 Task: In the  document Christopher.txt Write the word in the shape with center alignment '<3'Change Page orientation to  'Landscape' Insert emoji at the end of quote: Red Heart
Action: Mouse moved to (337, 191)
Screenshot: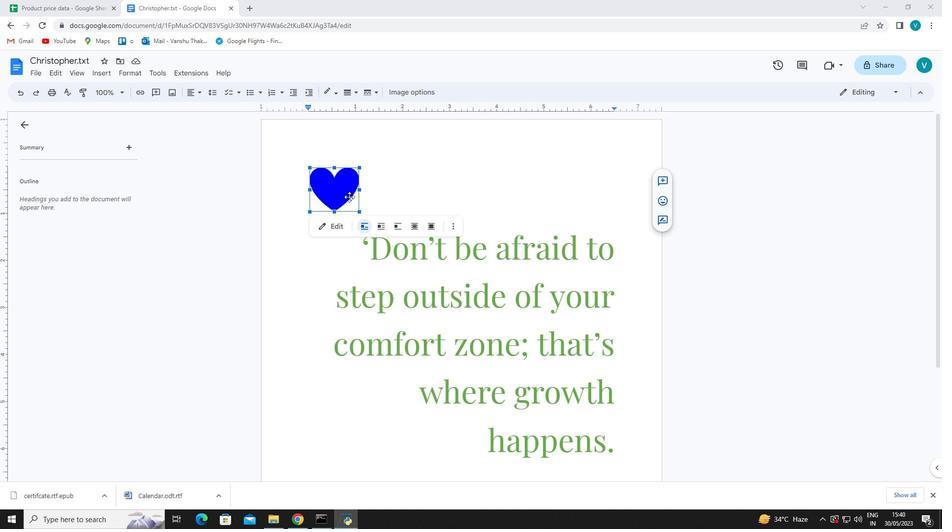
Action: Mouse pressed left at (337, 191)
Screenshot: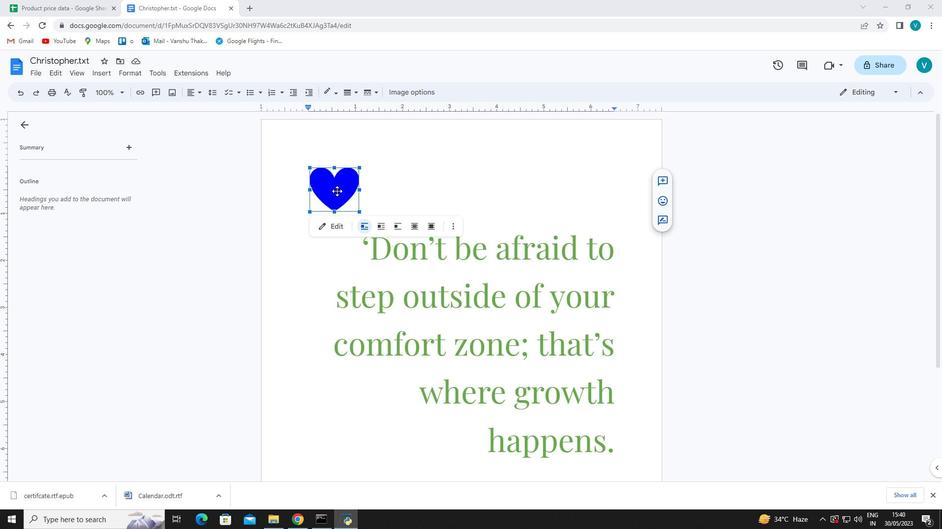 
Action: Mouse moved to (406, 96)
Screenshot: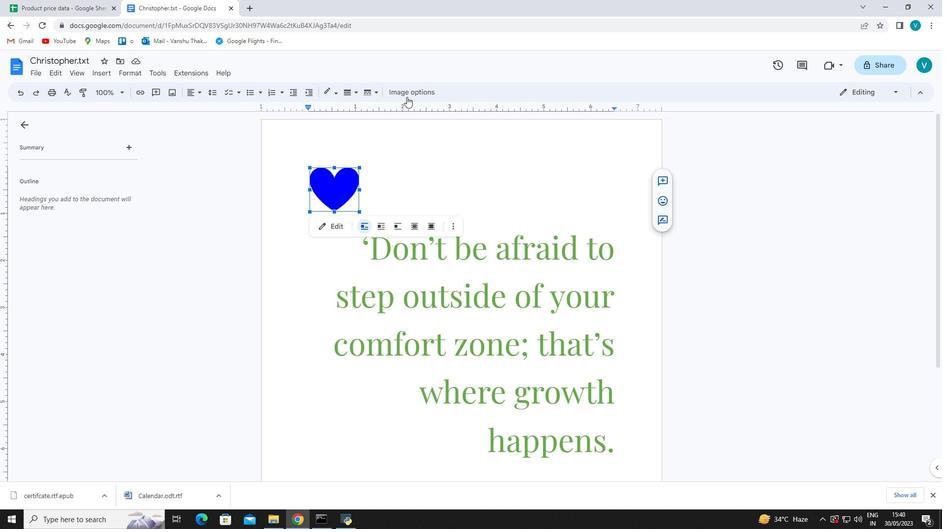 
Action: Mouse pressed left at (406, 96)
Screenshot: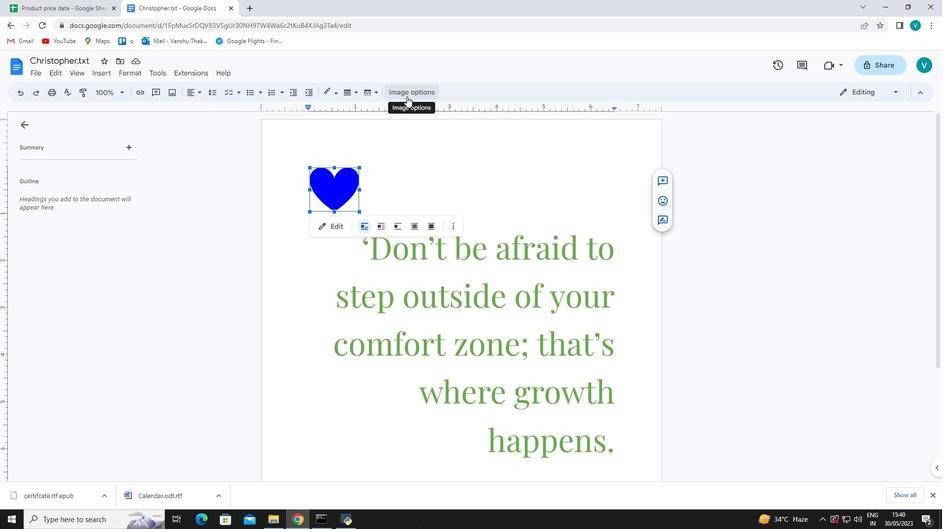 
Action: Mouse moved to (855, 278)
Screenshot: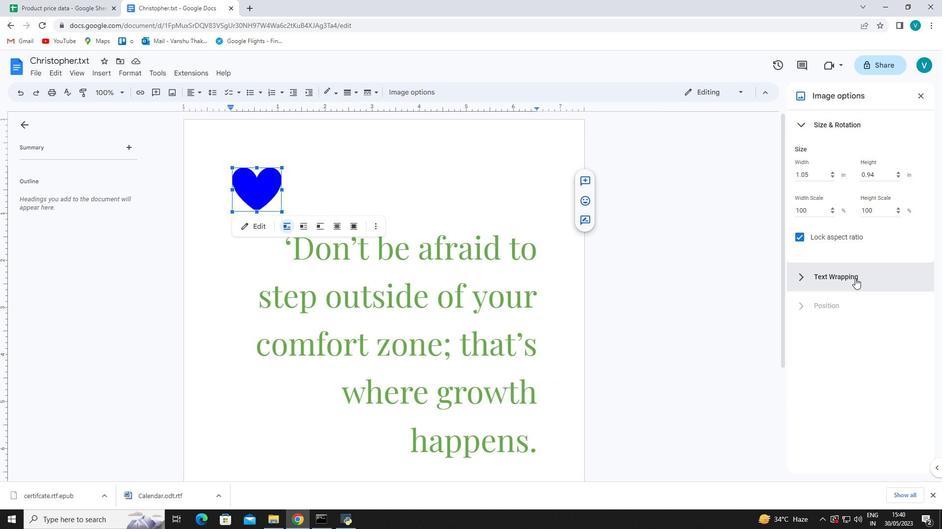 
Action: Mouse pressed left at (855, 278)
Screenshot: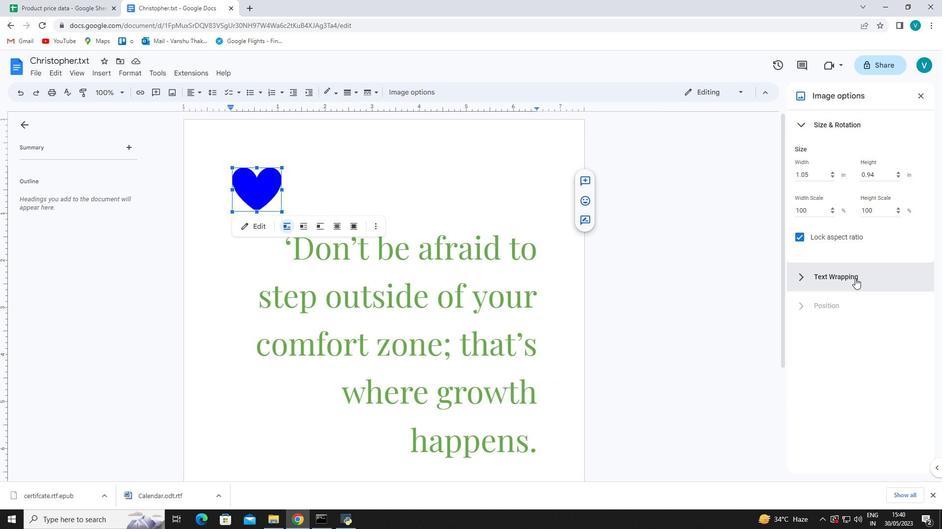 
Action: Mouse moved to (899, 131)
Screenshot: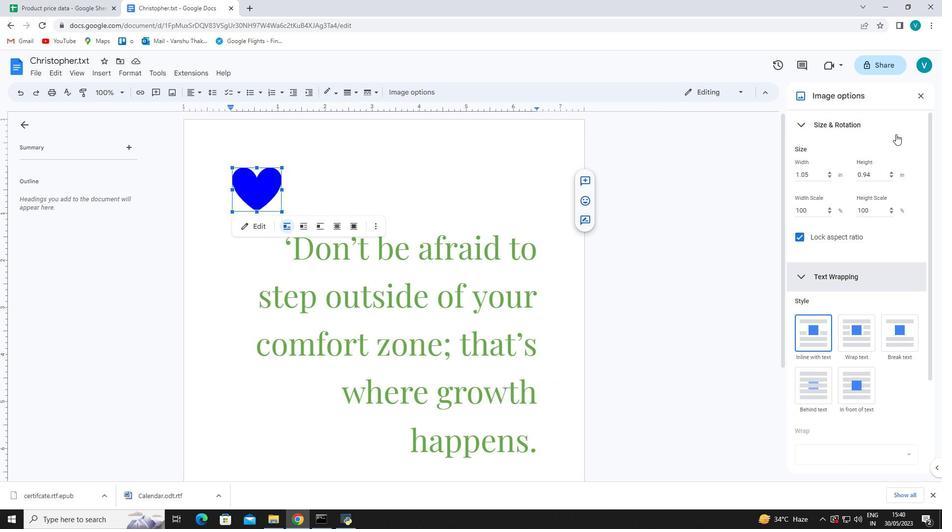 
Action: Mouse pressed left at (898, 131)
Screenshot: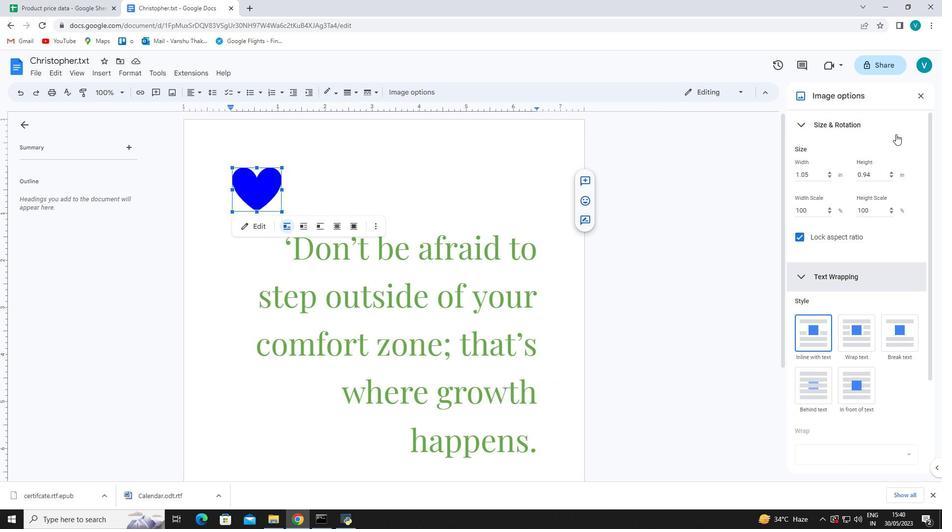 
Action: Mouse moved to (891, 263)
Screenshot: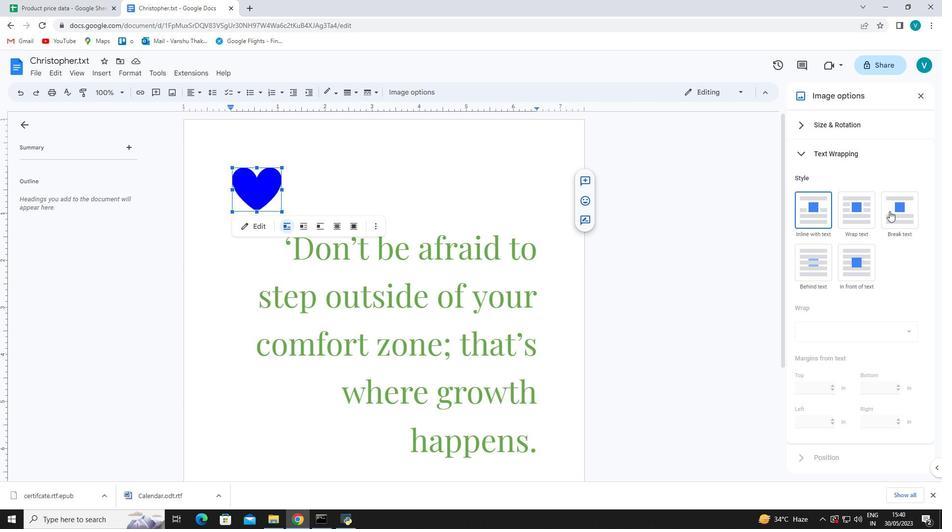 
Action: Mouse scrolled (891, 264) with delta (0, 0)
Screenshot: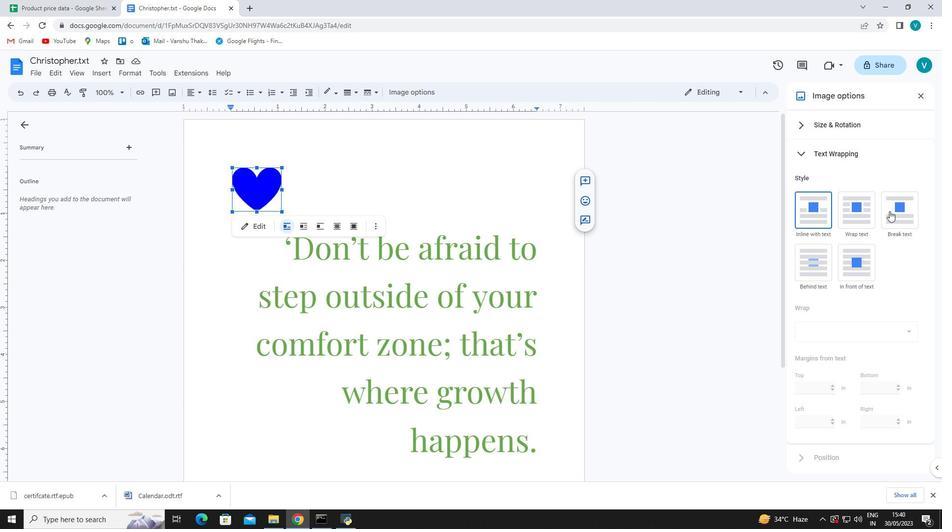 
Action: Mouse scrolled (891, 264) with delta (0, 0)
Screenshot: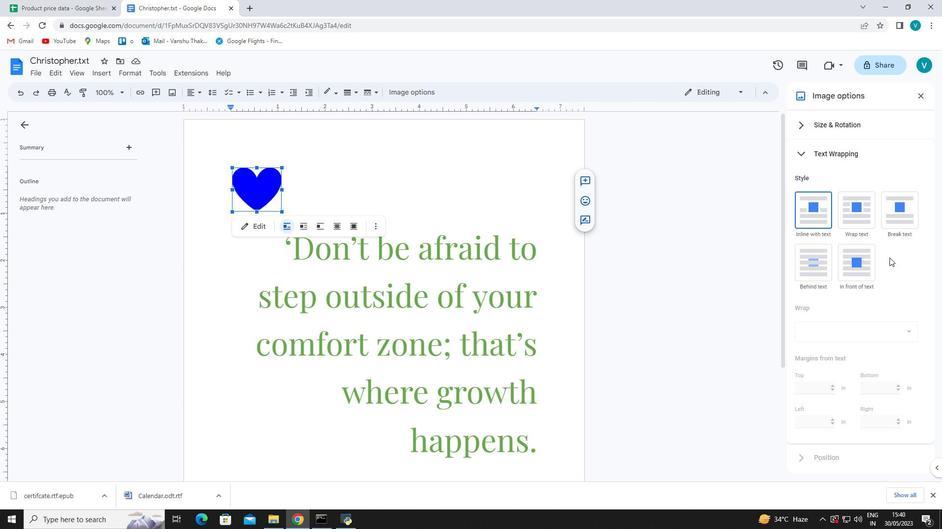 
Action: Mouse scrolled (891, 264) with delta (0, 0)
Screenshot: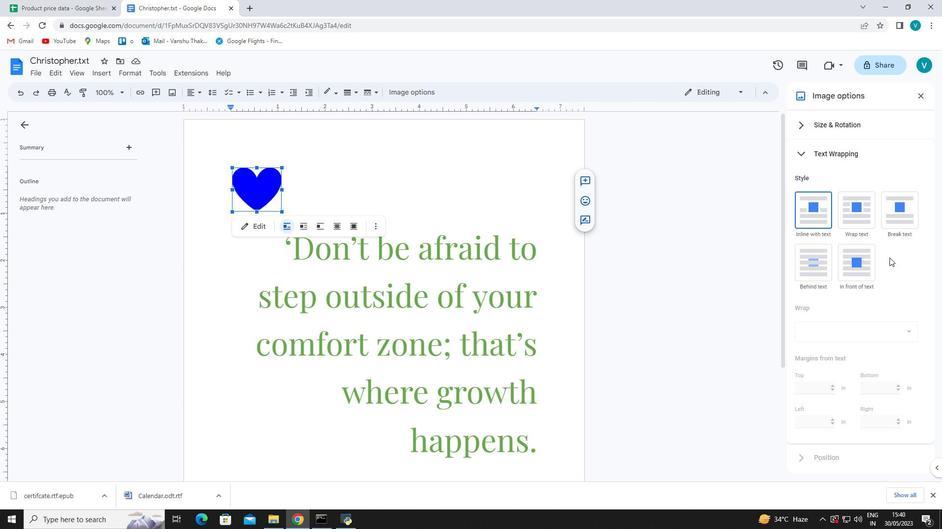
Action: Mouse moved to (917, 94)
Screenshot: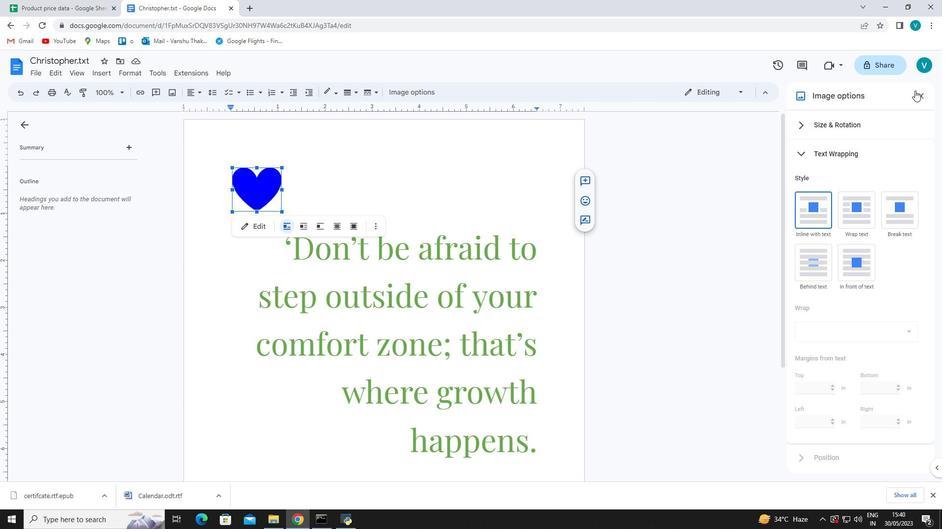 
Action: Mouse pressed left at (917, 94)
Screenshot: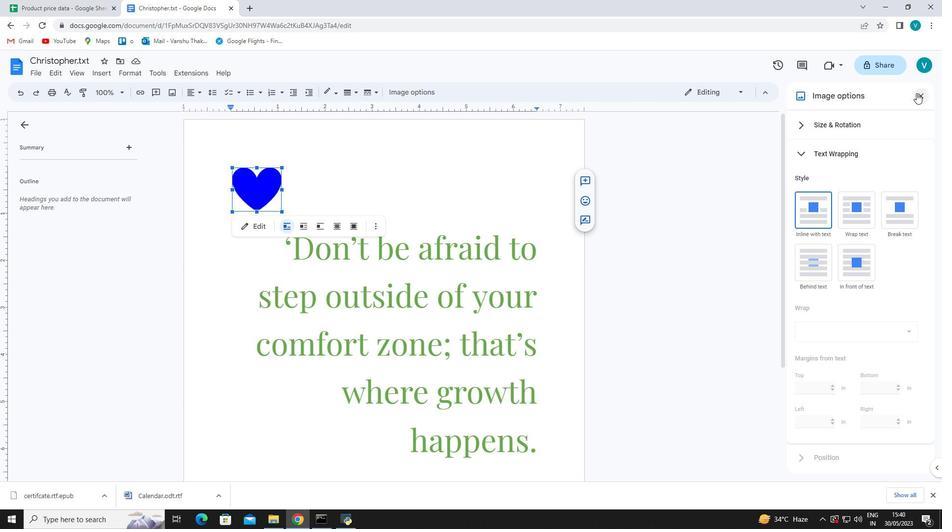 
Action: Mouse moved to (329, 227)
Screenshot: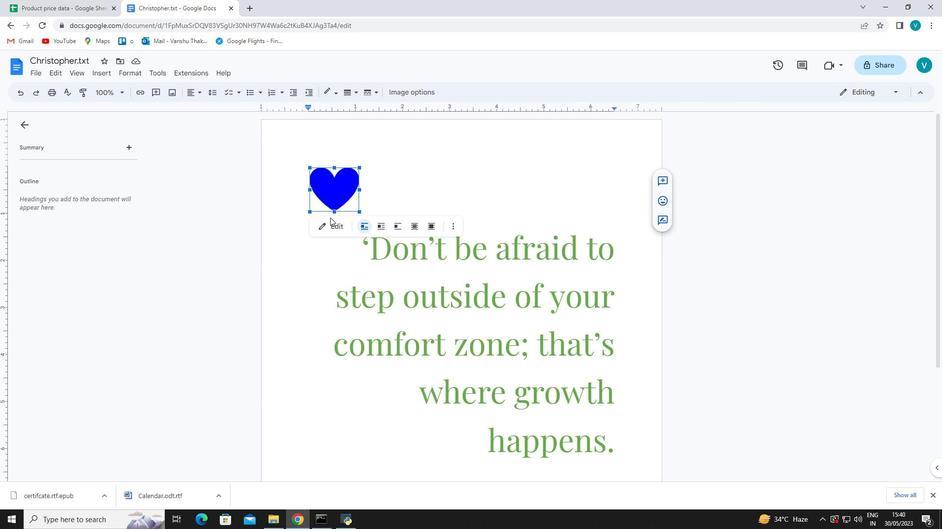 
Action: Mouse pressed left at (329, 227)
Screenshot: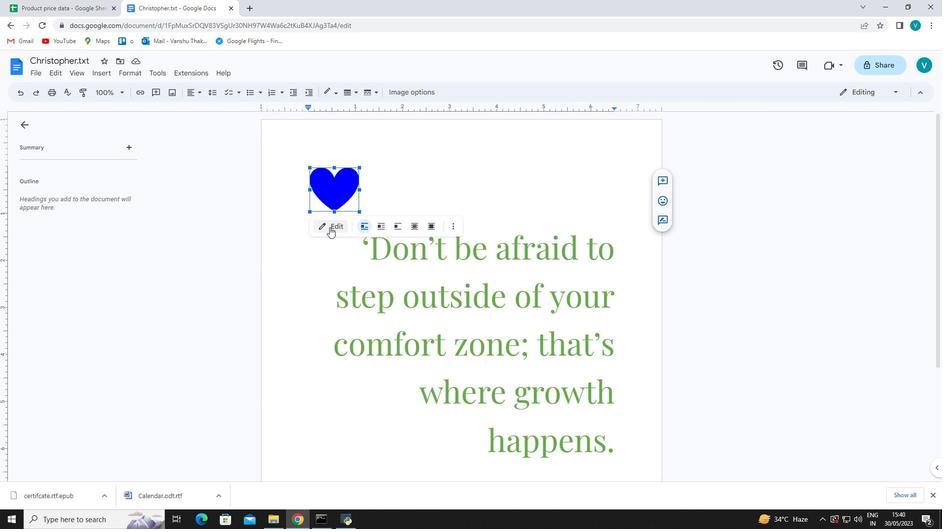 
Action: Mouse moved to (410, 109)
Screenshot: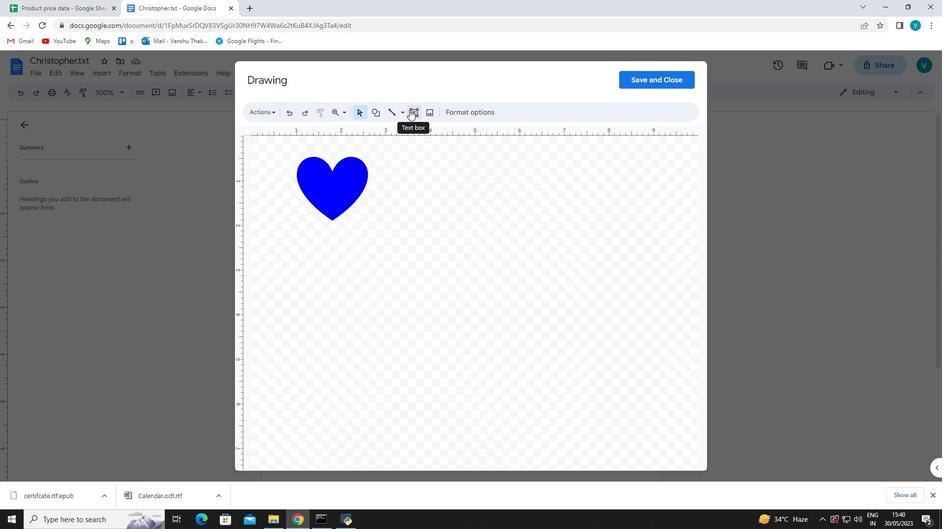 
Action: Mouse pressed left at (410, 109)
Screenshot: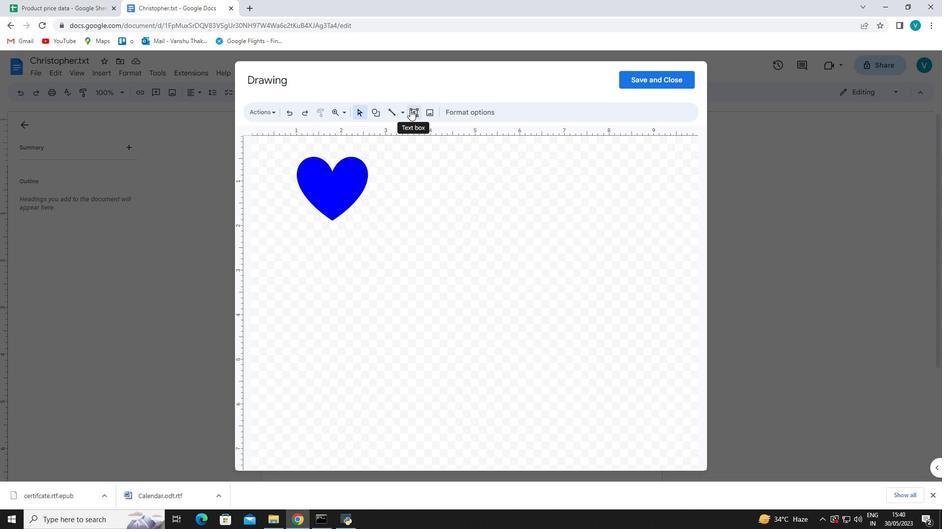 
Action: Mouse moved to (321, 182)
Screenshot: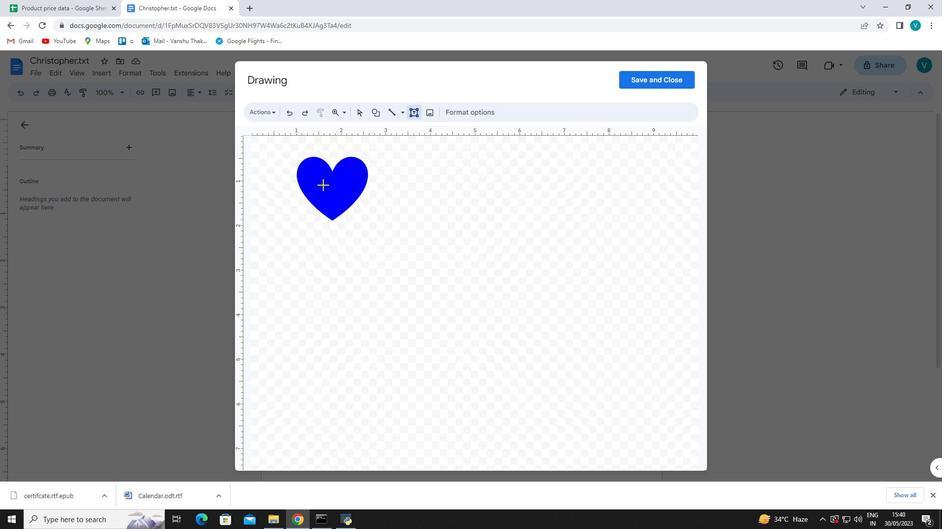 
Action: Mouse pressed left at (321, 182)
Screenshot: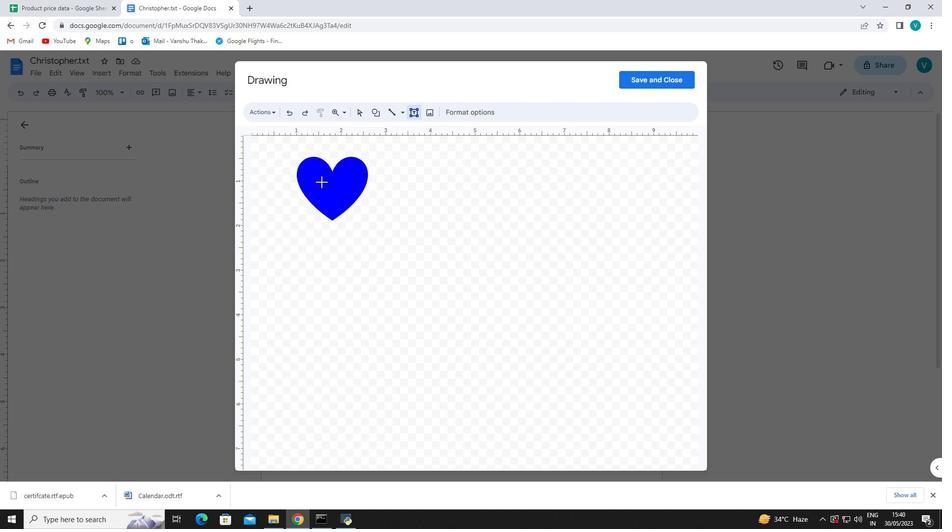 
Action: Mouse moved to (336, 194)
Screenshot: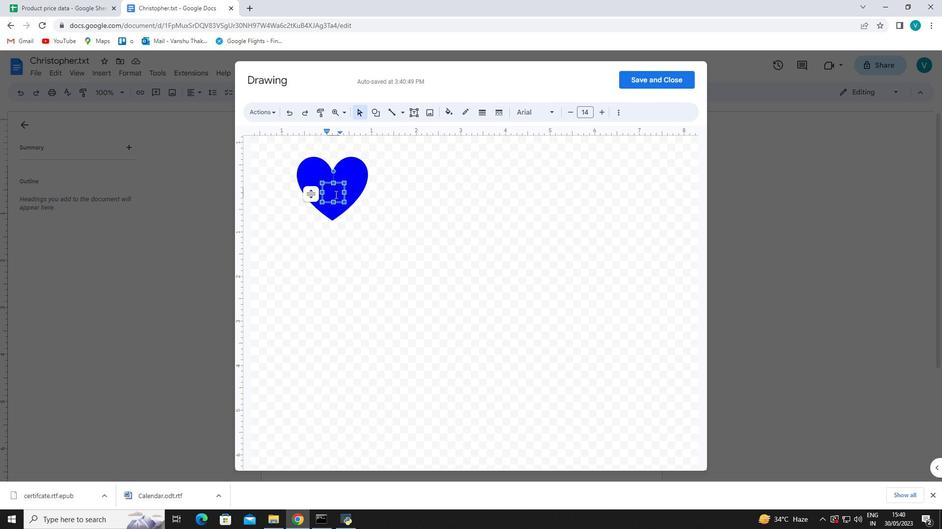 
Action: Key pressed <Key.shift><3
Screenshot: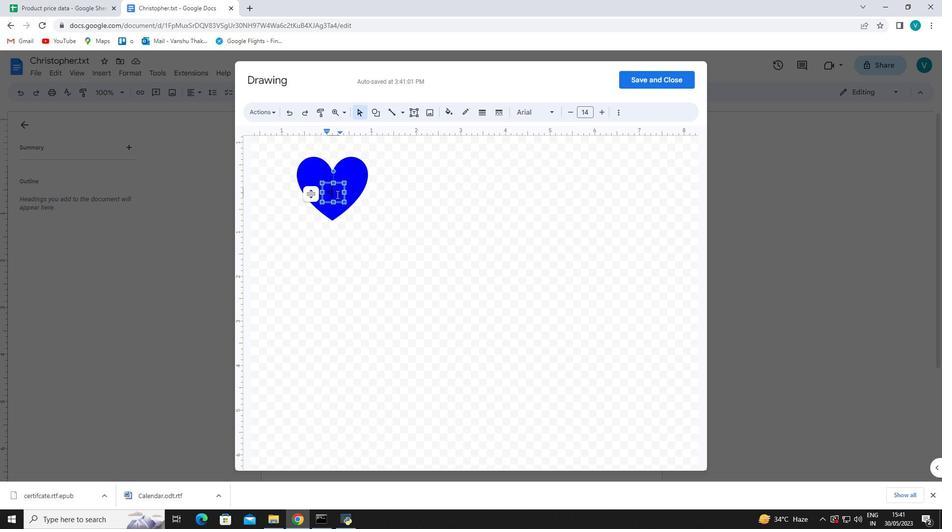 
Action: Mouse moved to (361, 178)
Screenshot: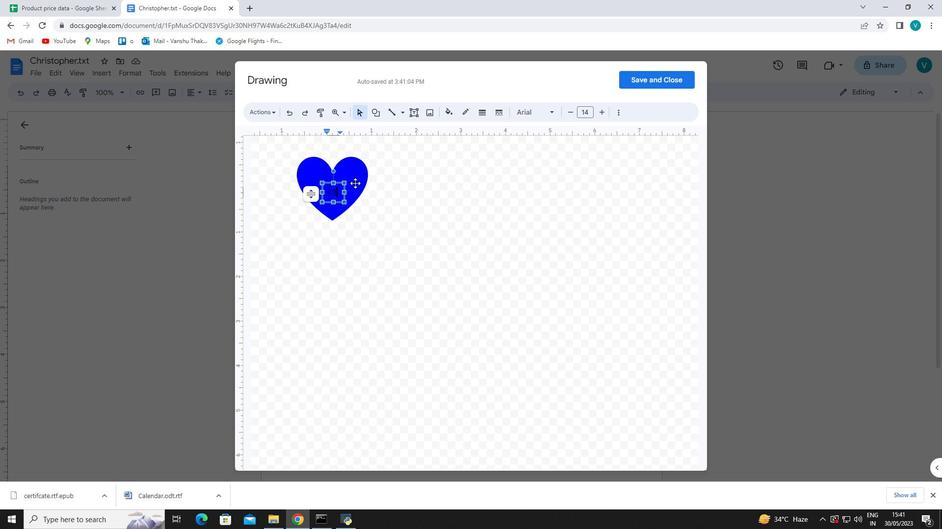 
Action: Mouse pressed left at (361, 178)
Screenshot: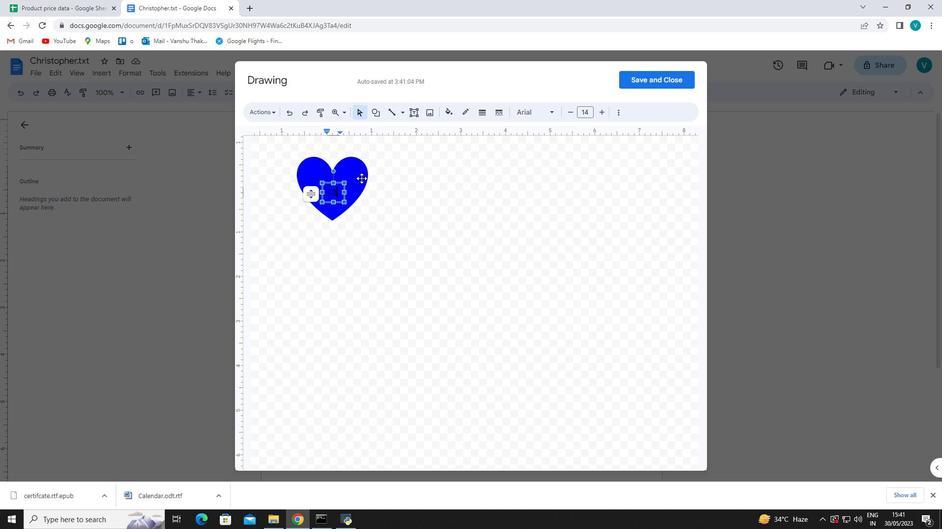 
Action: Mouse moved to (678, 78)
Screenshot: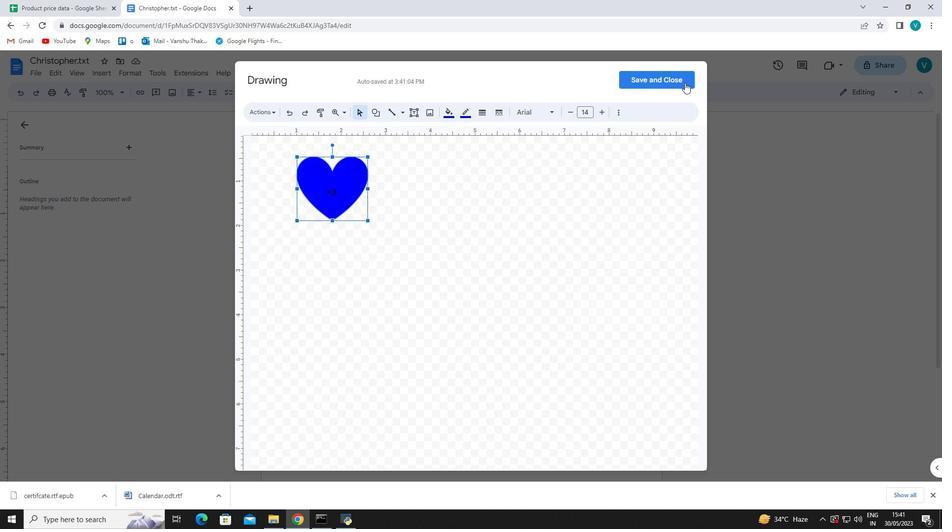 
Action: Mouse pressed left at (678, 78)
Screenshot: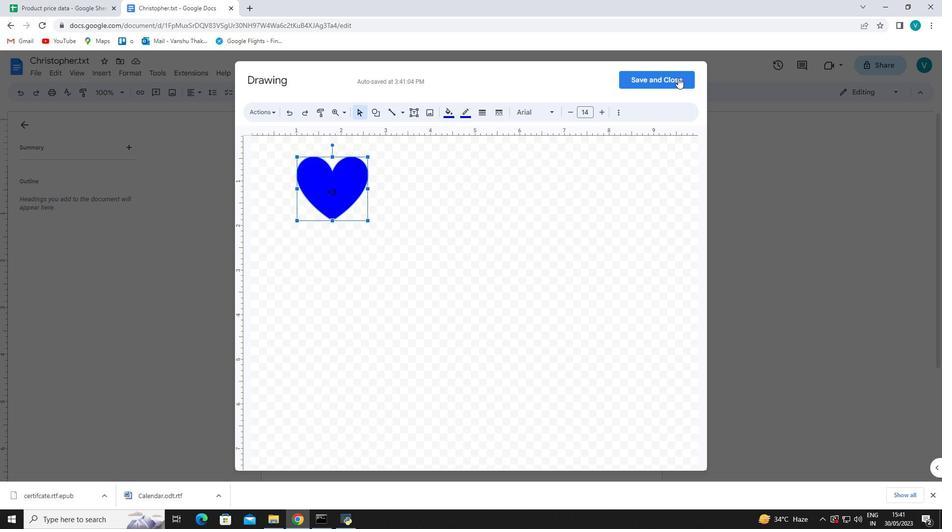 
Action: Mouse moved to (40, 70)
Screenshot: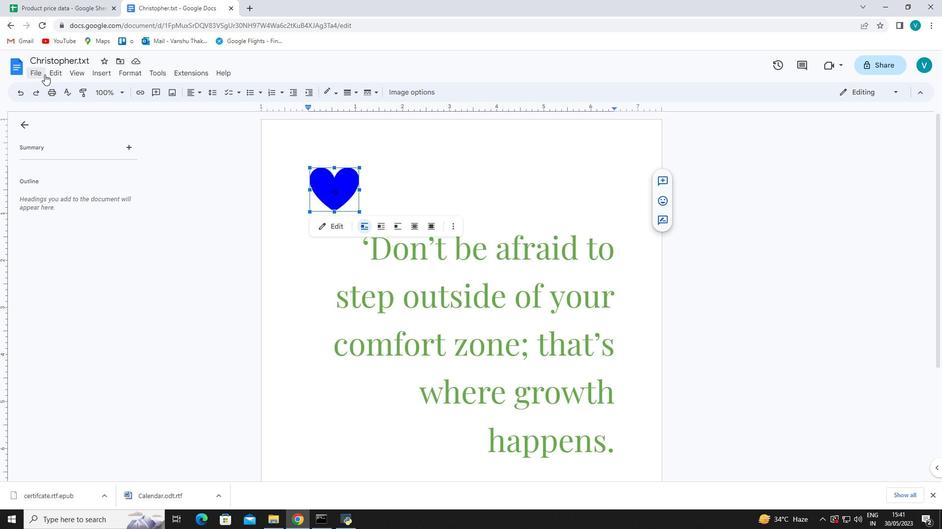 
Action: Mouse pressed left at (40, 70)
Screenshot: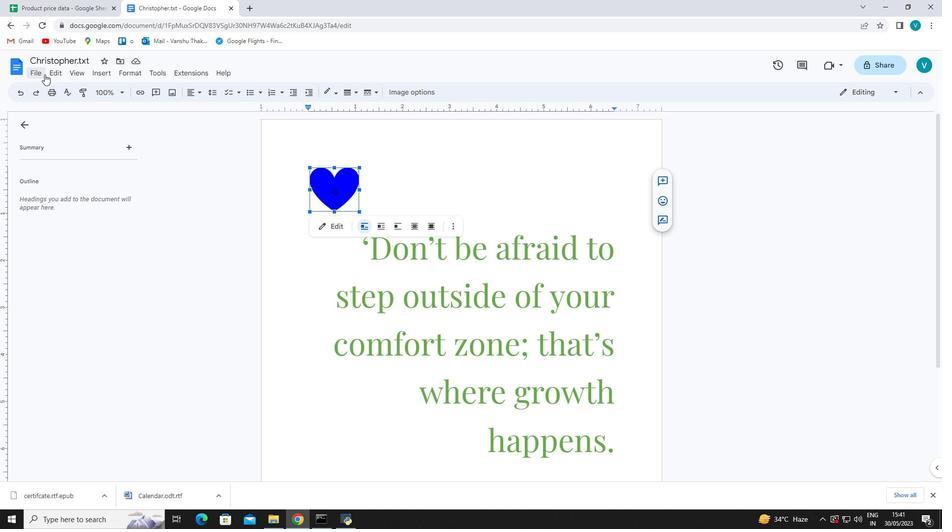 
Action: Mouse moved to (91, 337)
Screenshot: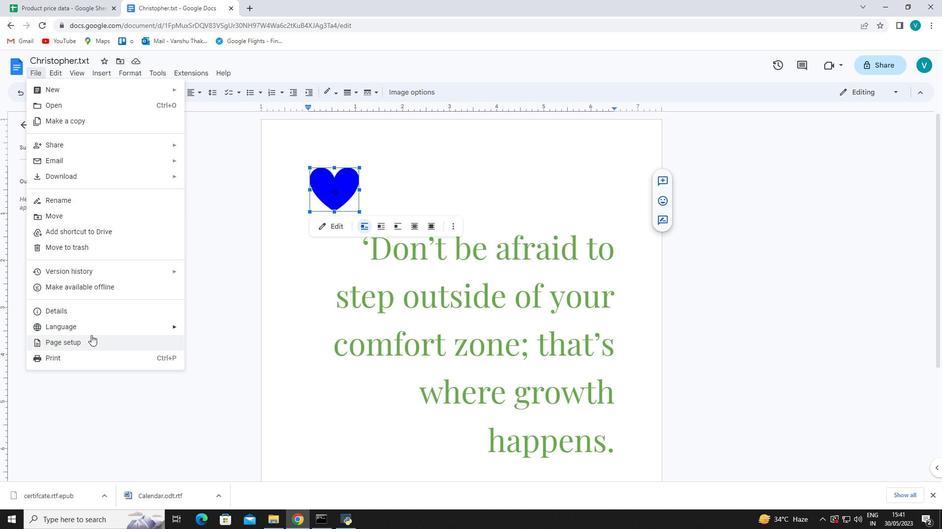 
Action: Mouse pressed left at (91, 337)
Screenshot: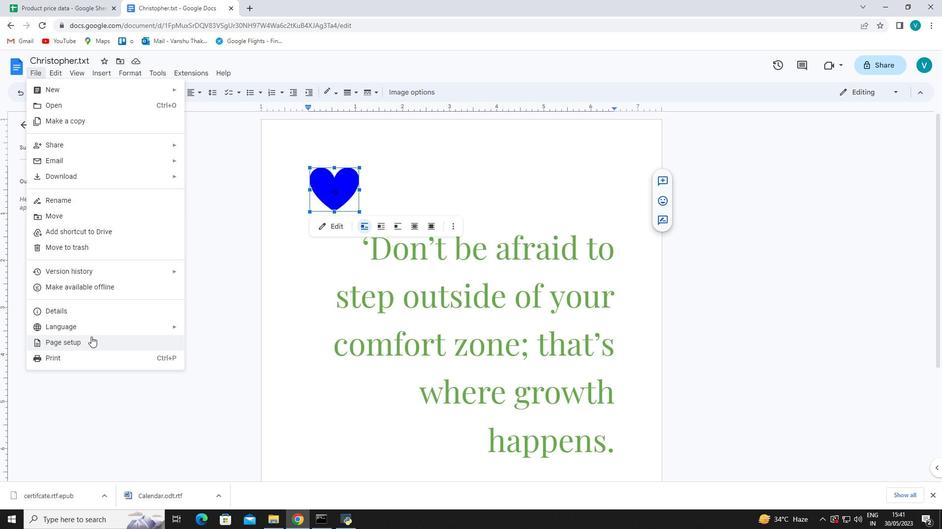 
Action: Mouse moved to (432, 251)
Screenshot: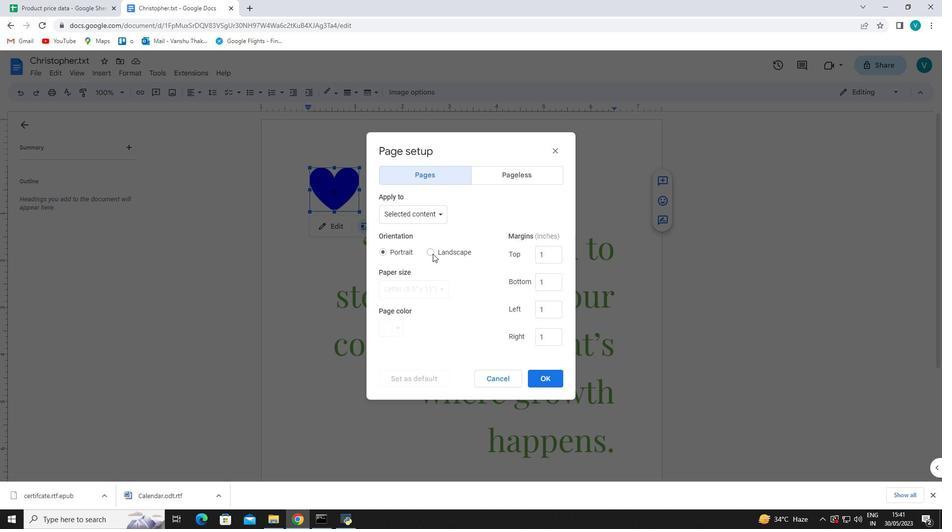 
Action: Mouse pressed left at (432, 251)
Screenshot: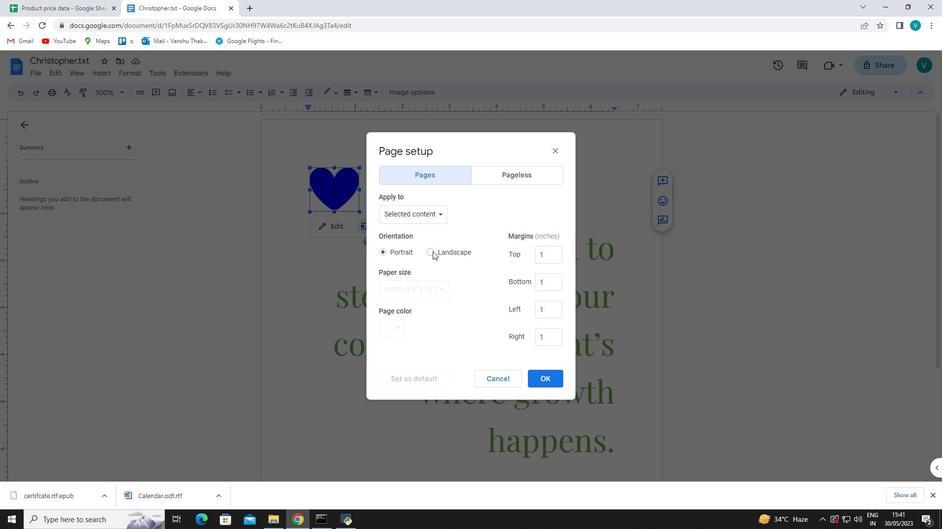 
Action: Mouse moved to (546, 381)
Screenshot: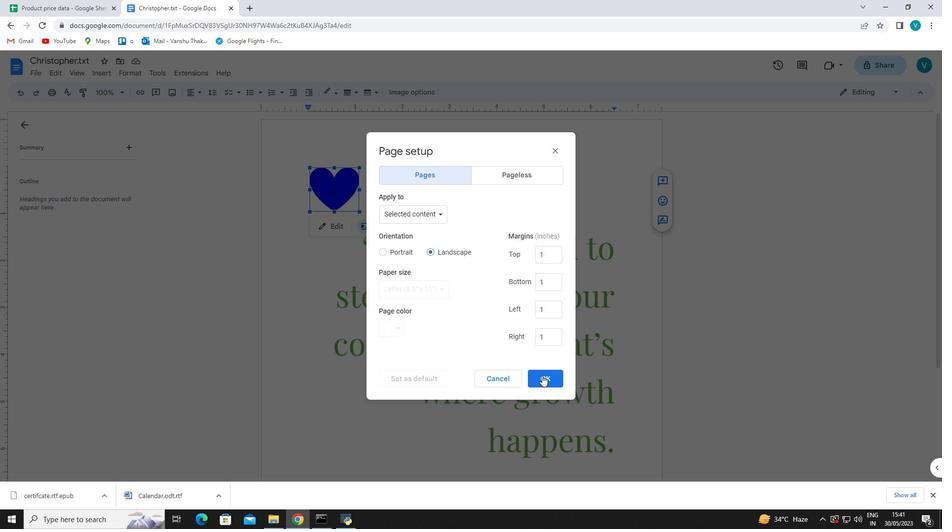 
Action: Mouse pressed left at (546, 381)
Screenshot: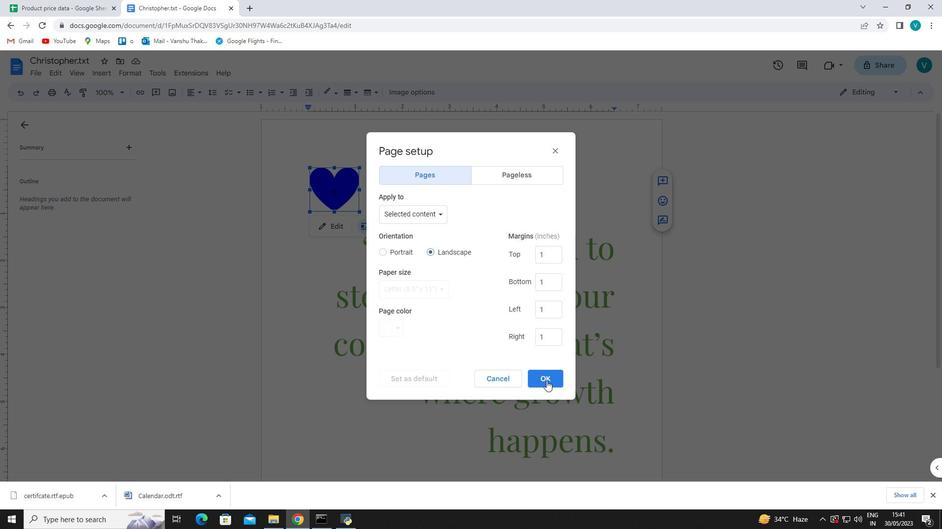 
Action: Mouse moved to (677, 331)
Screenshot: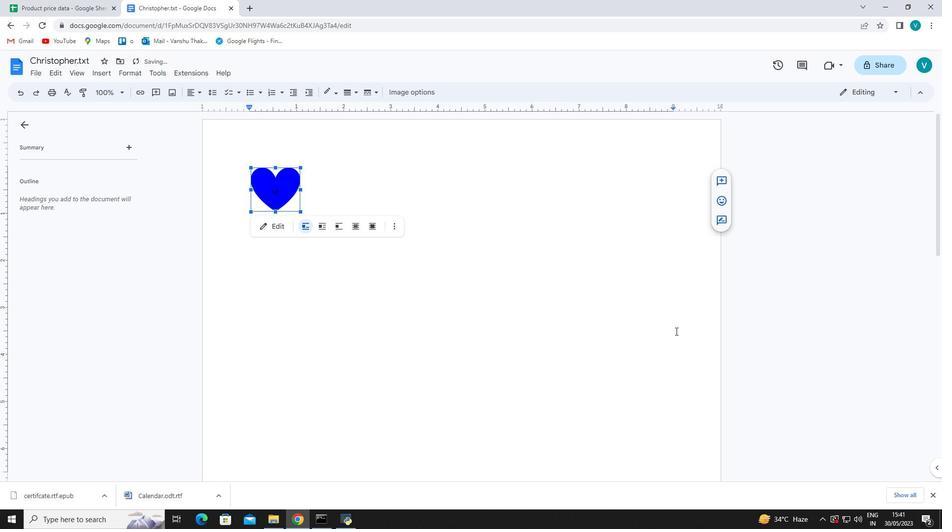 
Action: Mouse scrolled (677, 331) with delta (0, 0)
Screenshot: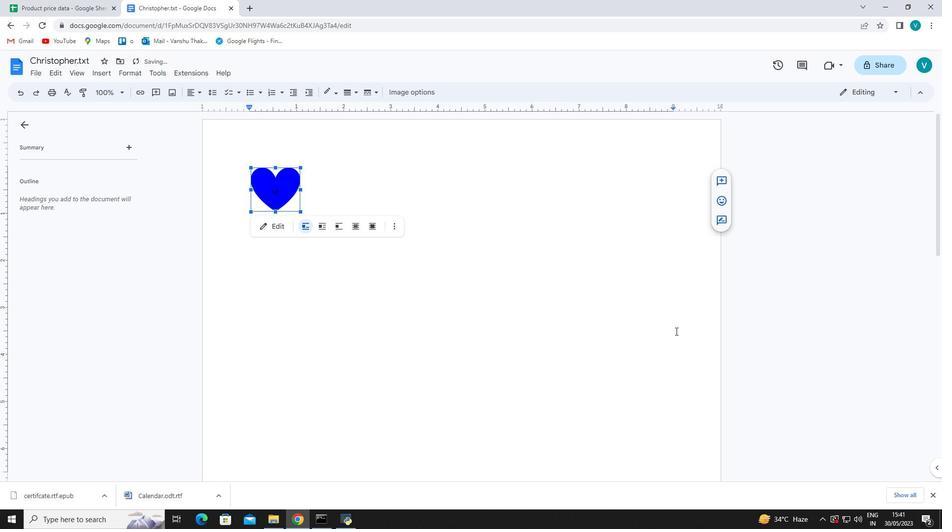 
Action: Mouse moved to (678, 331)
Screenshot: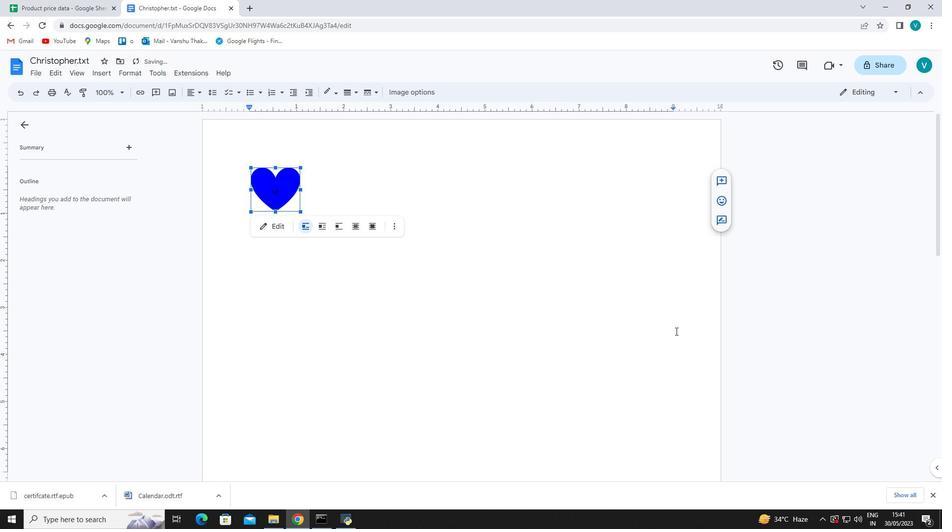 
Action: Mouse scrolled (678, 330) with delta (0, 0)
Screenshot: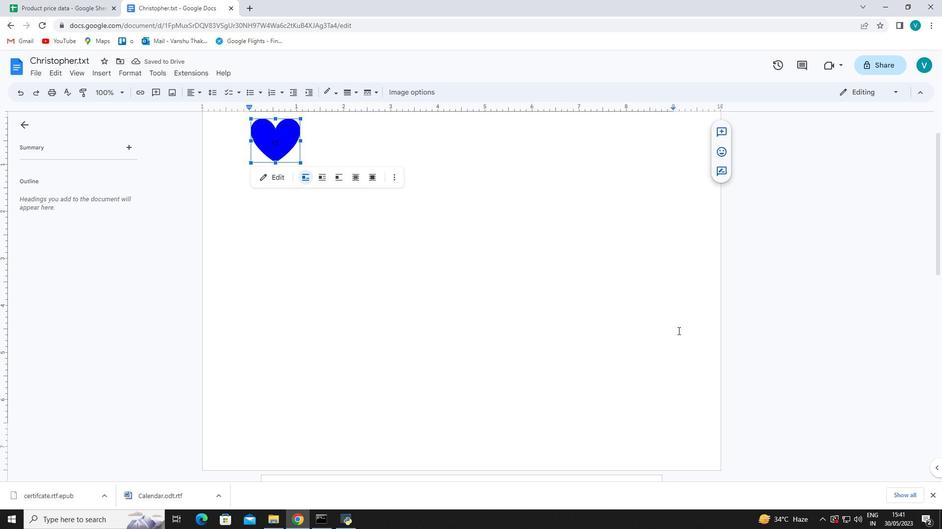 
Action: Mouse scrolled (678, 330) with delta (0, 0)
Screenshot: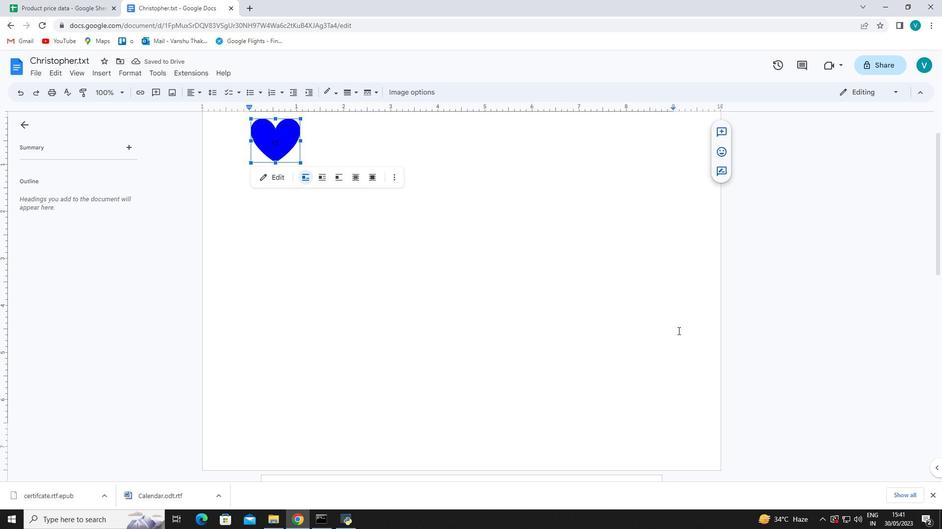 
Action: Mouse scrolled (678, 330) with delta (0, 0)
Screenshot: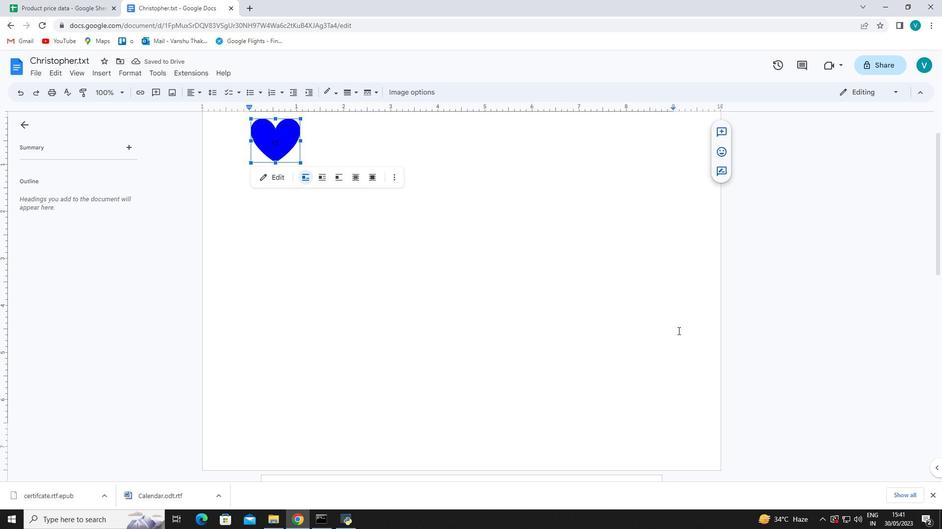 
Action: Mouse scrolled (678, 331) with delta (0, 0)
Screenshot: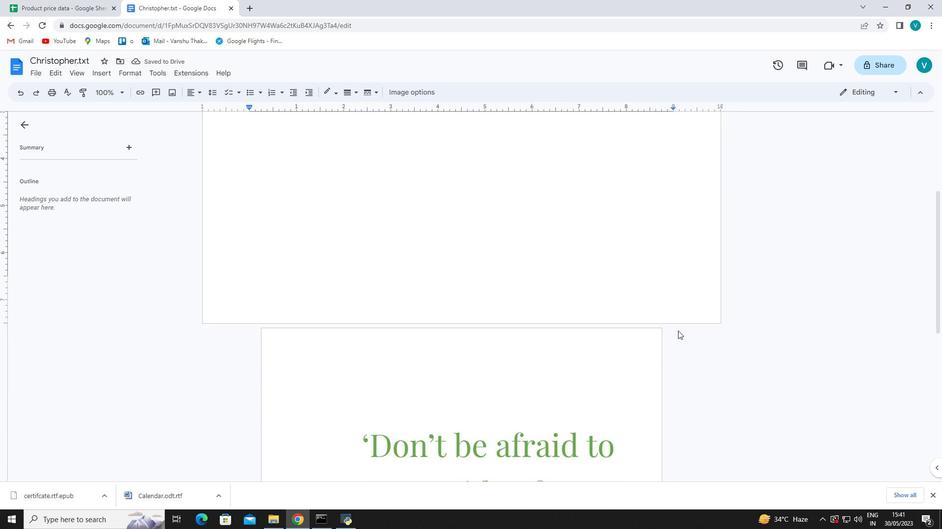 
Action: Mouse scrolled (678, 331) with delta (0, 0)
Screenshot: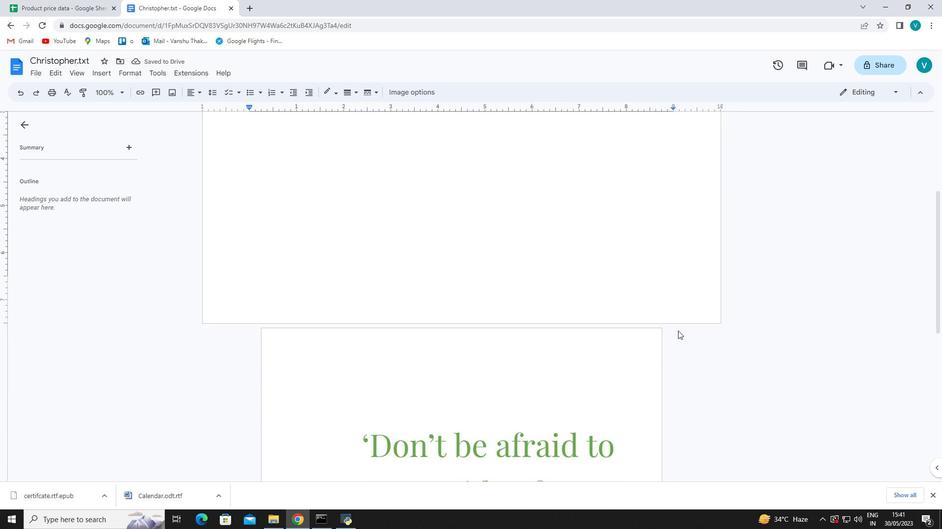 
Action: Mouse scrolled (678, 331) with delta (0, 0)
Screenshot: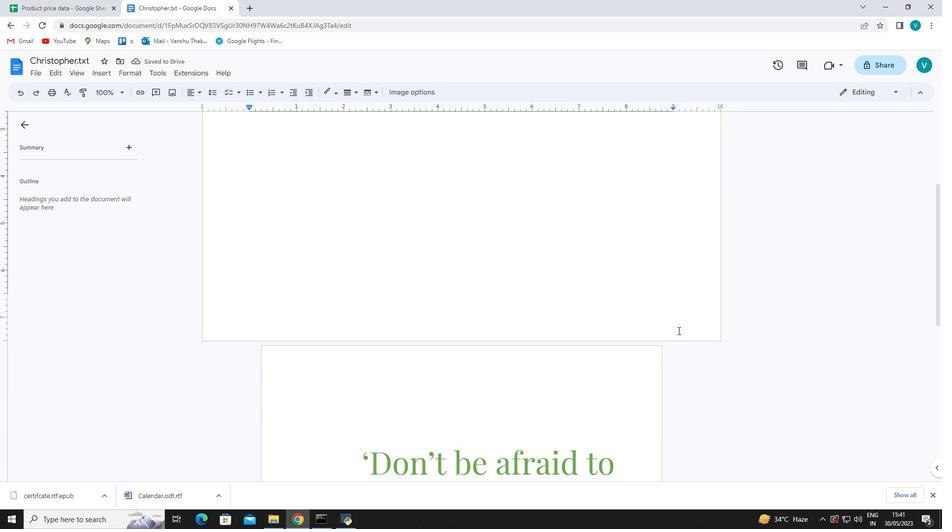 
Action: Mouse scrolled (678, 331) with delta (0, 0)
Screenshot: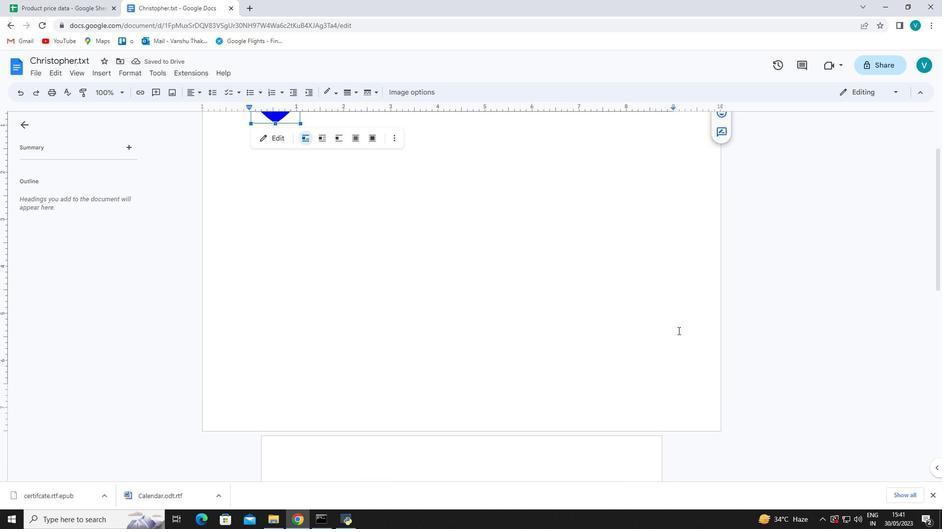 
Action: Mouse scrolled (678, 330) with delta (0, 0)
Screenshot: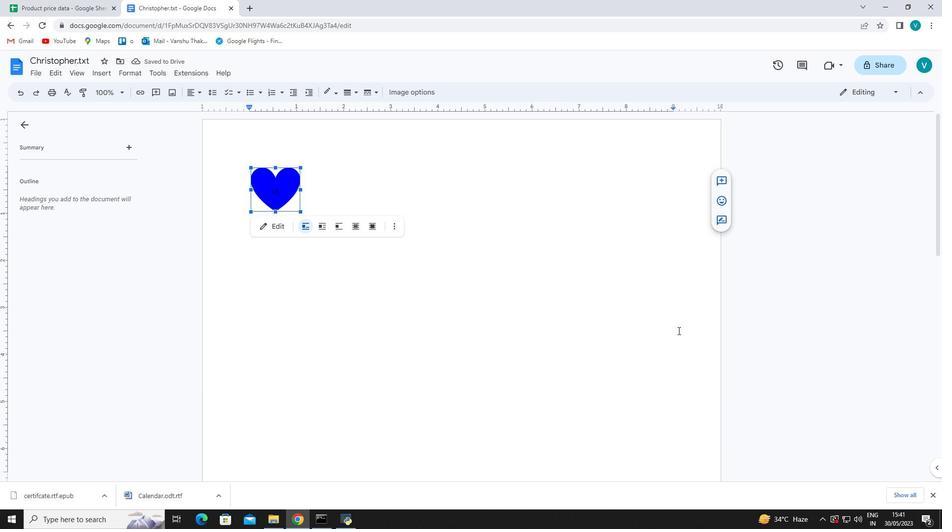 
Action: Mouse scrolled (678, 330) with delta (0, 0)
Screenshot: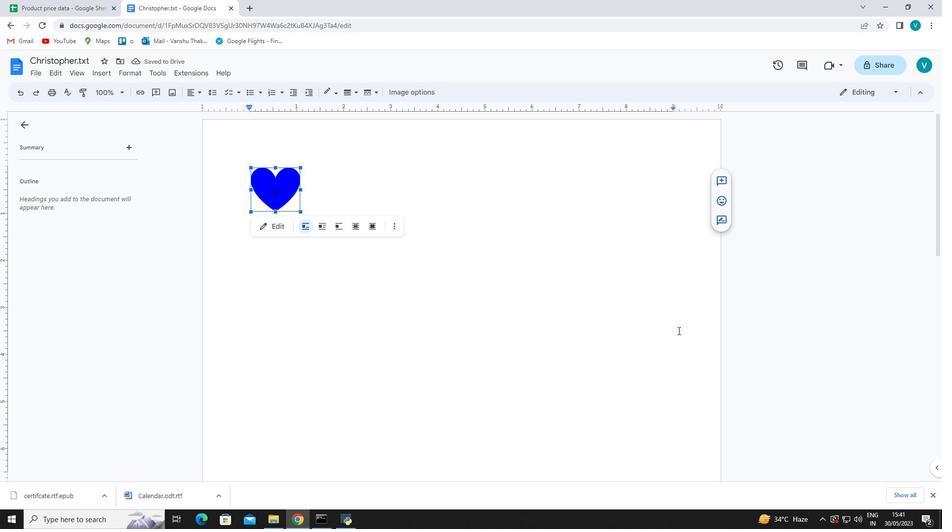 
Action: Mouse scrolled (678, 330) with delta (0, 0)
Screenshot: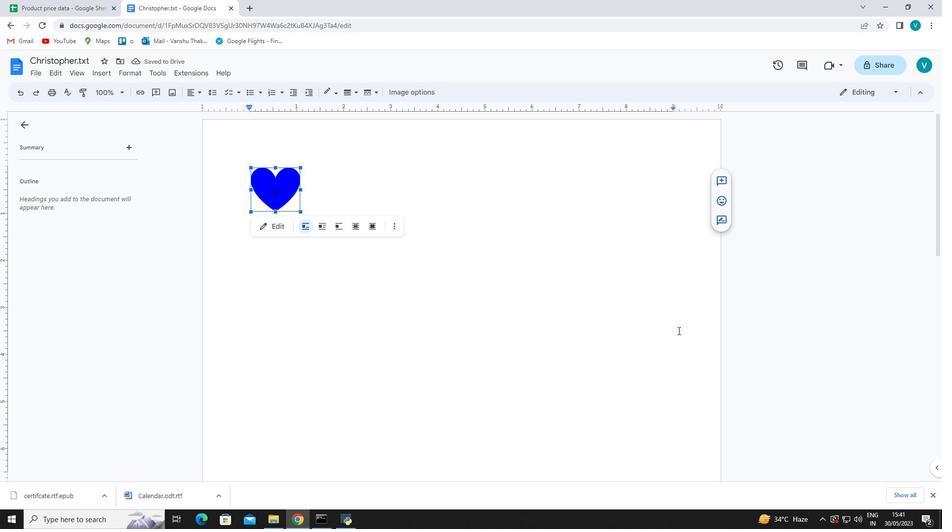 
Action: Mouse moved to (467, 418)
Screenshot: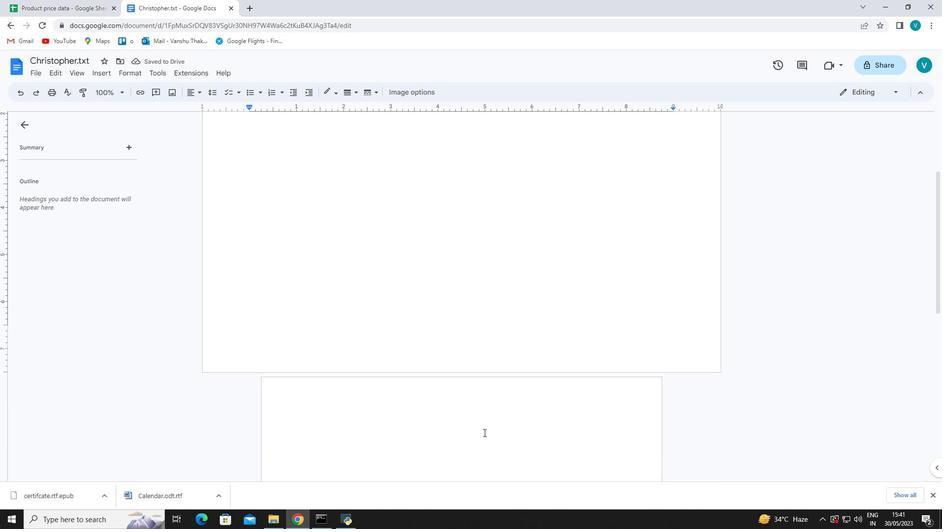 
Action: Mouse scrolled (467, 417) with delta (0, 0)
Screenshot: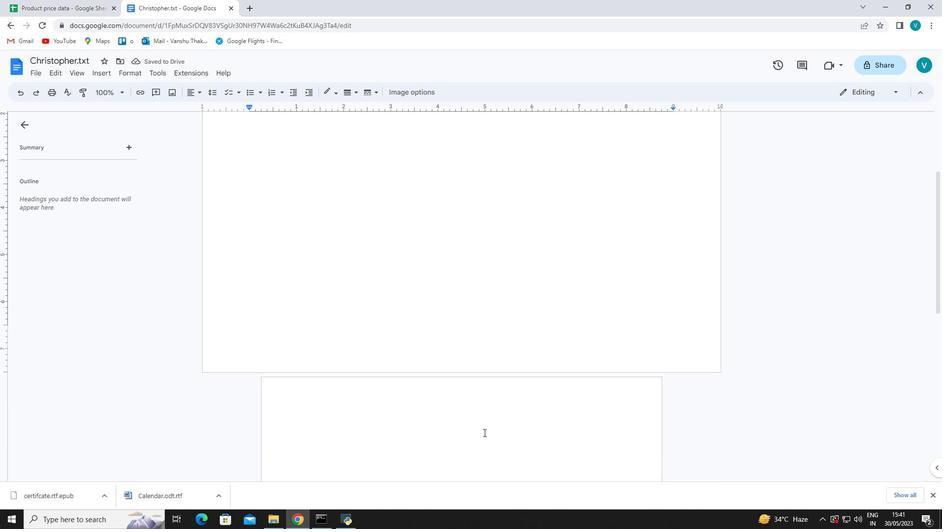
Action: Mouse moved to (461, 406)
Screenshot: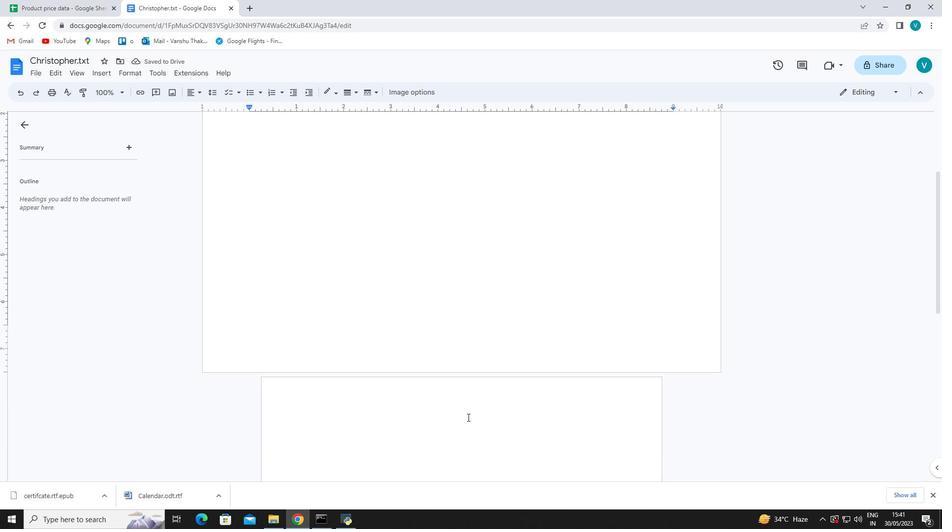 
Action: Mouse scrolled (461, 405) with delta (0, 0)
Screenshot: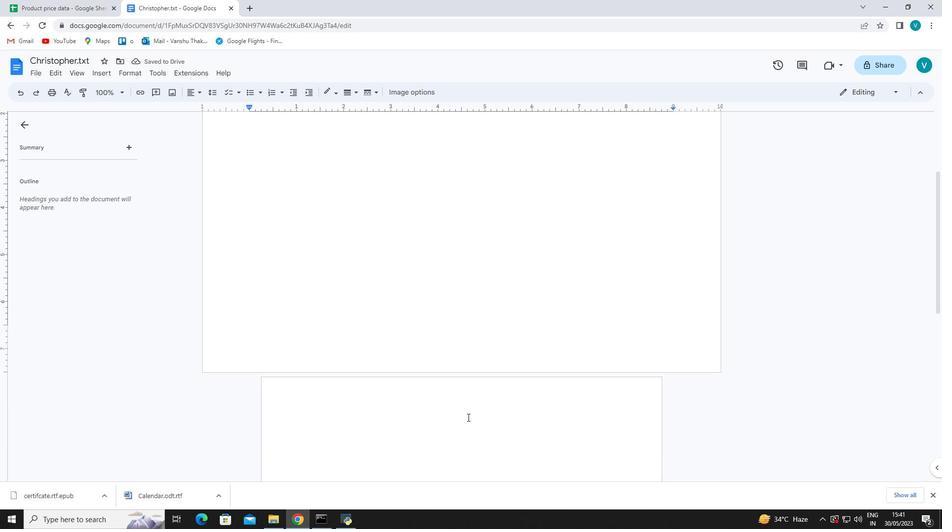 
Action: Mouse moved to (358, 400)
Screenshot: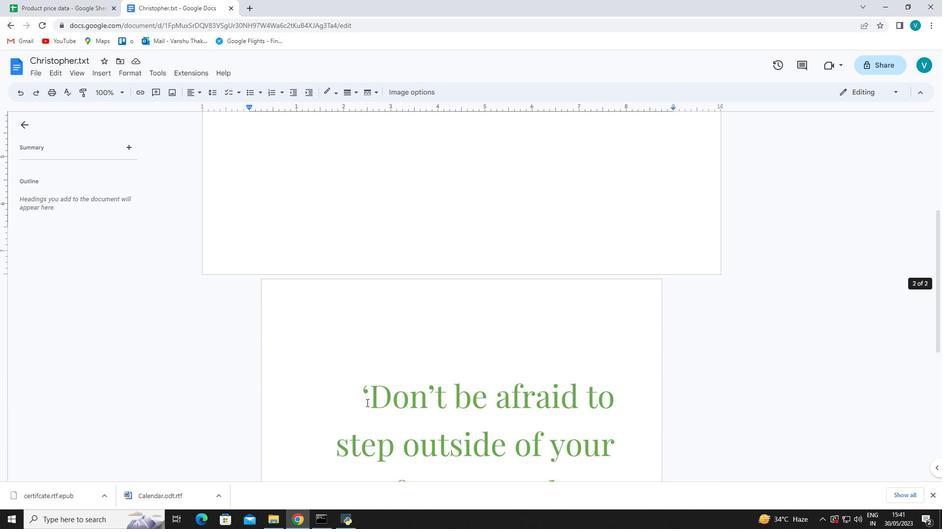 
Action: Mouse pressed left at (358, 400)
Screenshot: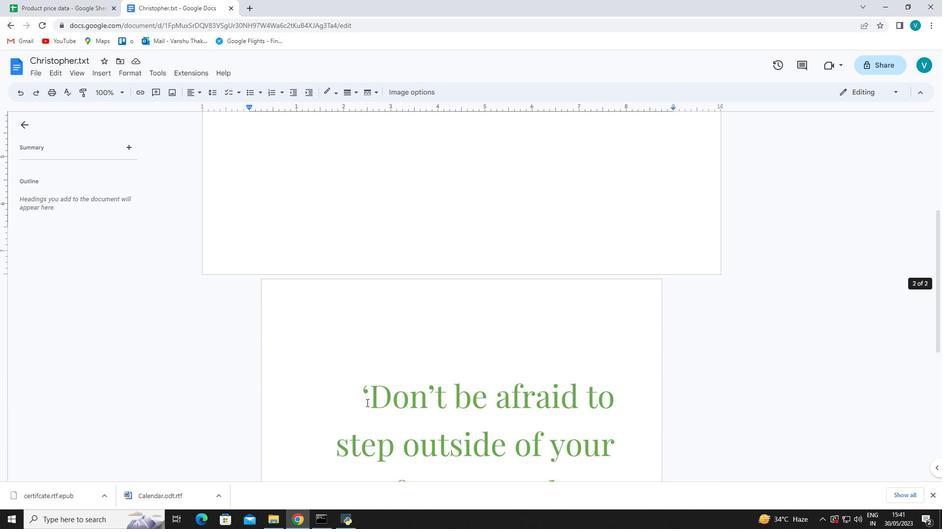 
Action: Key pressed <Key.backspace><Key.backspace><Key.backspace><Key.backspace>
Screenshot: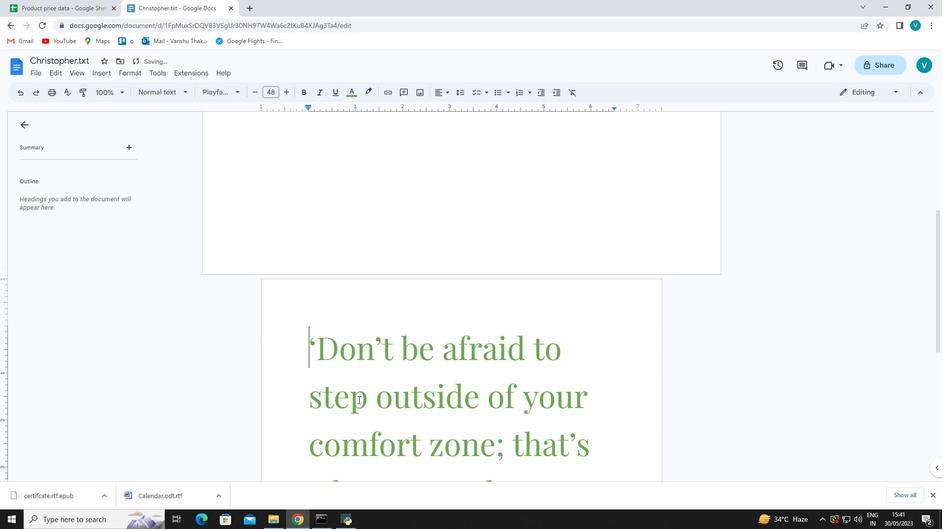 
Action: Mouse moved to (372, 372)
Screenshot: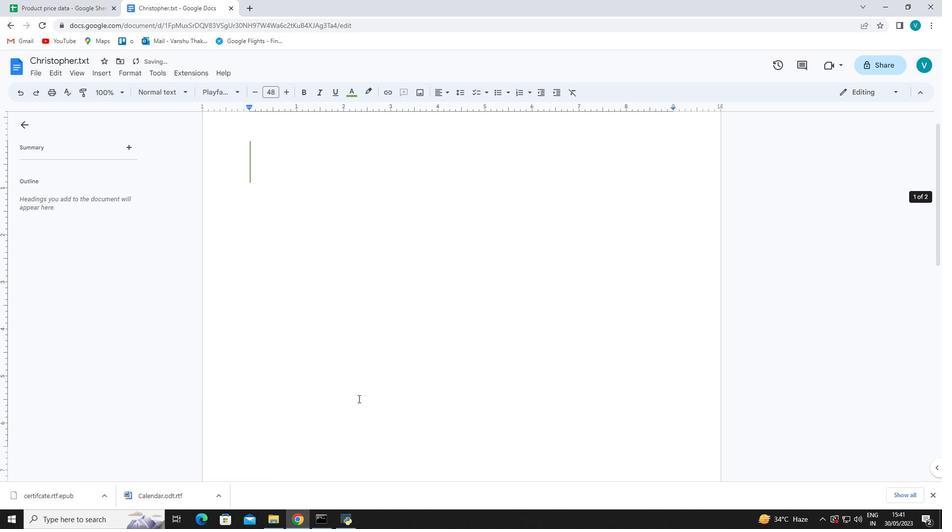 
Action: Key pressed <Key.backspace>
Screenshot: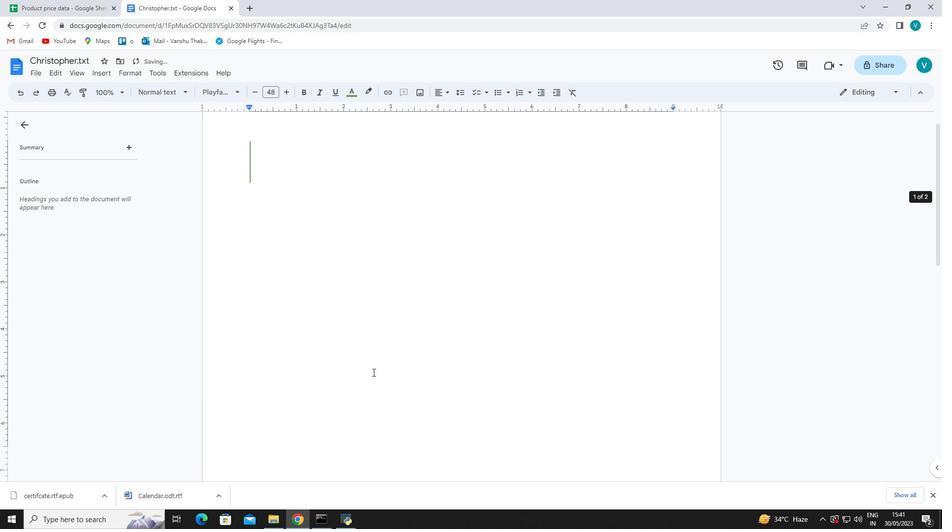 
Action: Mouse moved to (400, 339)
Screenshot: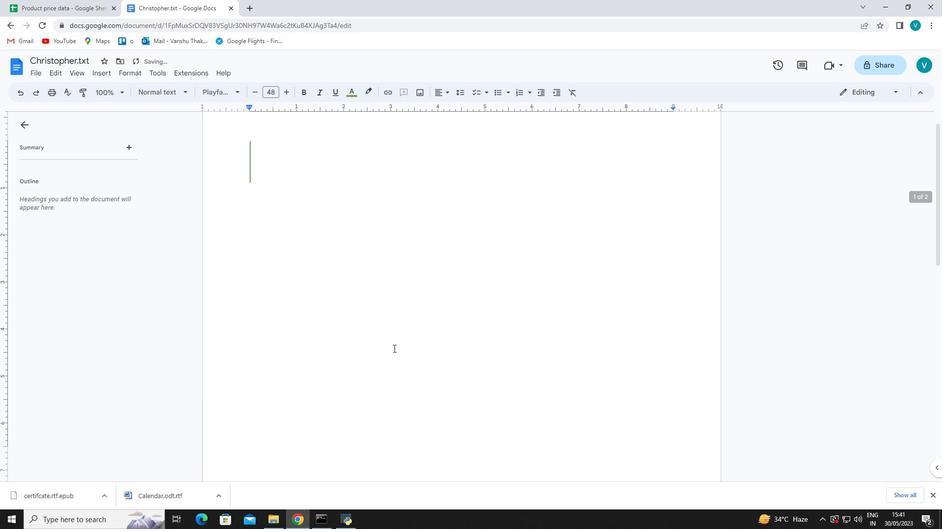 
Action: Mouse scrolled (400, 340) with delta (0, 0)
Screenshot: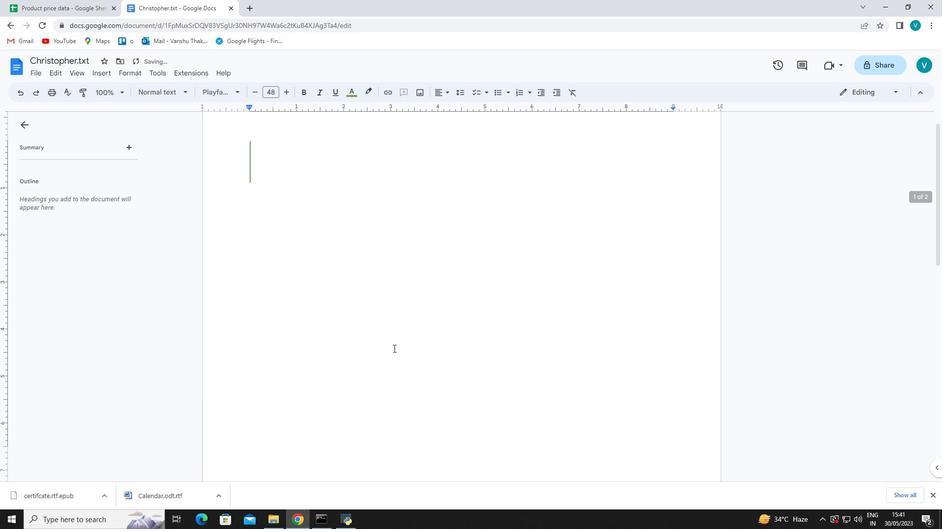 
Action: Mouse scrolled (400, 340) with delta (0, 0)
Screenshot: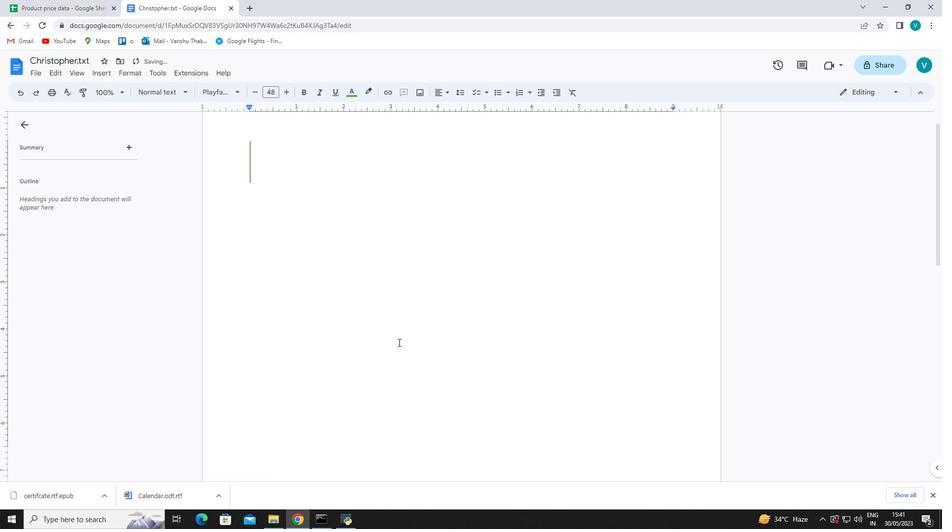 
Action: Mouse moved to (400, 339)
Screenshot: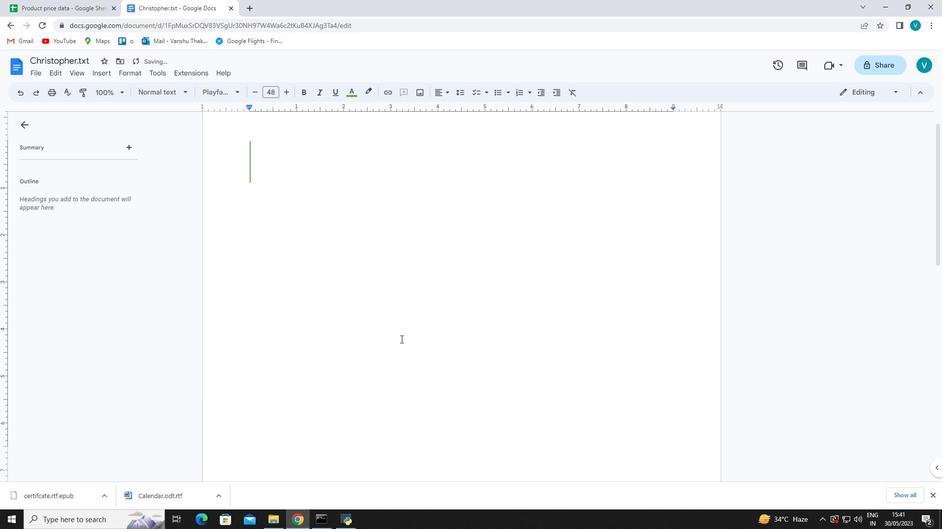 
Action: Mouse scrolled (400, 339) with delta (0, 0)
Screenshot: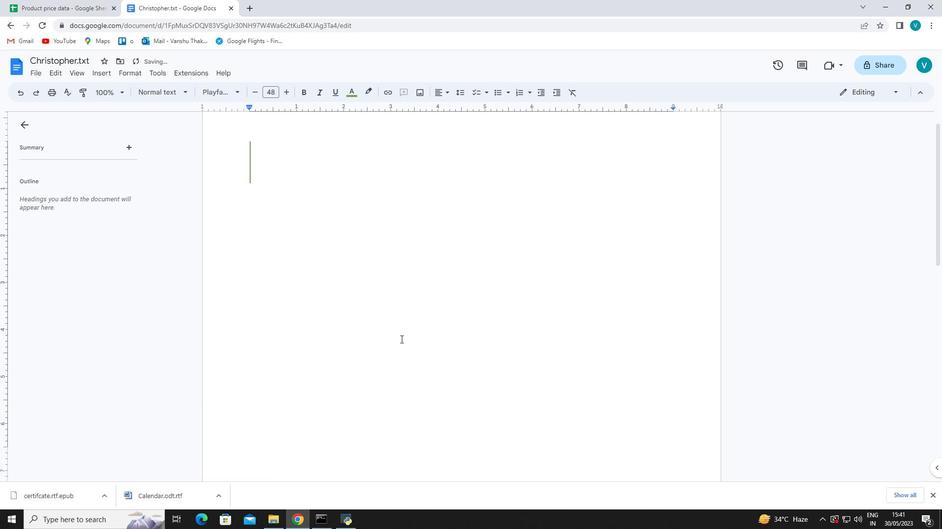 
Action: Mouse scrolled (400, 339) with delta (0, 0)
Screenshot: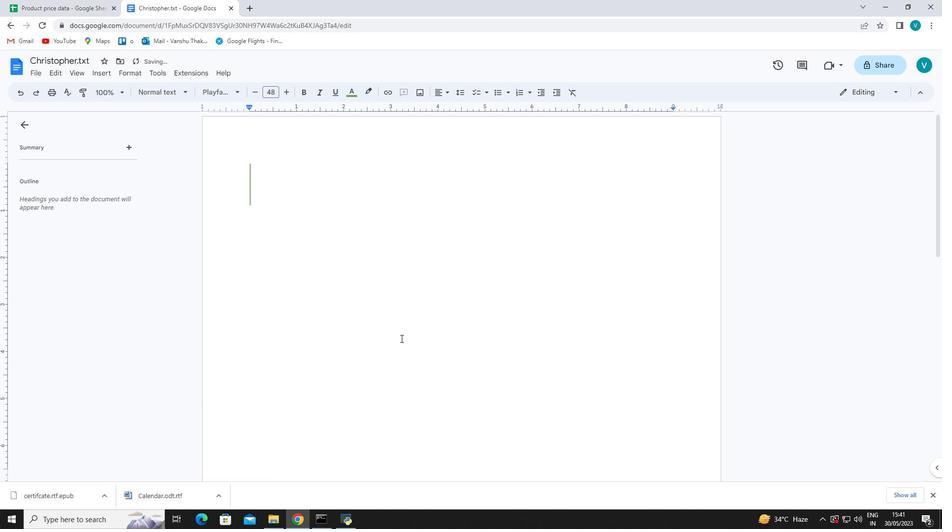 
Action: Mouse scrolled (400, 339) with delta (0, 0)
Screenshot: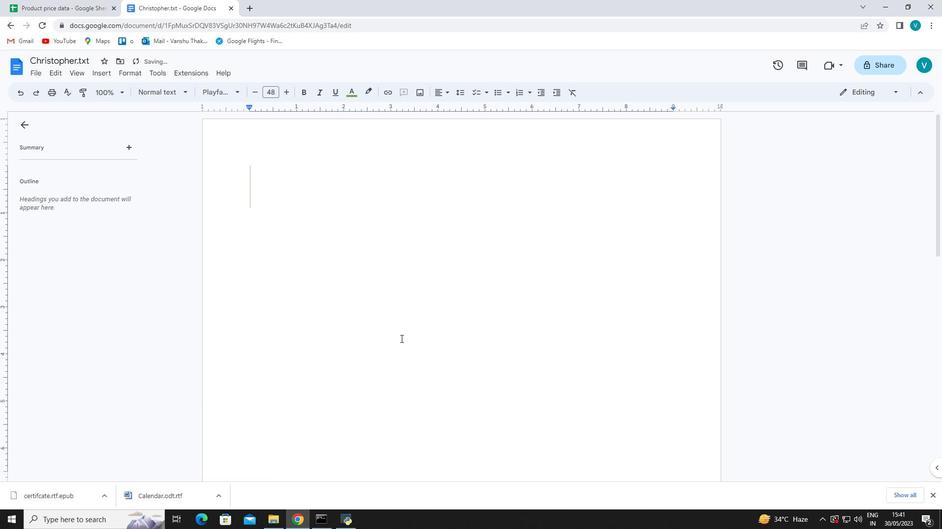 
Action: Mouse scrolled (400, 339) with delta (0, 0)
Screenshot: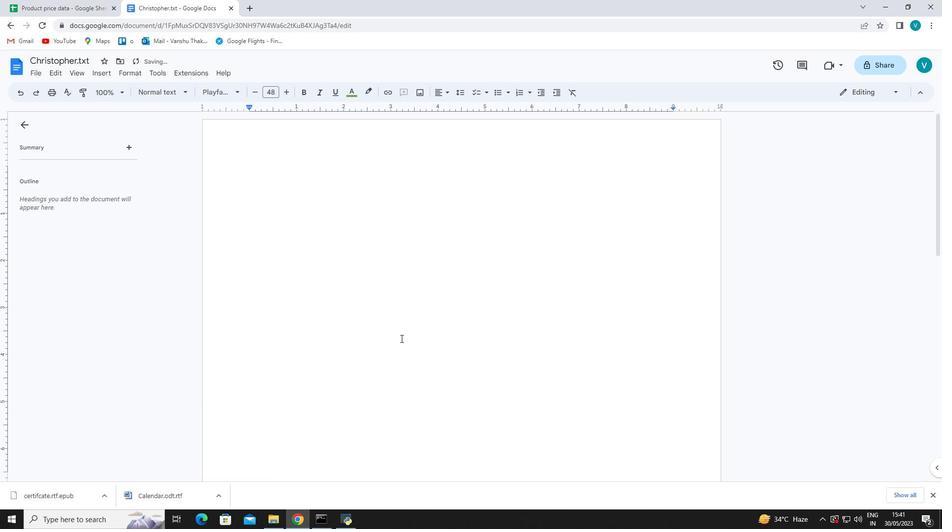 
Action: Mouse scrolled (400, 338) with delta (0, 0)
Screenshot: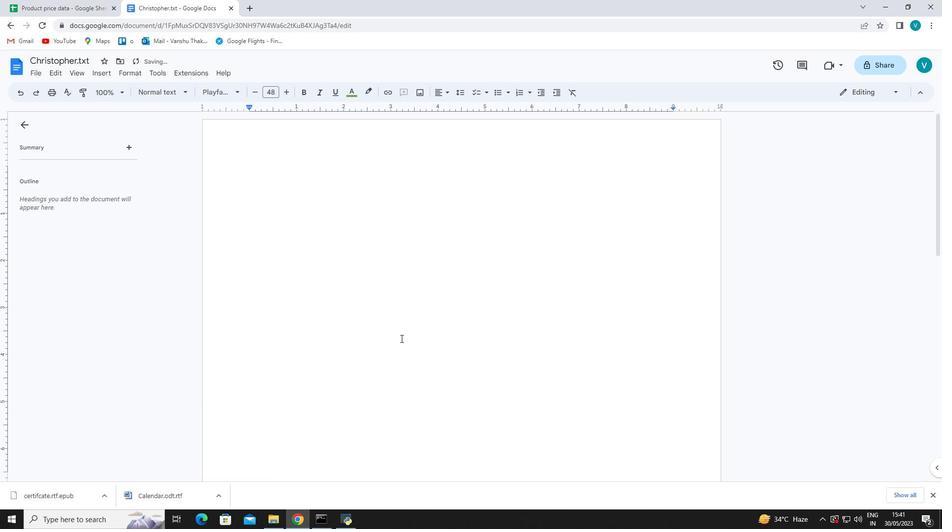 
Action: Mouse scrolled (400, 338) with delta (0, 0)
Screenshot: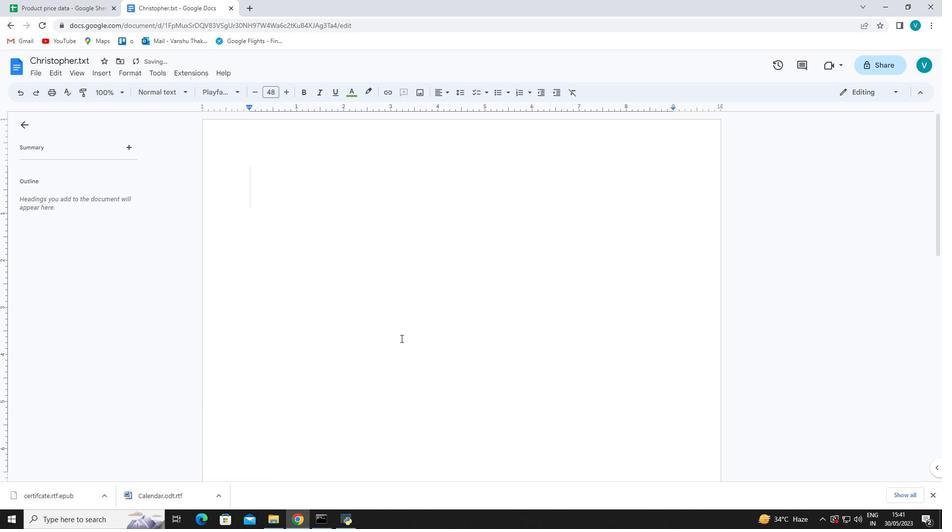 
Action: Mouse scrolled (400, 338) with delta (0, 0)
Screenshot: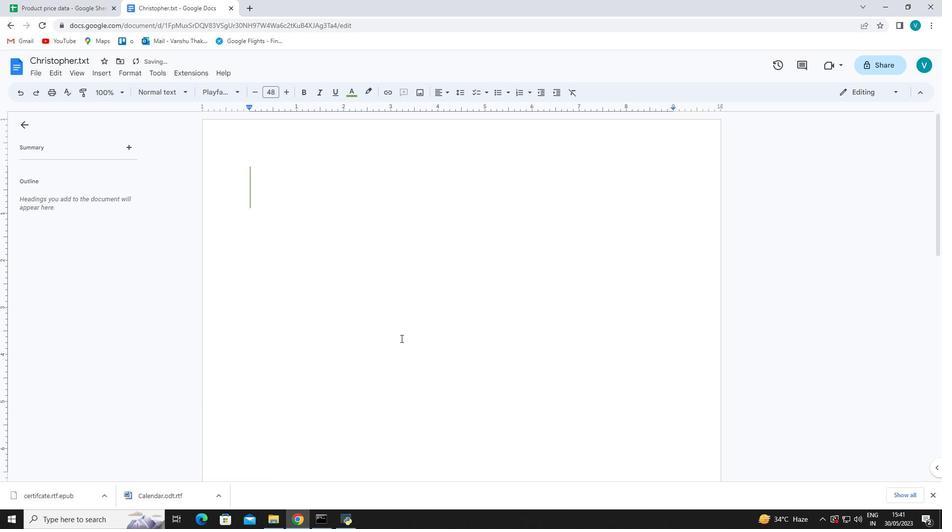 
Action: Mouse scrolled (400, 338) with delta (0, 0)
Screenshot: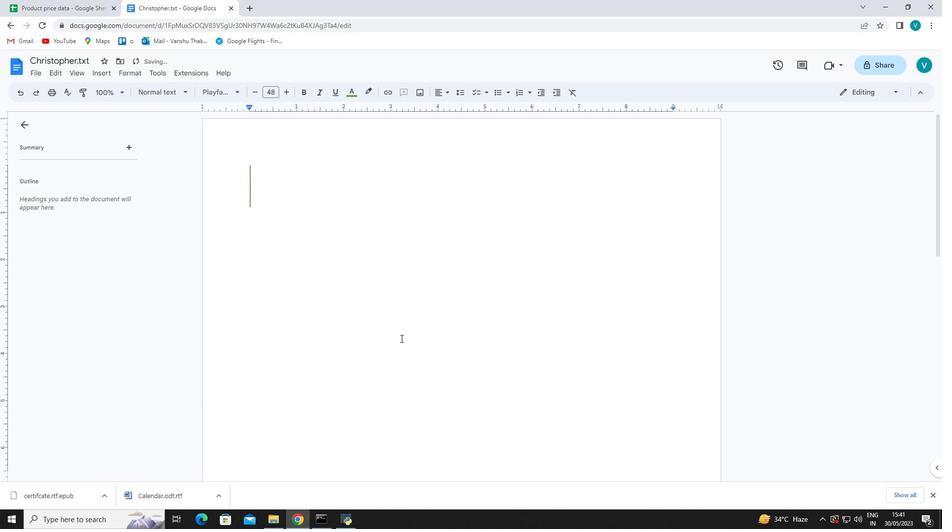 
Action: Mouse scrolled (400, 338) with delta (0, 0)
Screenshot: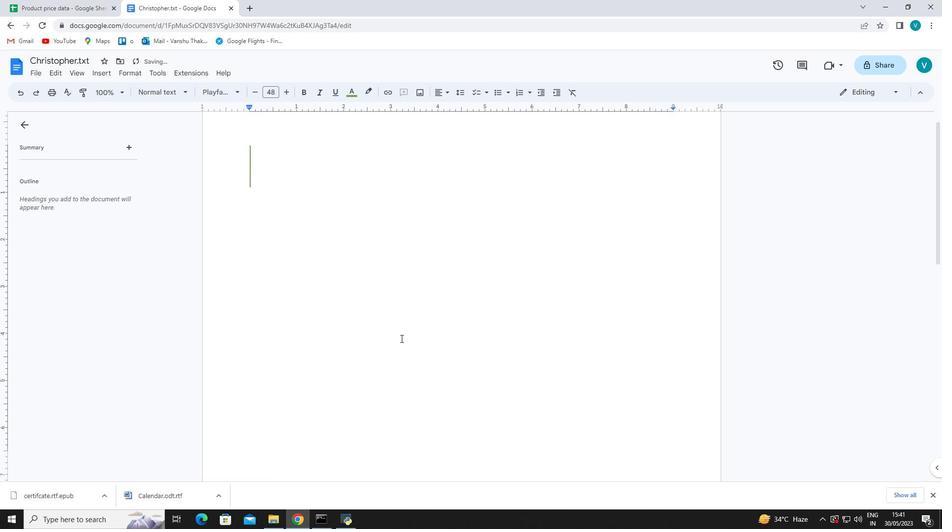 
Action: Mouse scrolled (400, 338) with delta (0, 0)
Screenshot: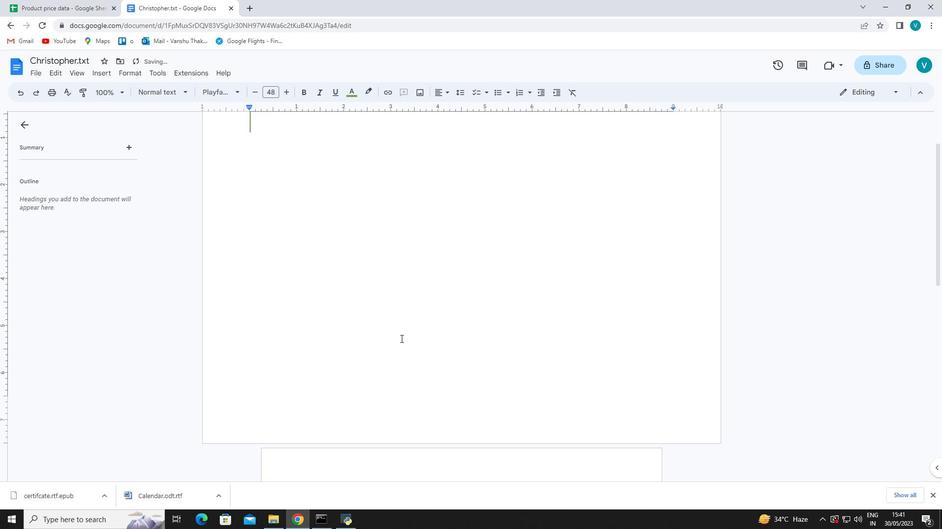 
Action: Mouse moved to (401, 338)
Screenshot: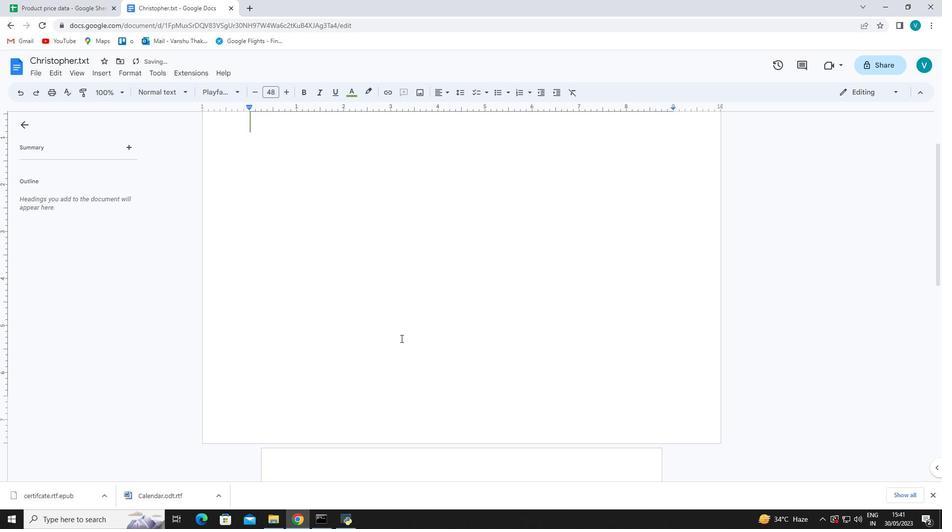 
Action: Mouse scrolled (401, 337) with delta (0, 0)
Screenshot: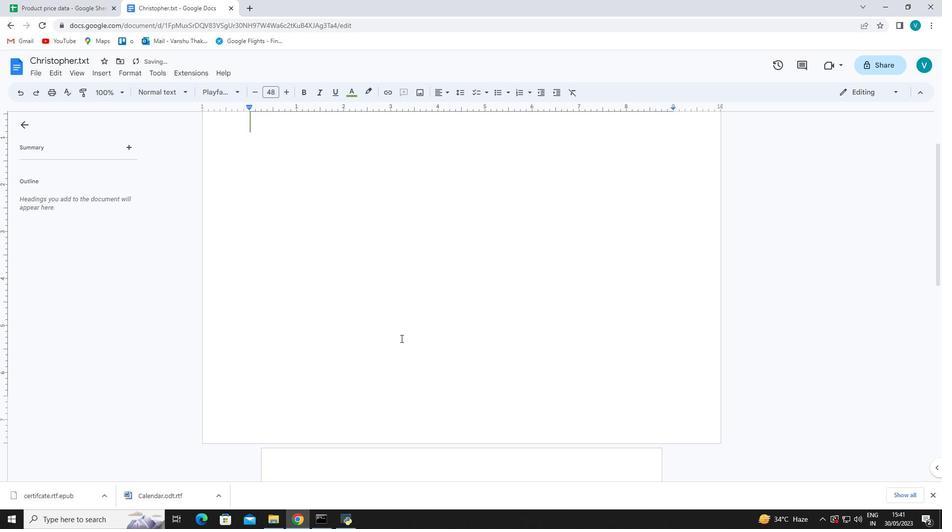 
Action: Mouse moved to (402, 336)
Screenshot: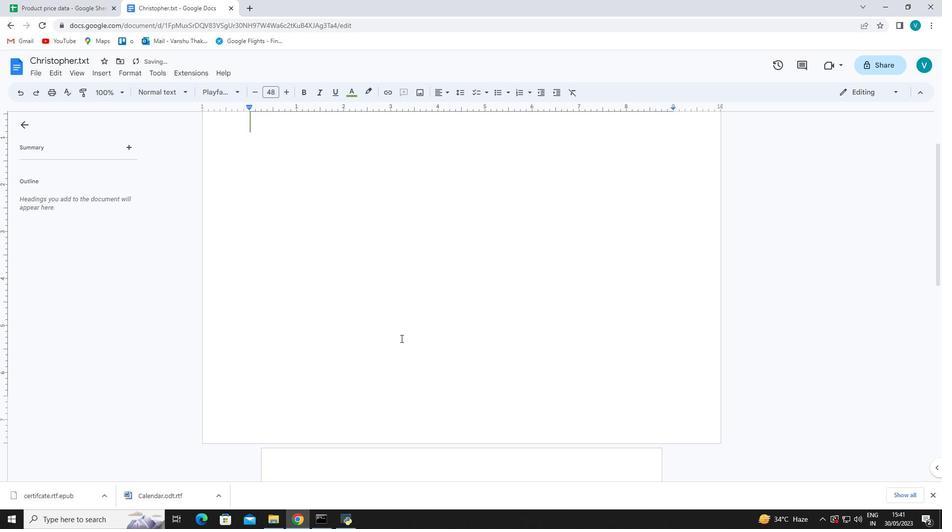 
Action: Mouse scrolled (402, 335) with delta (0, 0)
Screenshot: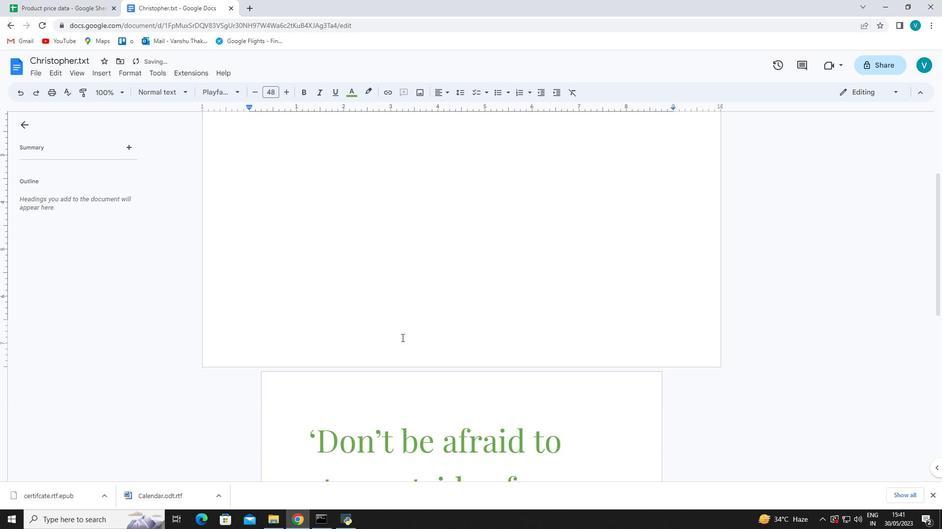 
Action: Mouse moved to (402, 335)
Screenshot: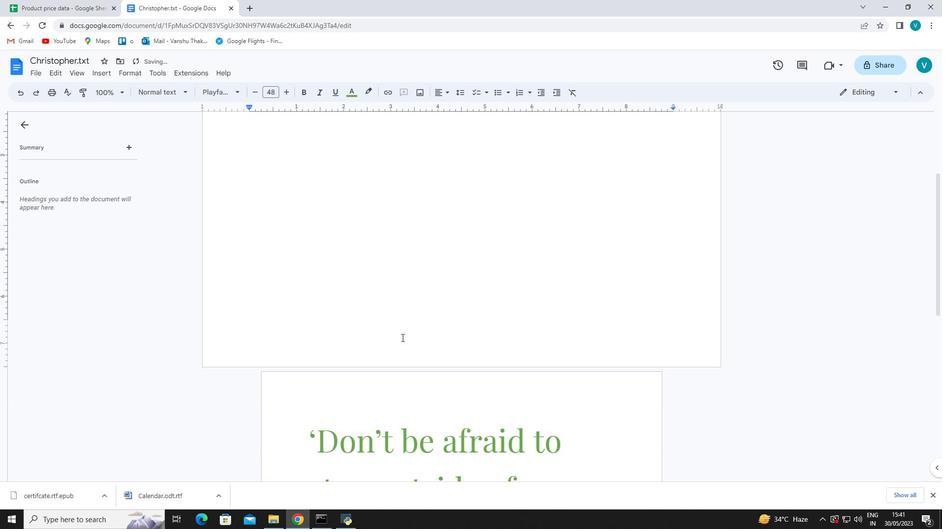
Action: Mouse scrolled (402, 334) with delta (0, 0)
Screenshot: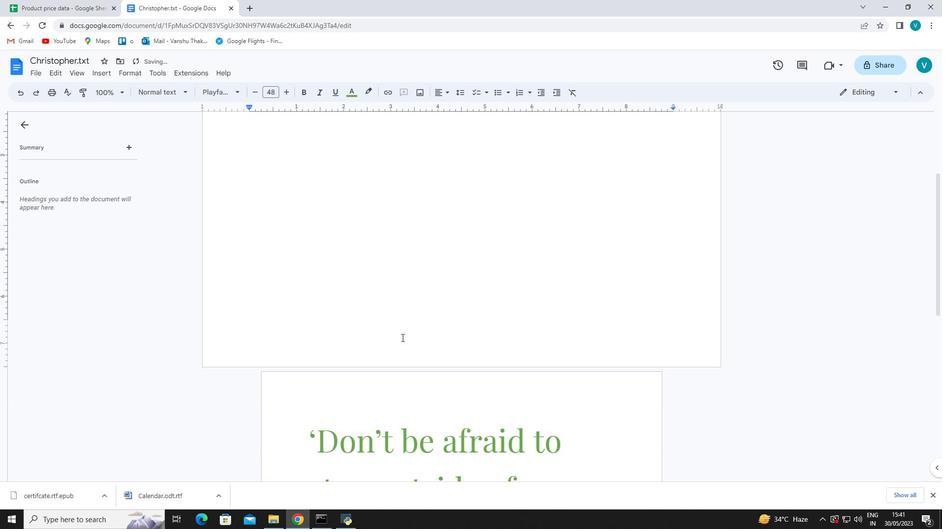 
Action: Mouse moved to (402, 332)
Screenshot: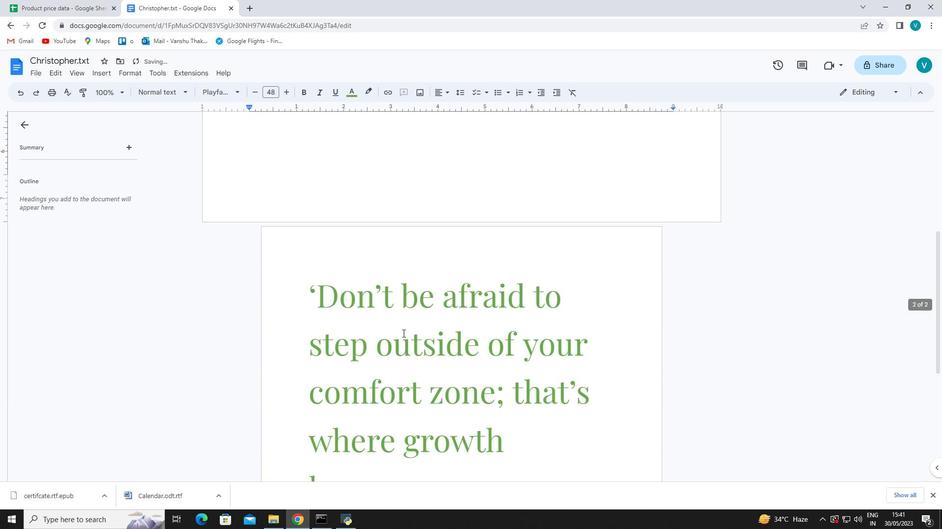 
Action: Mouse scrolled (402, 333) with delta (0, 0)
Screenshot: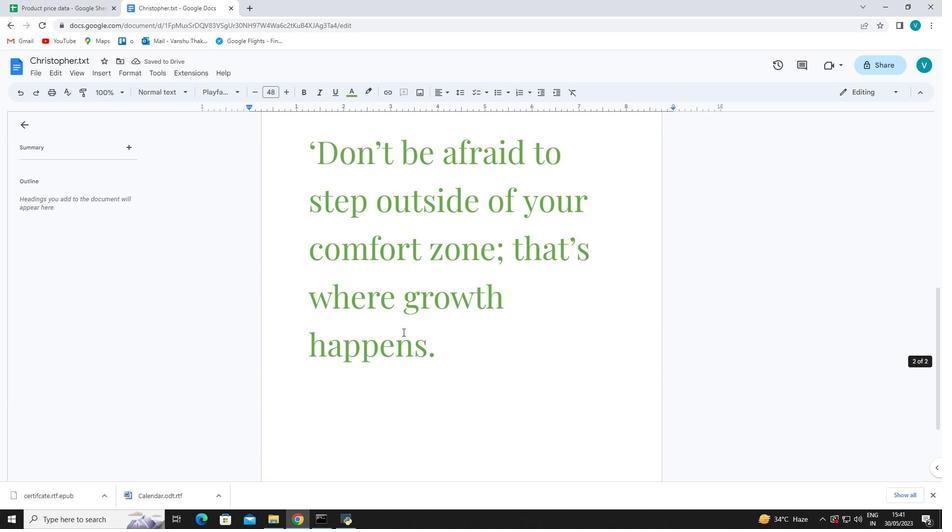 
Action: Mouse scrolled (402, 333) with delta (0, 0)
Screenshot: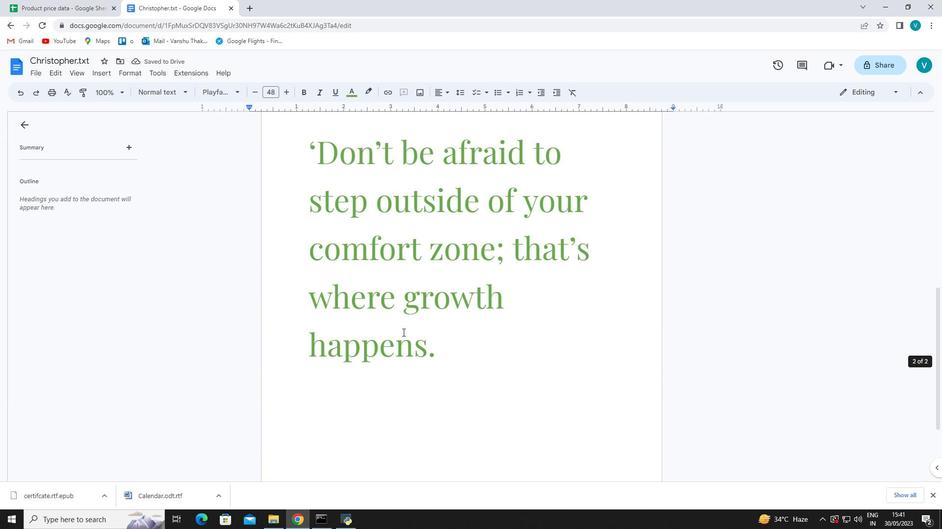 
Action: Mouse moved to (402, 332)
Screenshot: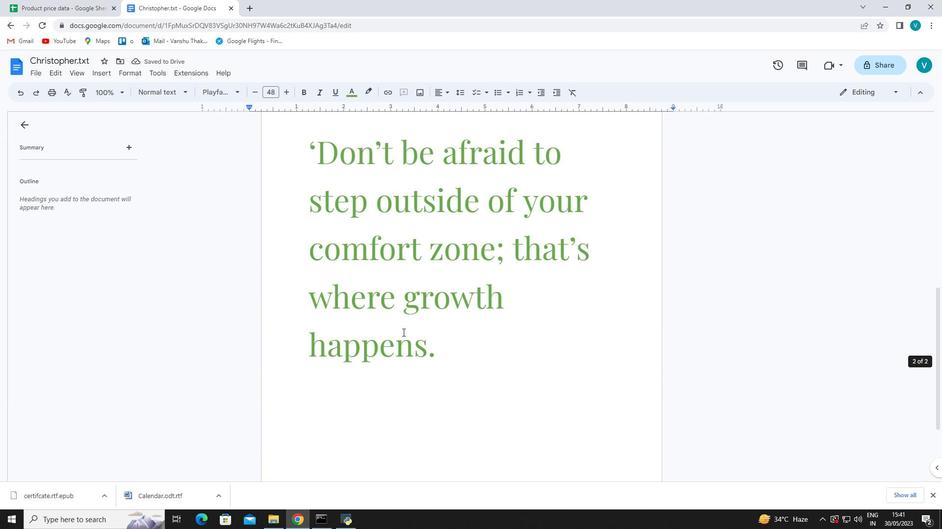 
Action: Mouse scrolled (402, 333) with delta (0, 0)
Screenshot: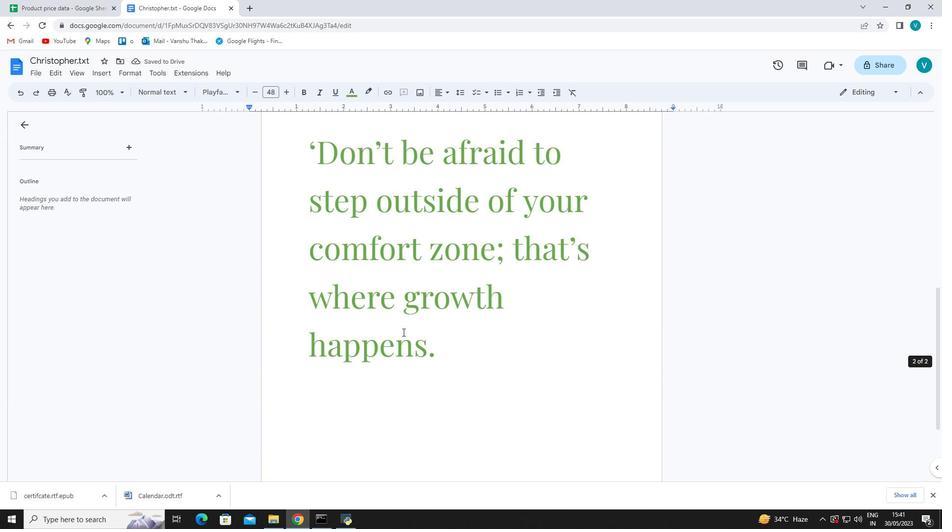 
Action: Mouse scrolled (402, 333) with delta (0, 0)
Screenshot: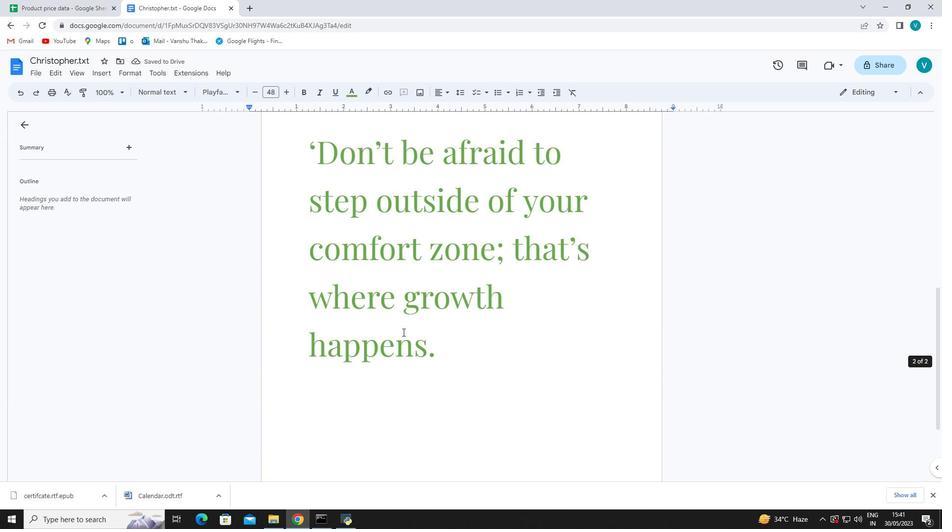 
Action: Mouse moved to (402, 332)
Screenshot: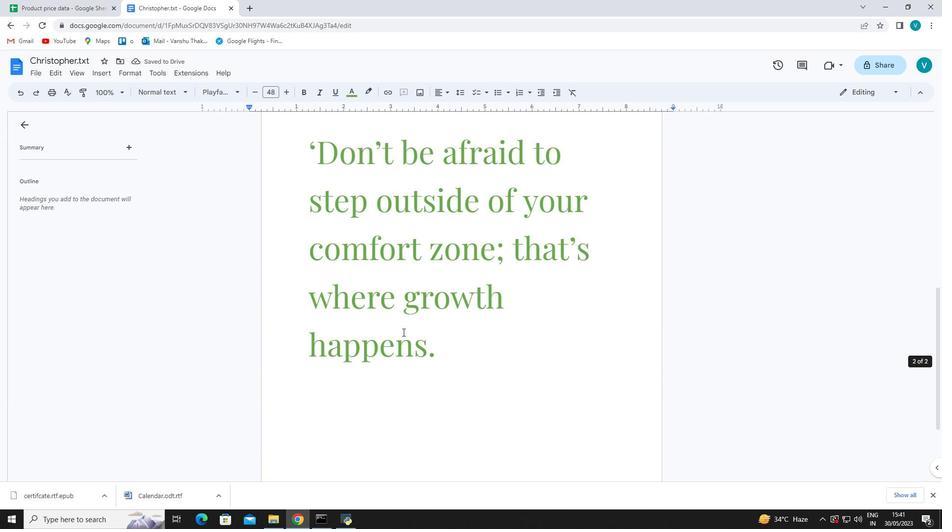 
Action: Mouse scrolled (402, 333) with delta (0, 0)
Screenshot: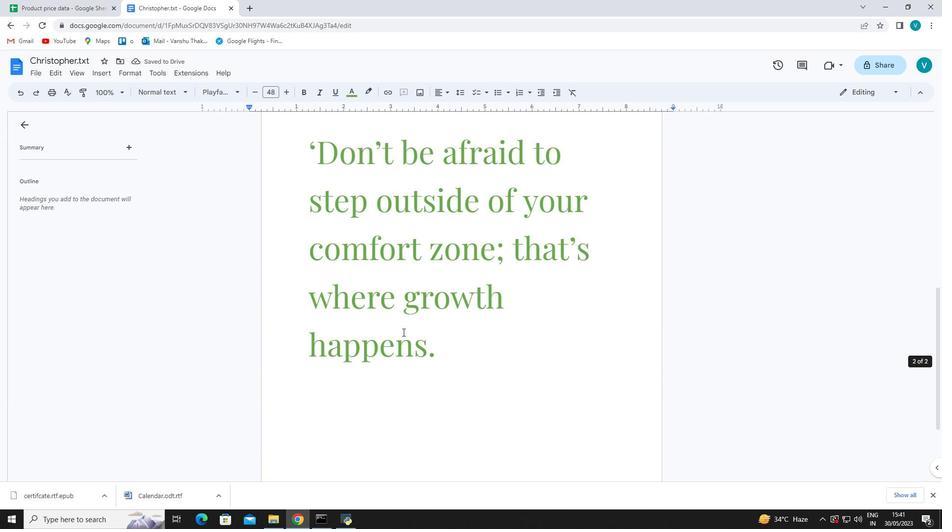 
Action: Mouse scrolled (402, 333) with delta (0, 0)
Screenshot: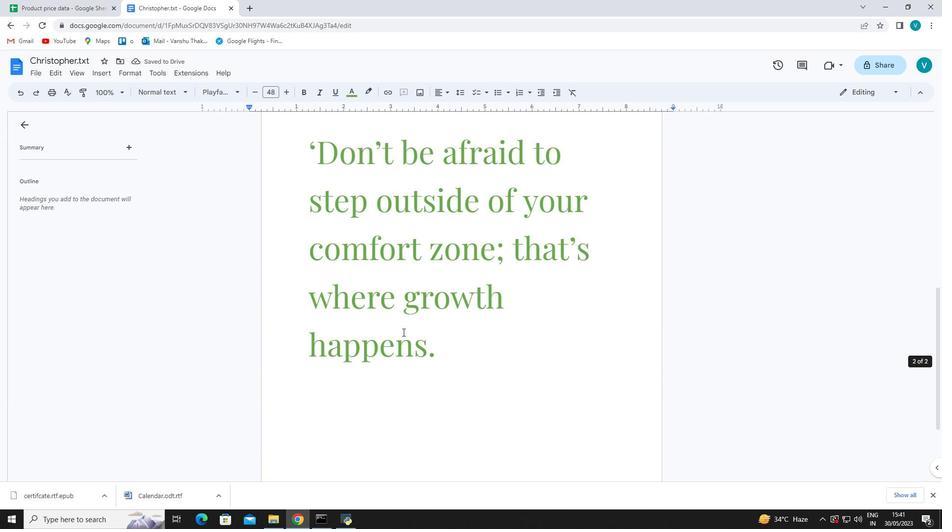 
Action: Mouse scrolled (402, 333) with delta (0, 0)
Screenshot: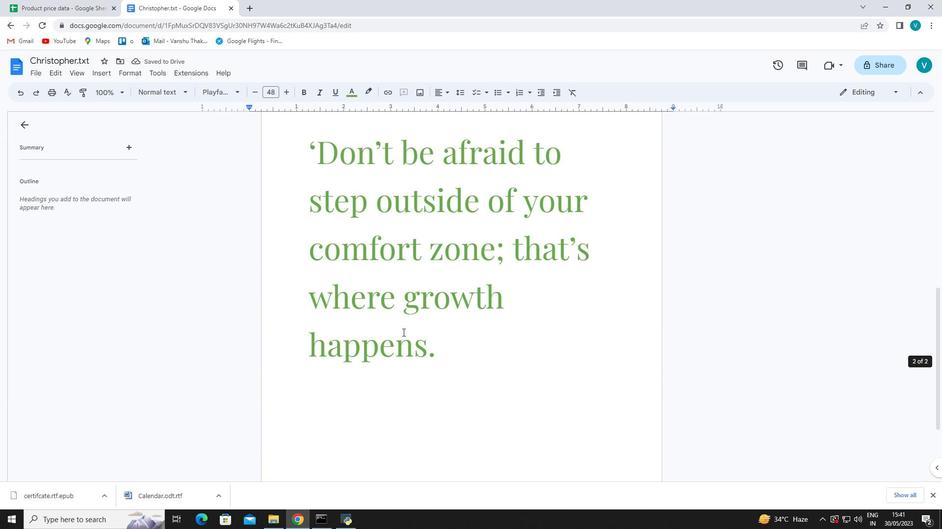 
Action: Mouse scrolled (402, 333) with delta (0, 0)
Screenshot: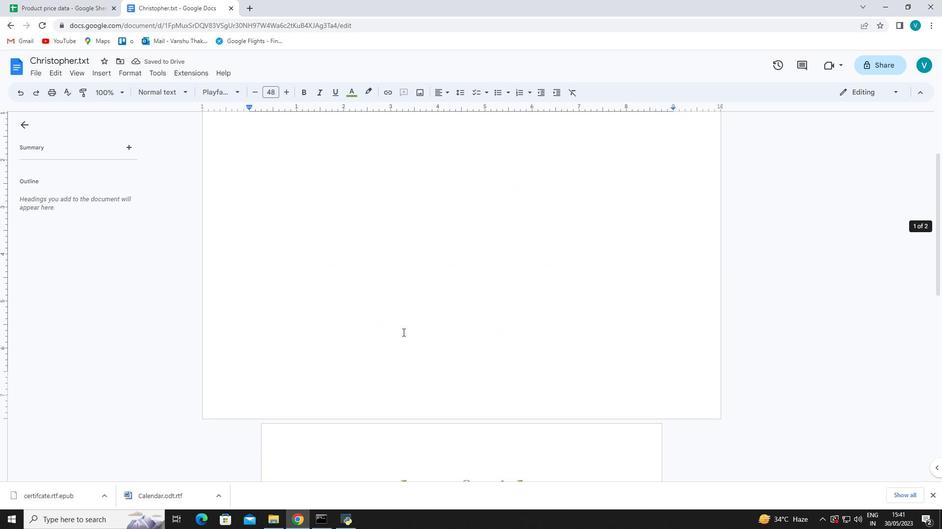
Action: Mouse scrolled (402, 333) with delta (0, 0)
Screenshot: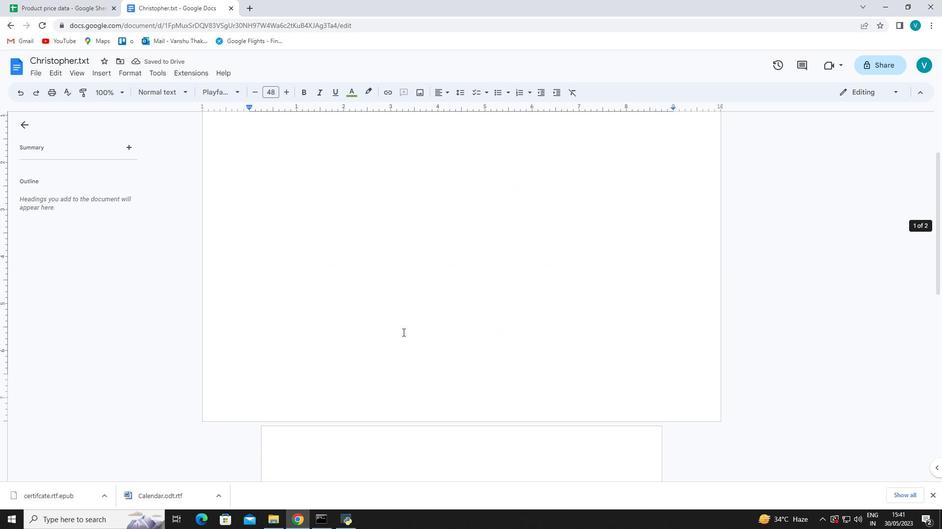 
Action: Mouse scrolled (402, 333) with delta (0, 0)
Screenshot: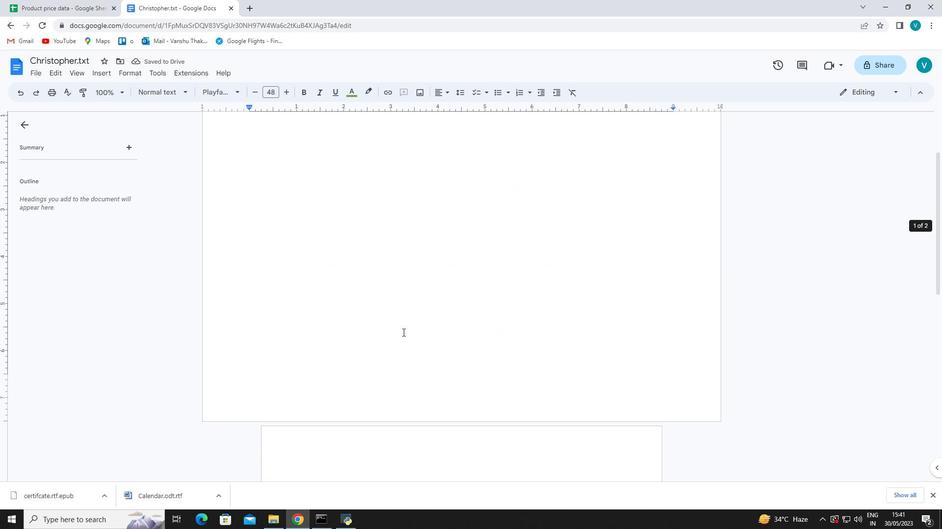
Action: Mouse scrolled (402, 333) with delta (0, 0)
Screenshot: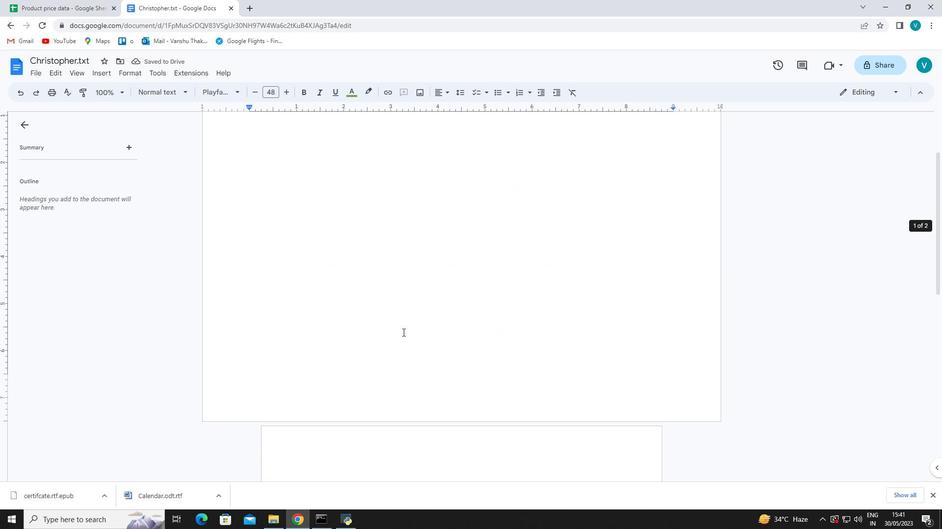 
Action: Mouse scrolled (402, 333) with delta (0, 0)
Screenshot: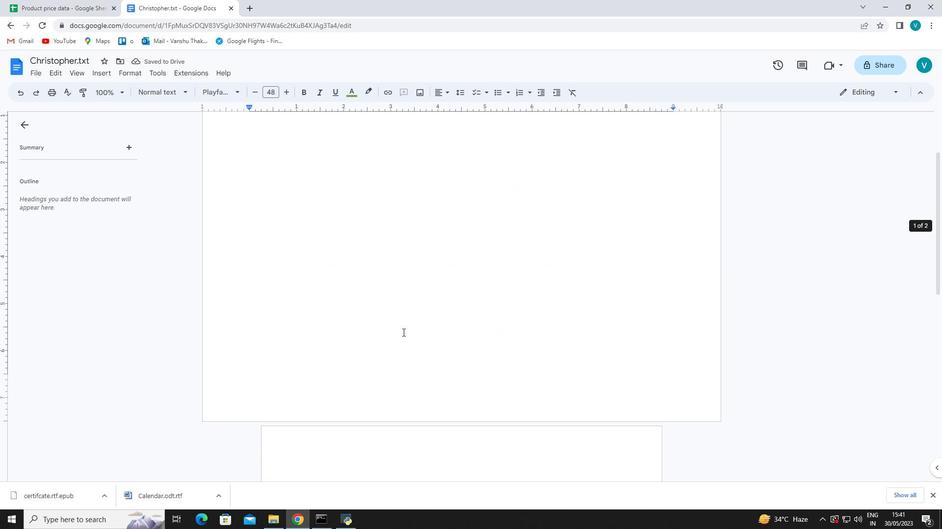 
Action: Mouse moved to (21, 94)
Screenshot: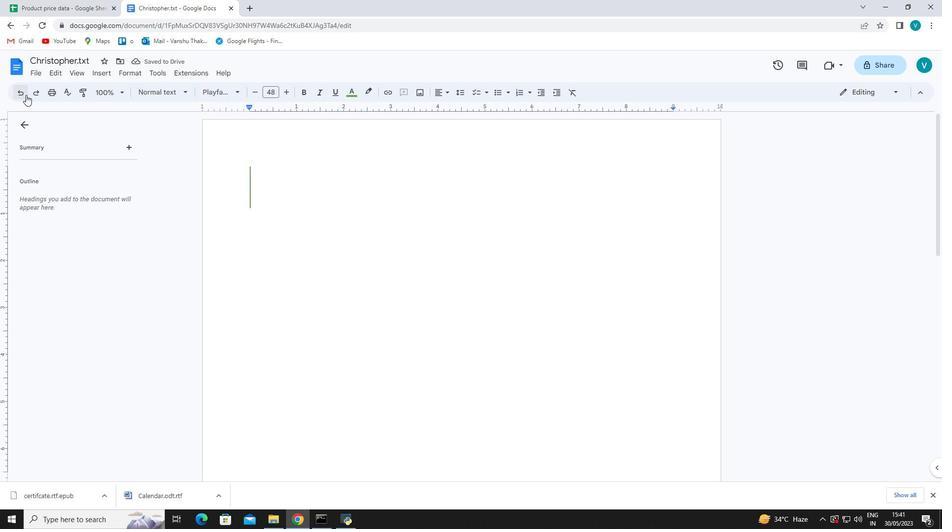 
Action: Mouse pressed left at (21, 94)
Screenshot: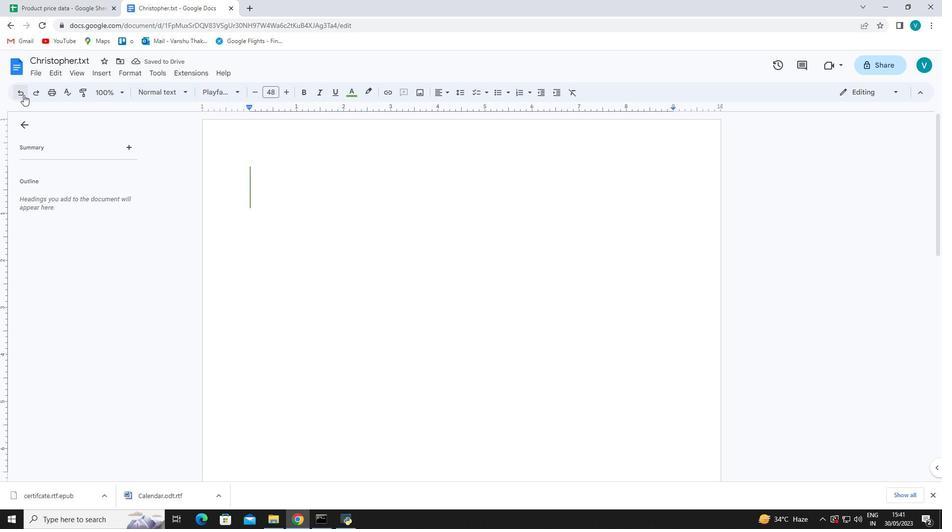 
Action: Mouse moved to (268, 240)
Screenshot: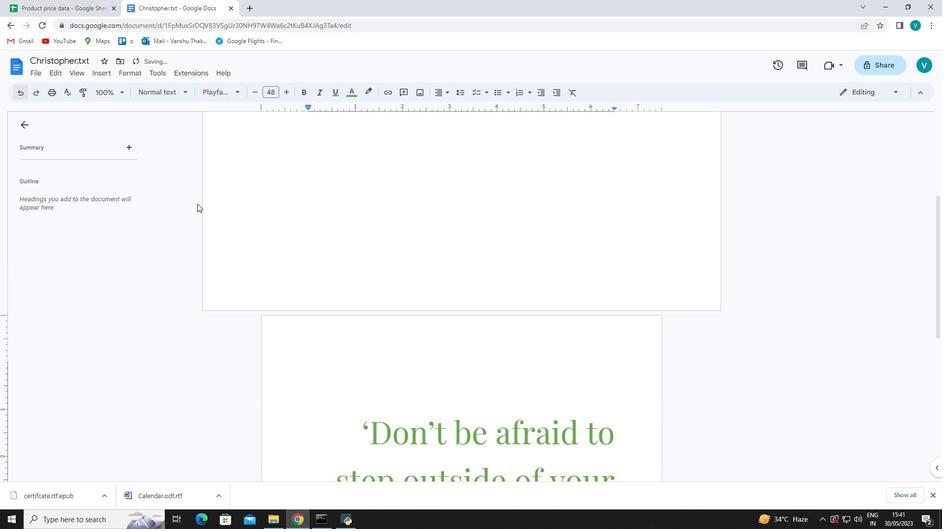 
Action: Mouse scrolled (268, 241) with delta (0, 0)
Screenshot: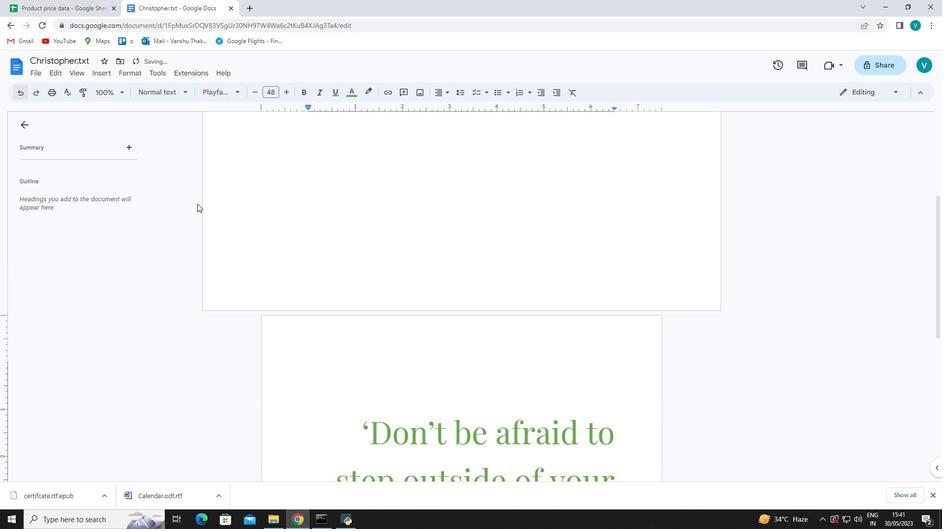 
Action: Mouse moved to (271, 241)
Screenshot: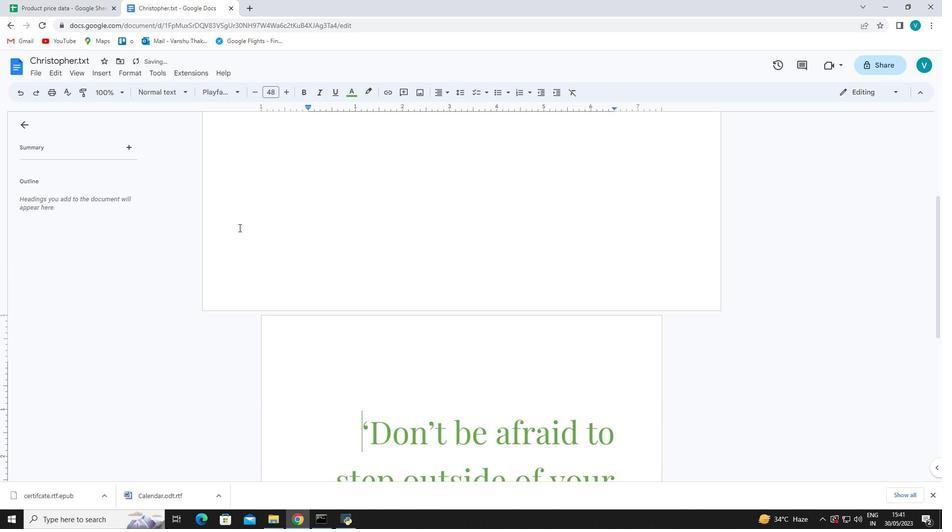 
Action: Mouse scrolled (271, 242) with delta (0, 0)
Screenshot: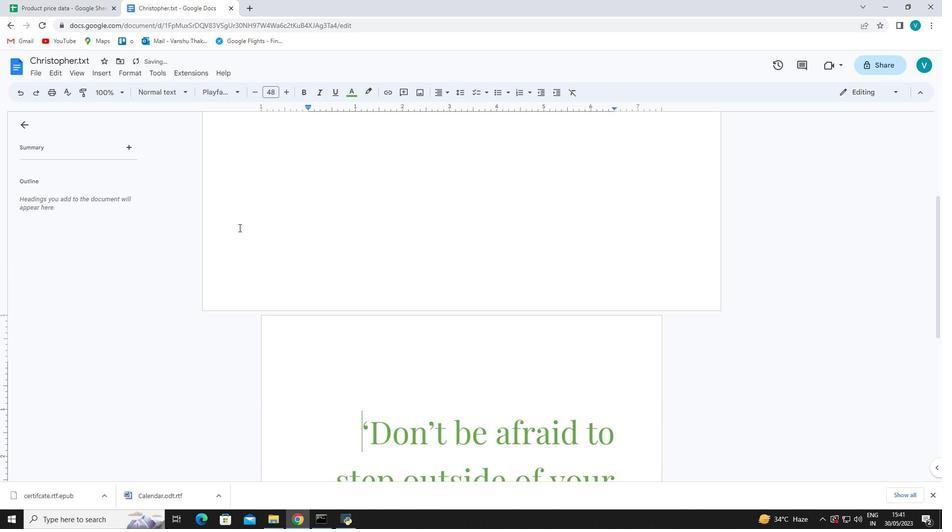 
Action: Mouse moved to (274, 241)
Screenshot: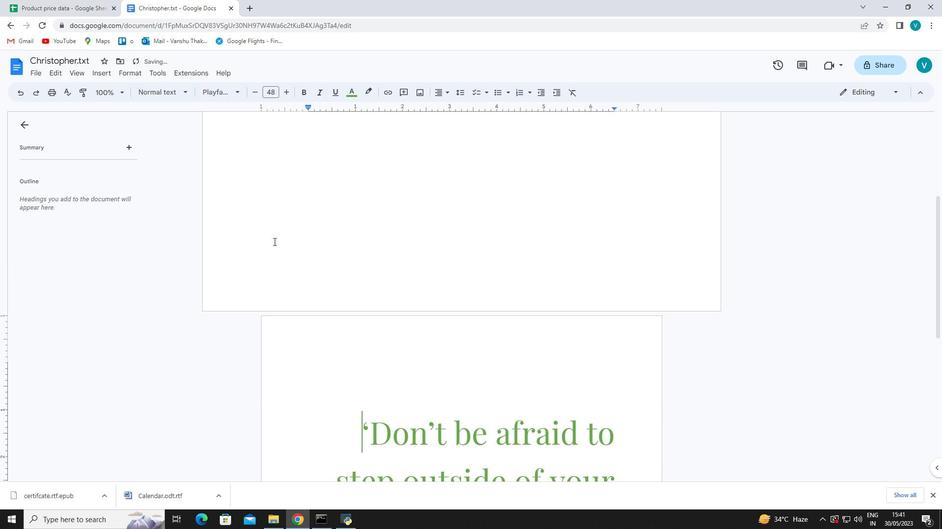 
Action: Mouse scrolled (274, 242) with delta (0, 0)
Screenshot: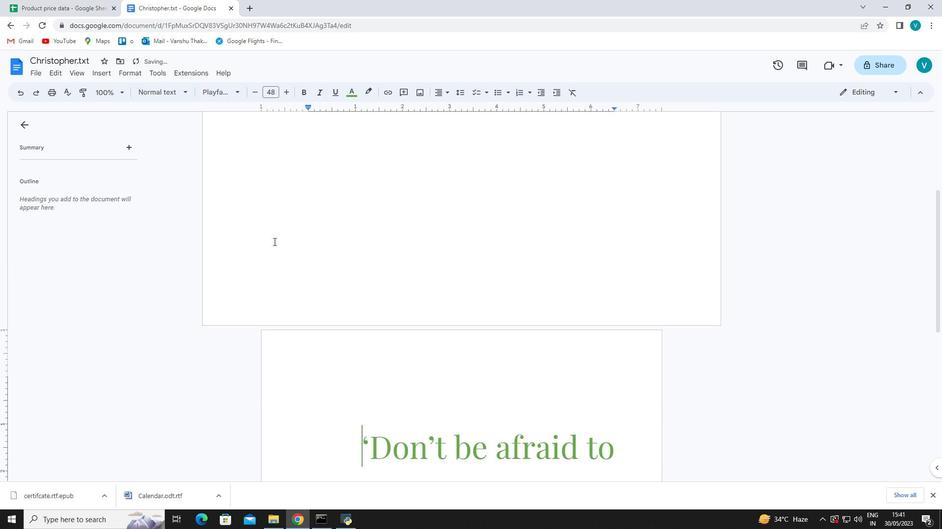 
Action: Mouse moved to (275, 241)
Screenshot: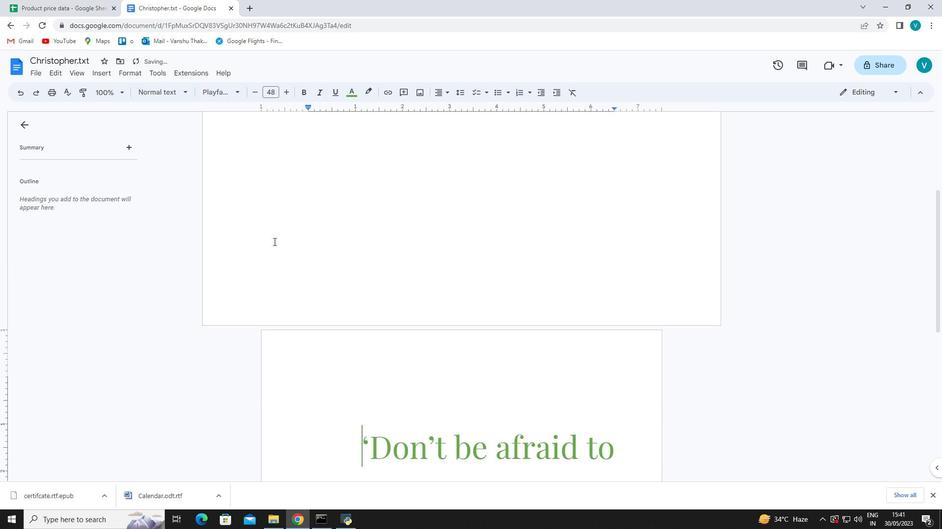 
Action: Mouse scrolled (274, 242) with delta (0, 0)
Screenshot: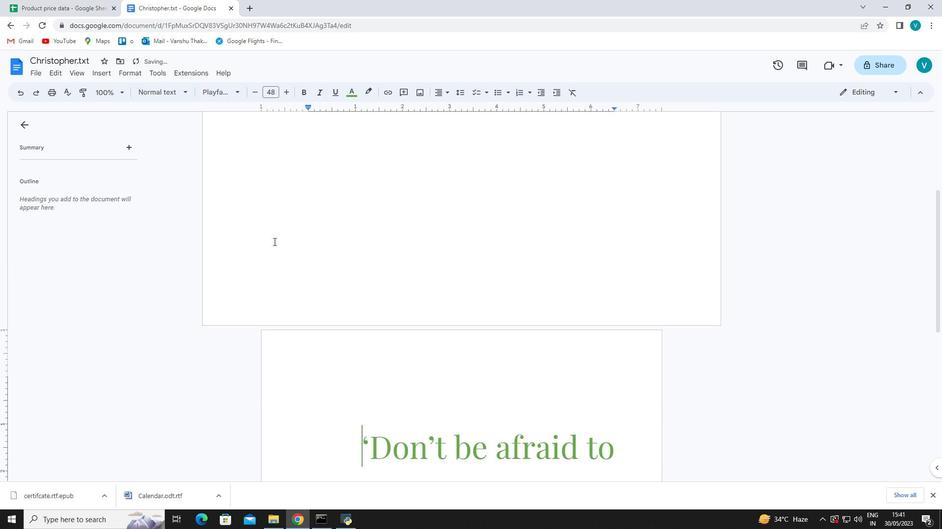 
Action: Mouse scrolled (275, 242) with delta (0, 0)
Screenshot: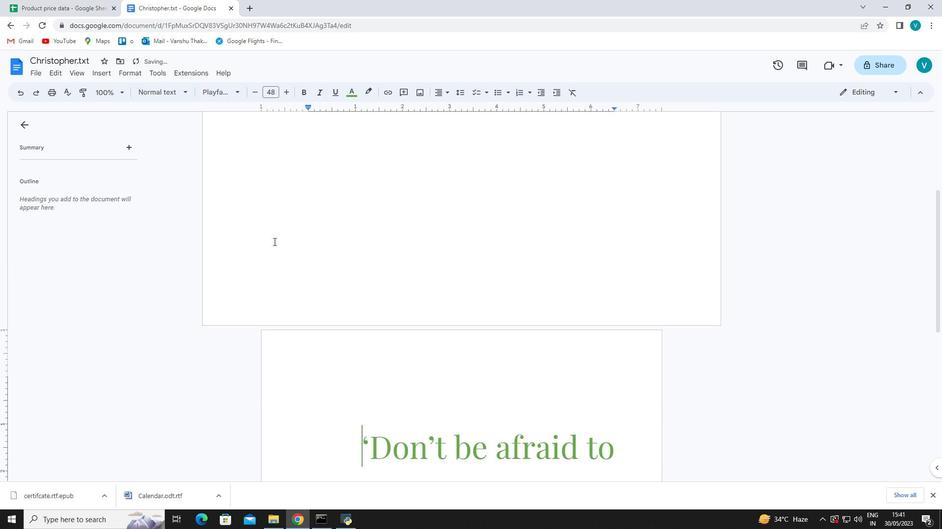 
Action: Mouse scrolled (275, 242) with delta (0, 0)
Screenshot: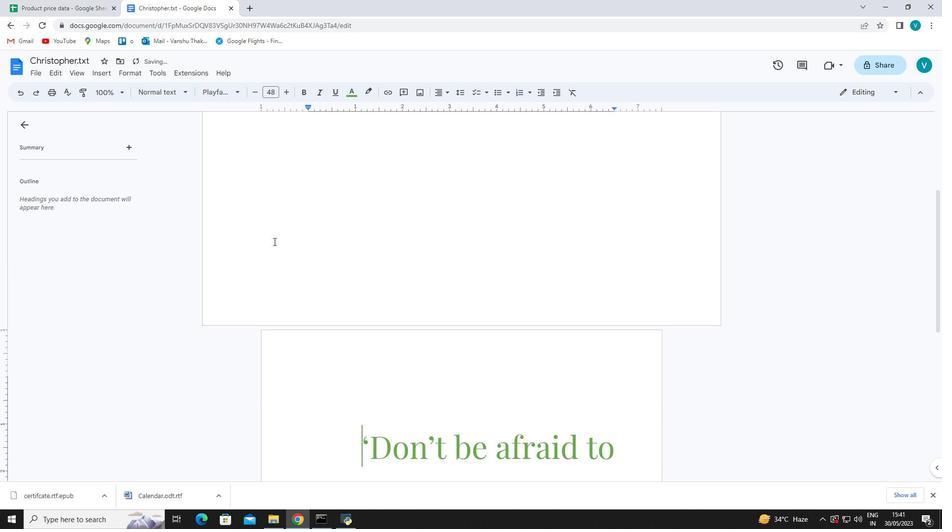 
Action: Mouse scrolled (275, 242) with delta (0, 0)
Screenshot: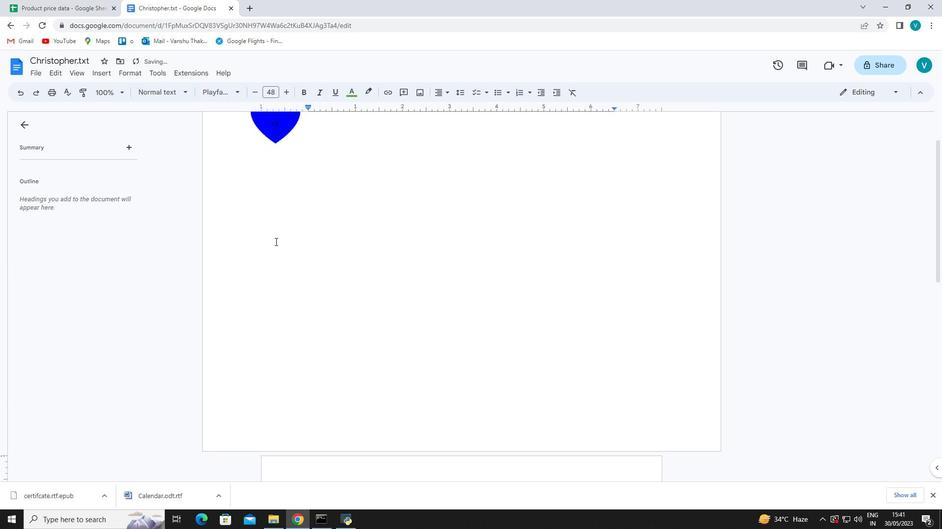 
Action: Mouse moved to (308, 213)
Screenshot: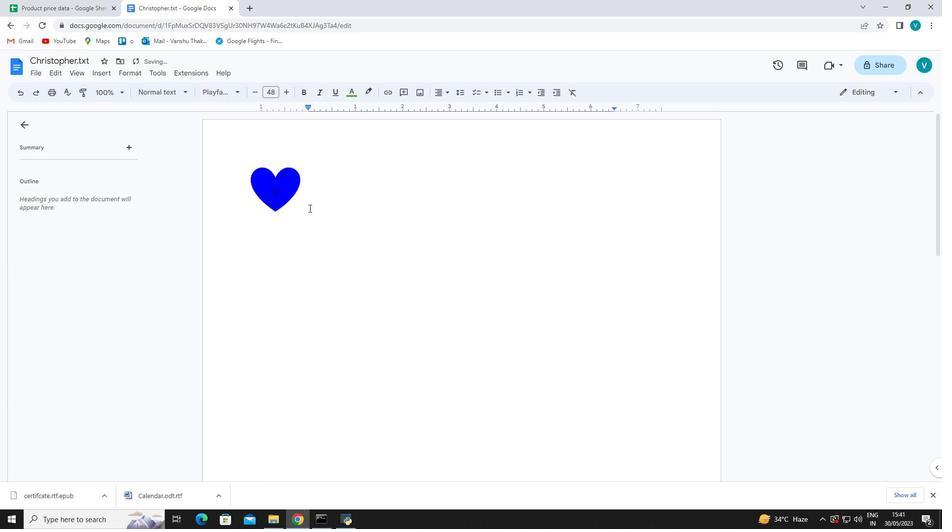 
Action: Mouse scrolled (308, 213) with delta (0, 0)
Screenshot: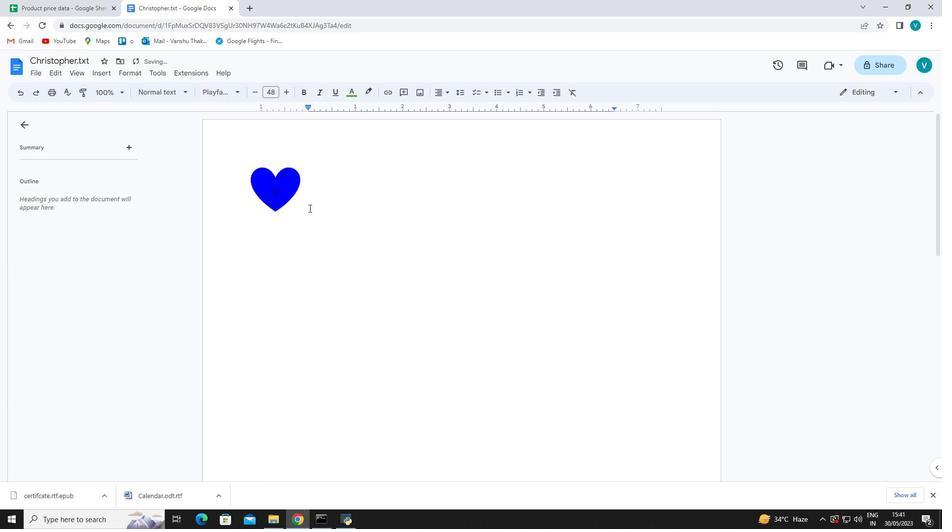 
Action: Mouse scrolled (308, 213) with delta (0, 0)
Screenshot: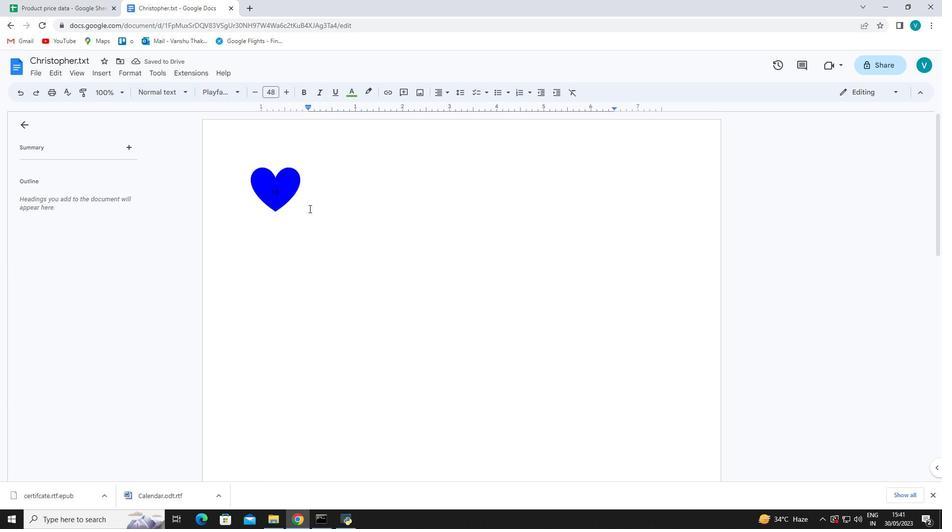 
Action: Mouse scrolled (308, 213) with delta (0, 0)
Screenshot: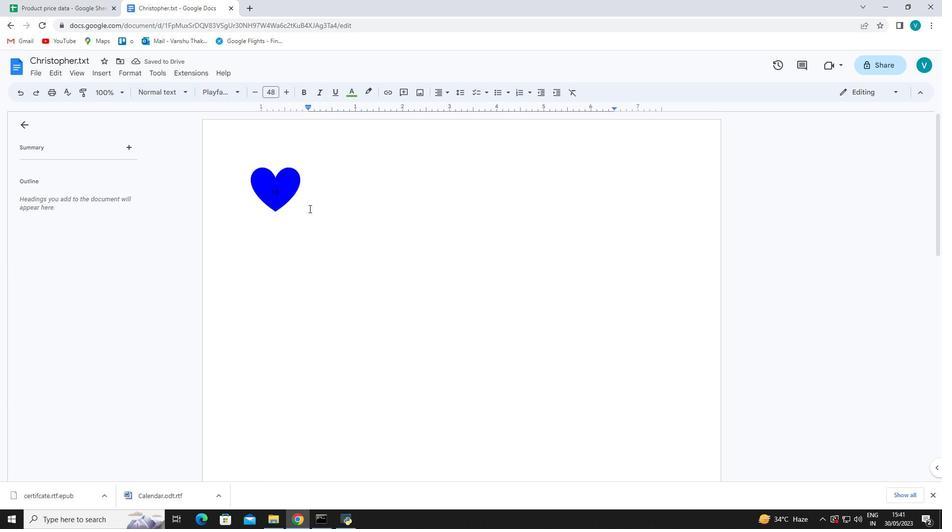
Action: Mouse scrolled (308, 213) with delta (0, 0)
Screenshot: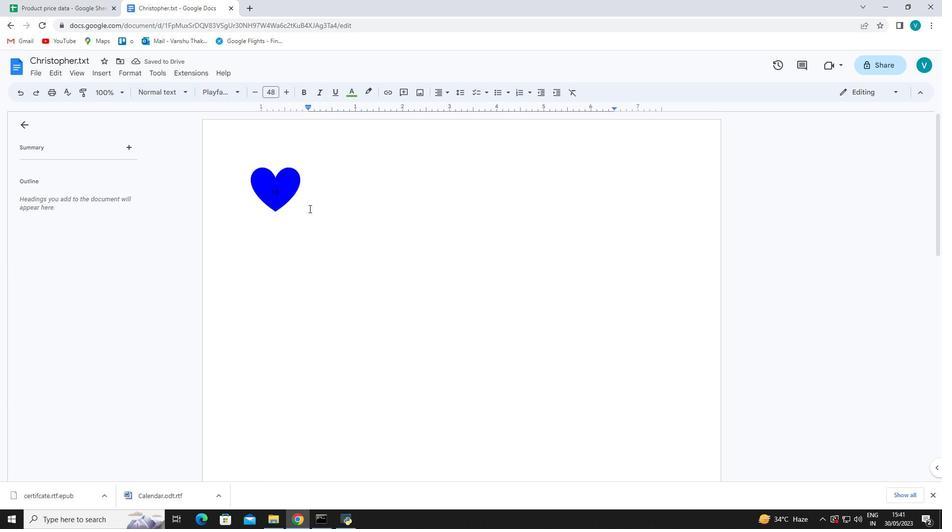 
Action: Mouse scrolled (308, 213) with delta (0, 0)
Screenshot: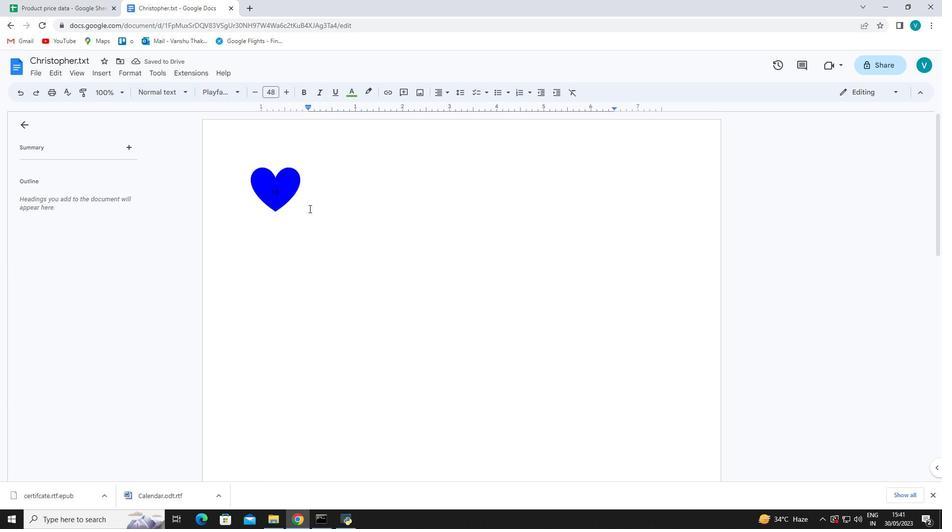 
Action: Mouse moved to (338, 391)
Screenshot: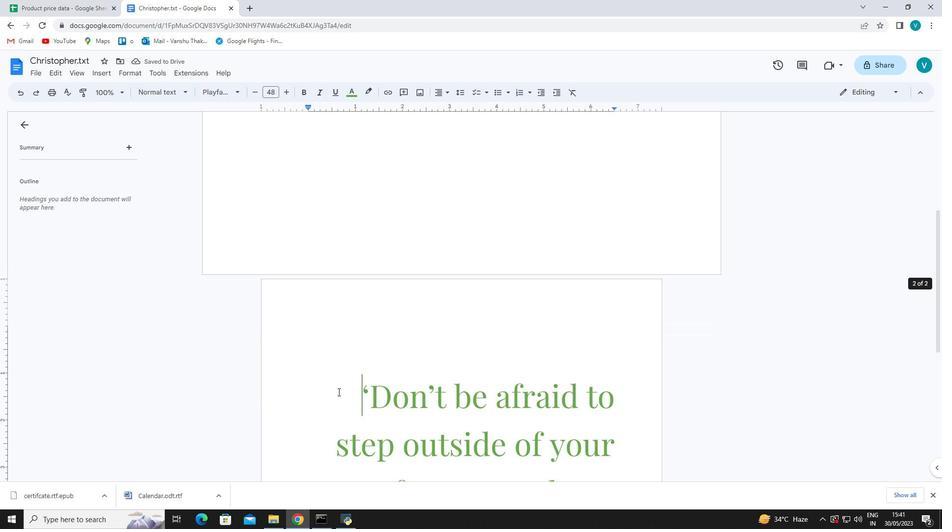 
Action: Key pressed <Key.backspace>
Screenshot: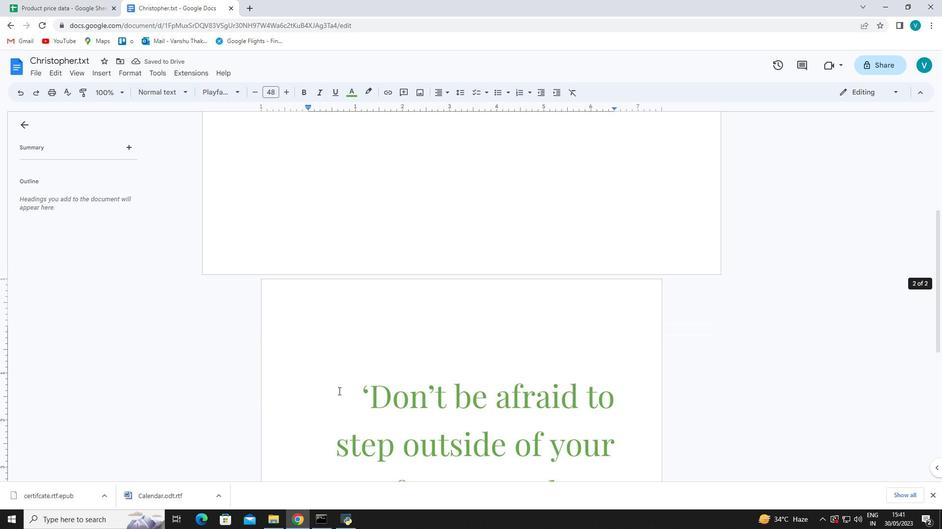 
Action: Mouse moved to (353, 304)
Screenshot: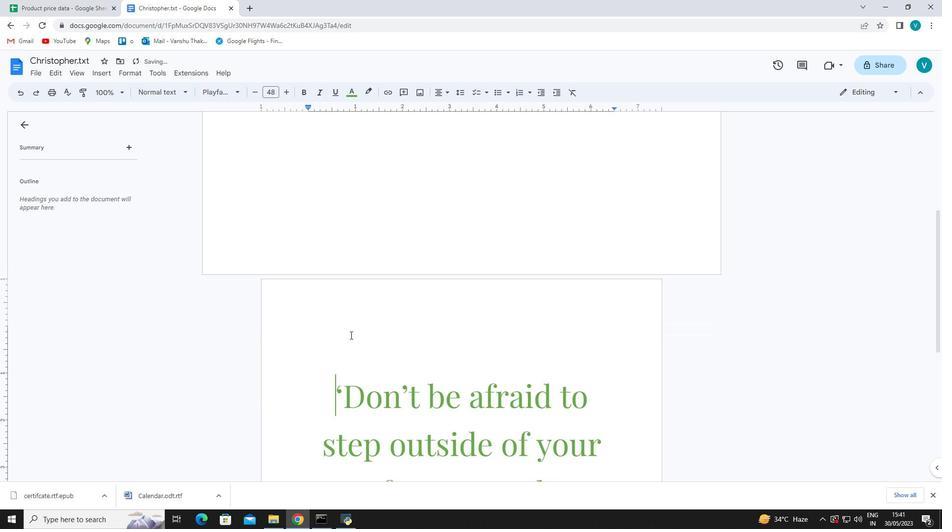
Action: Mouse scrolled (353, 305) with delta (0, 0)
Screenshot: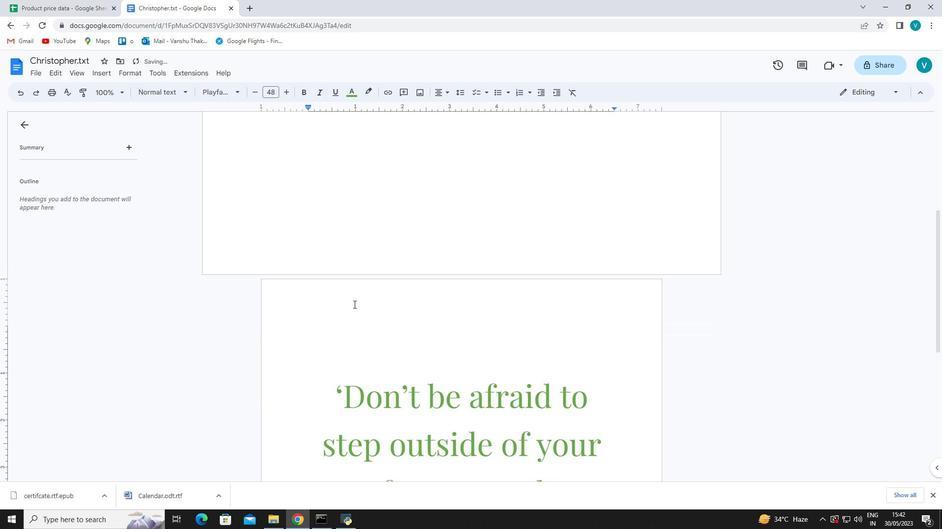 
Action: Mouse scrolled (353, 305) with delta (0, 0)
Screenshot: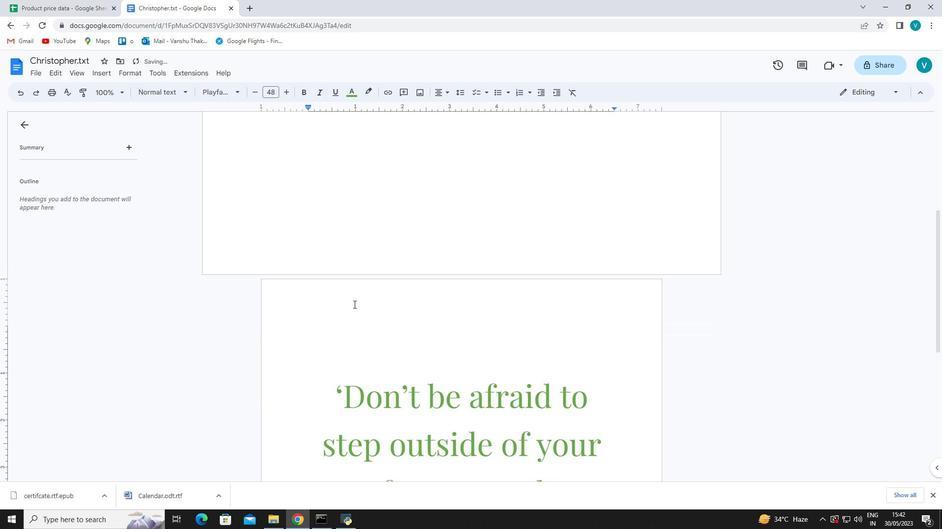 
Action: Mouse scrolled (353, 305) with delta (0, 0)
Screenshot: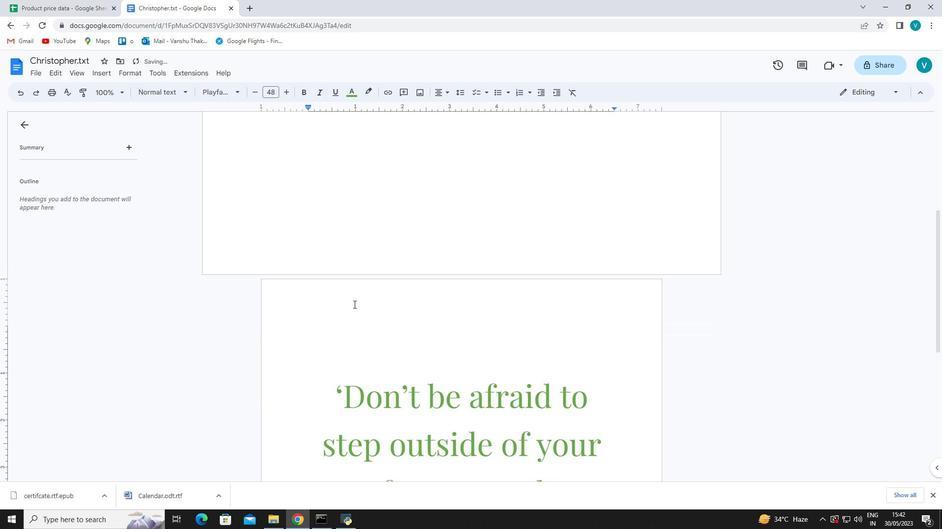 
Action: Mouse scrolled (353, 305) with delta (0, 0)
Screenshot: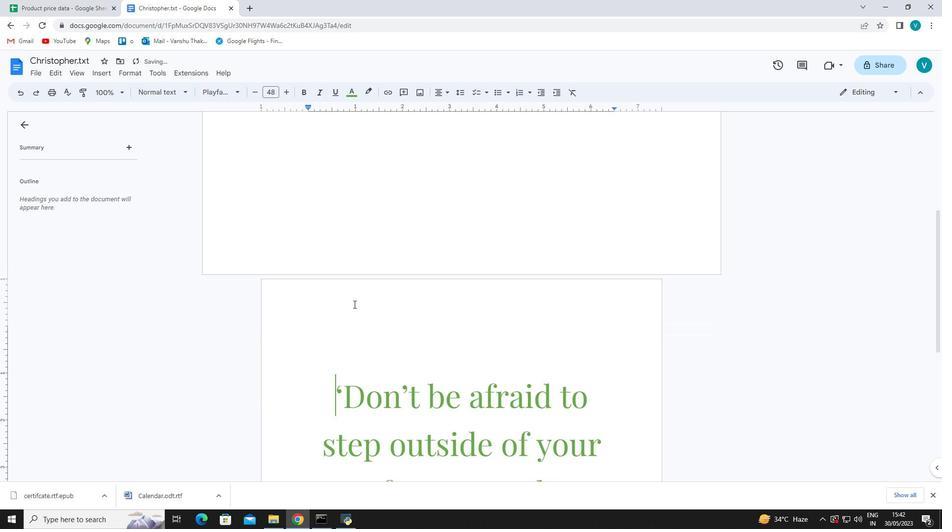 
Action: Mouse scrolled (353, 305) with delta (0, 0)
Screenshot: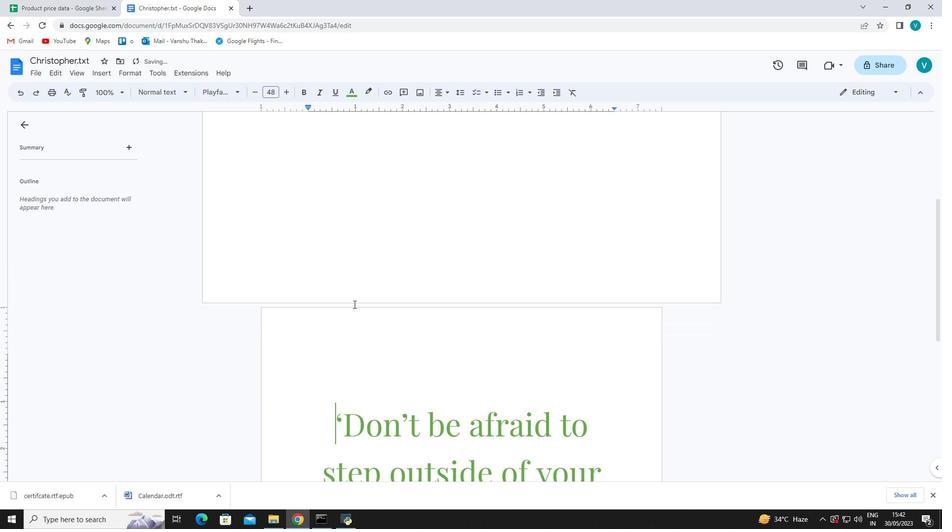 
Action: Mouse scrolled (353, 305) with delta (0, 0)
Screenshot: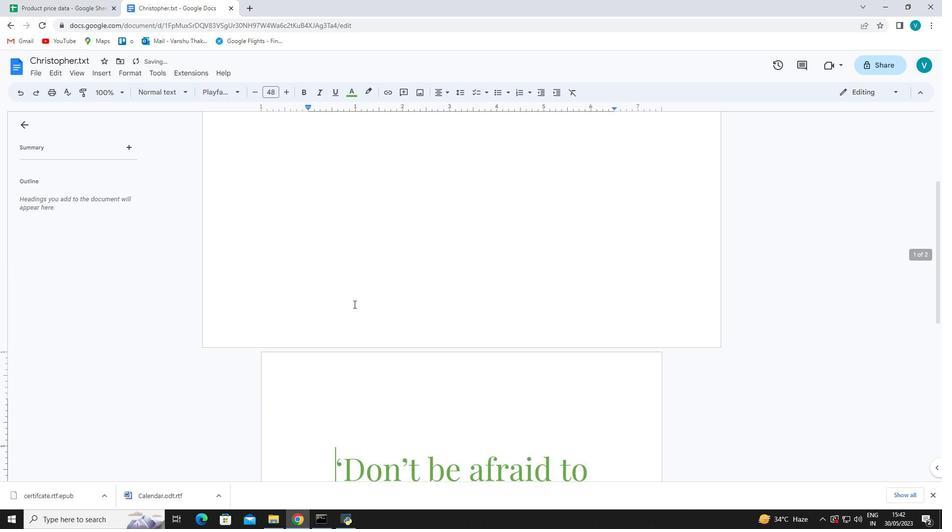 
Action: Mouse scrolled (353, 305) with delta (0, 0)
Screenshot: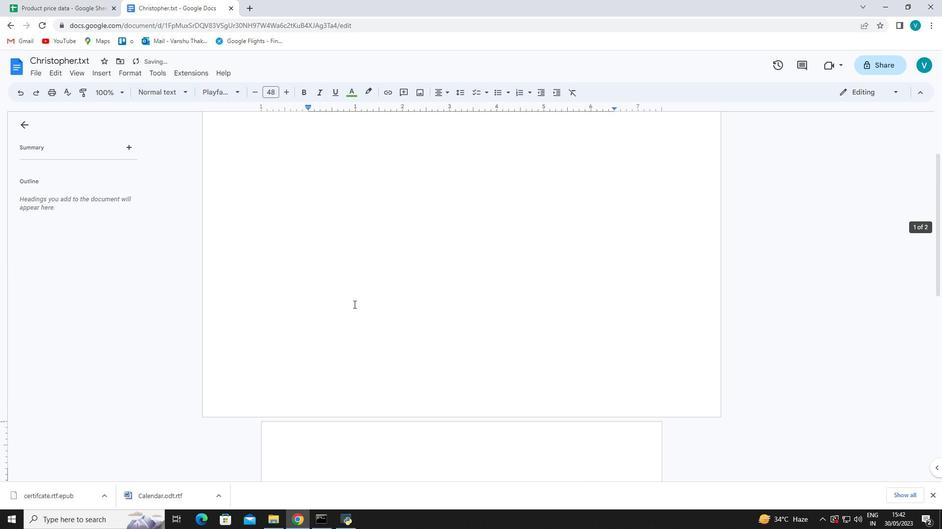 
Action: Mouse scrolled (353, 305) with delta (0, 0)
Screenshot: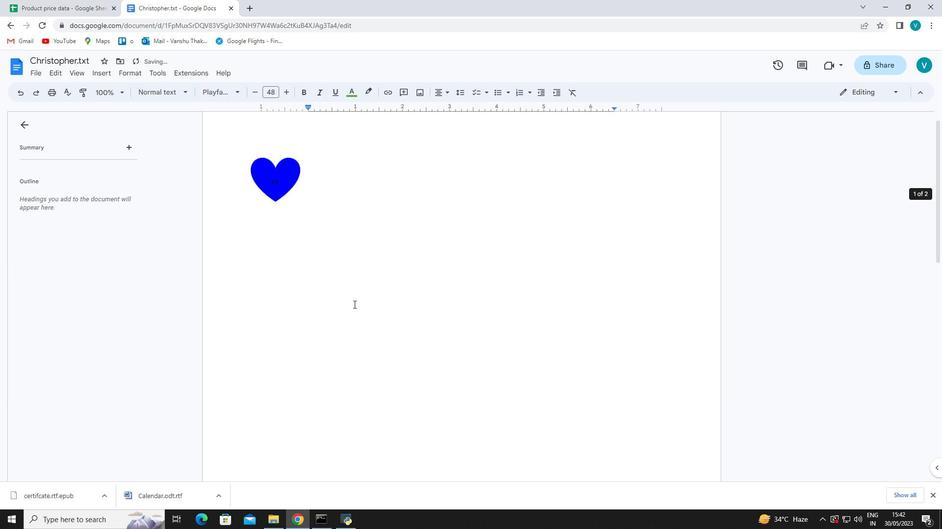 
Action: Key pressed <Key.backspace>
Screenshot: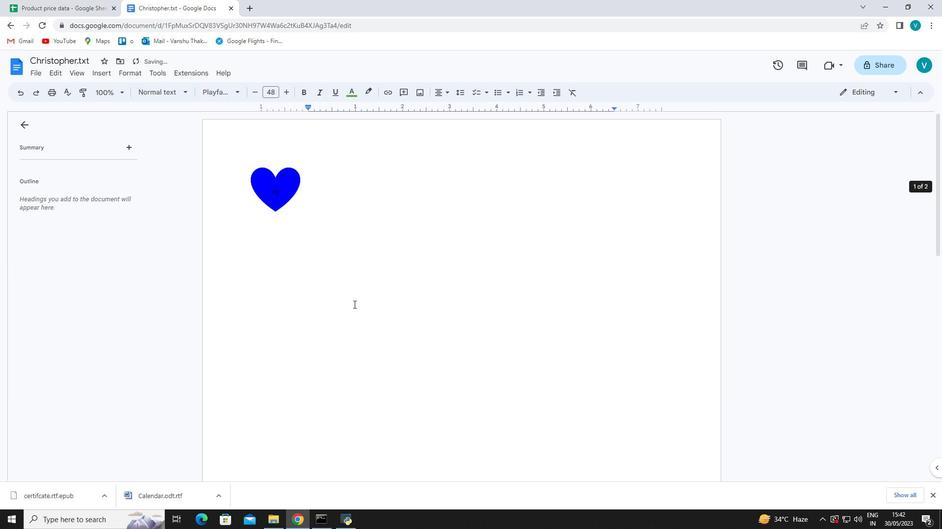
Action: Mouse scrolled (353, 304) with delta (0, 0)
Screenshot: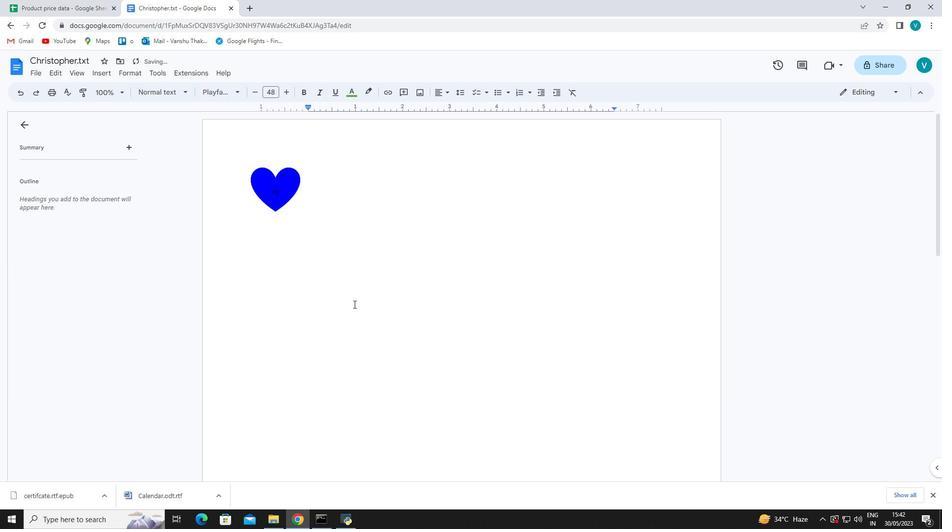 
Action: Mouse scrolled (353, 304) with delta (0, 0)
Screenshot: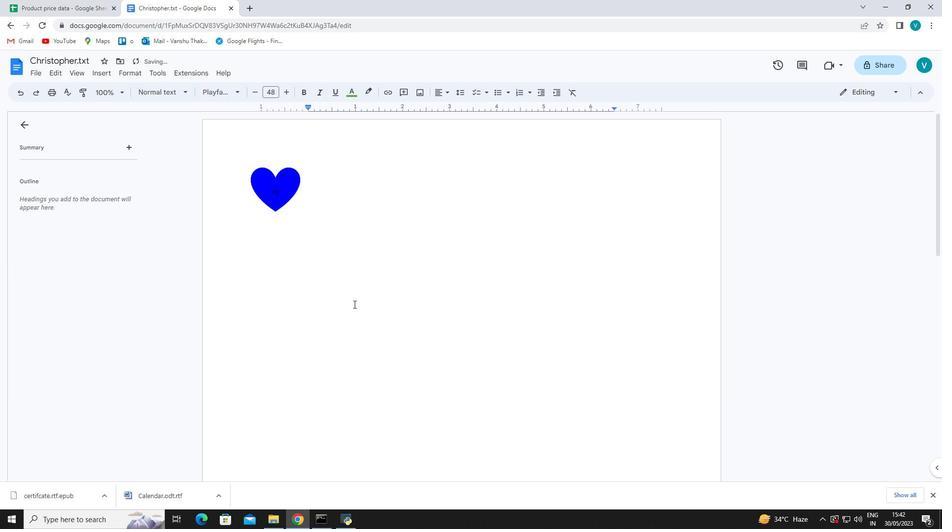 
Action: Mouse scrolled (353, 304) with delta (0, 0)
Screenshot: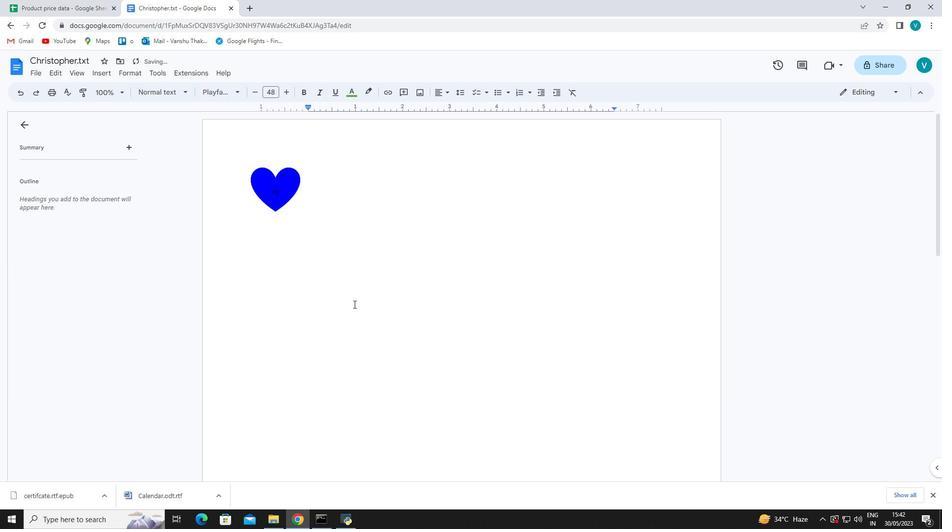 
Action: Mouse scrolled (353, 304) with delta (0, 0)
Screenshot: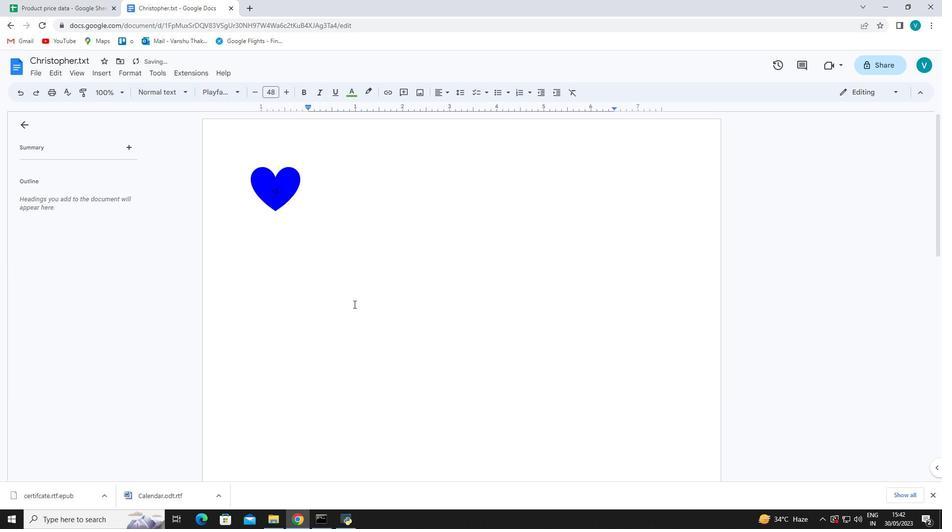 
Action: Mouse scrolled (353, 304) with delta (0, 0)
Screenshot: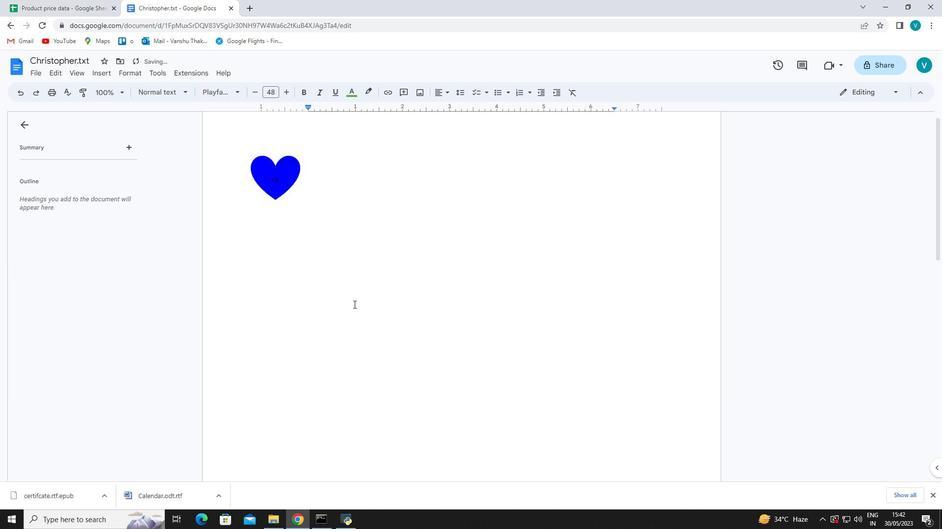 
Action: Mouse scrolled (353, 304) with delta (0, 0)
Screenshot: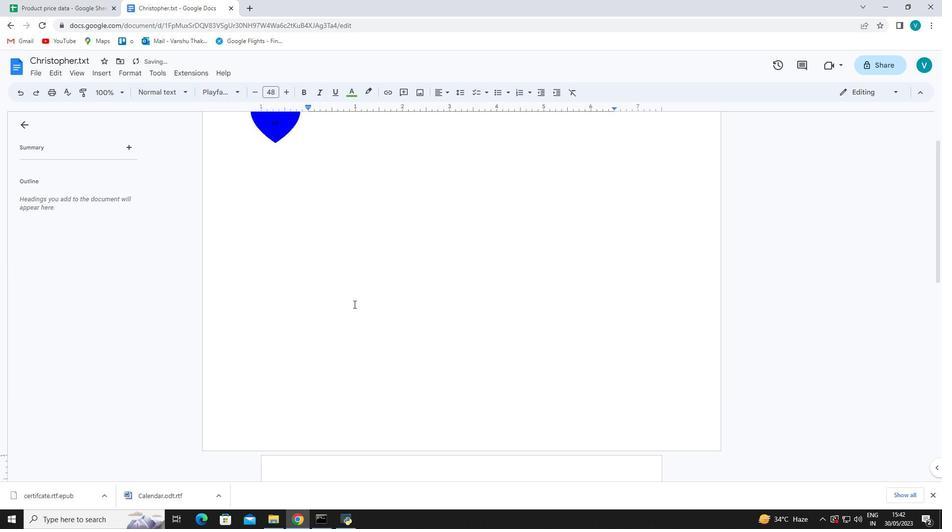 
Action: Mouse scrolled (353, 304) with delta (0, 0)
Screenshot: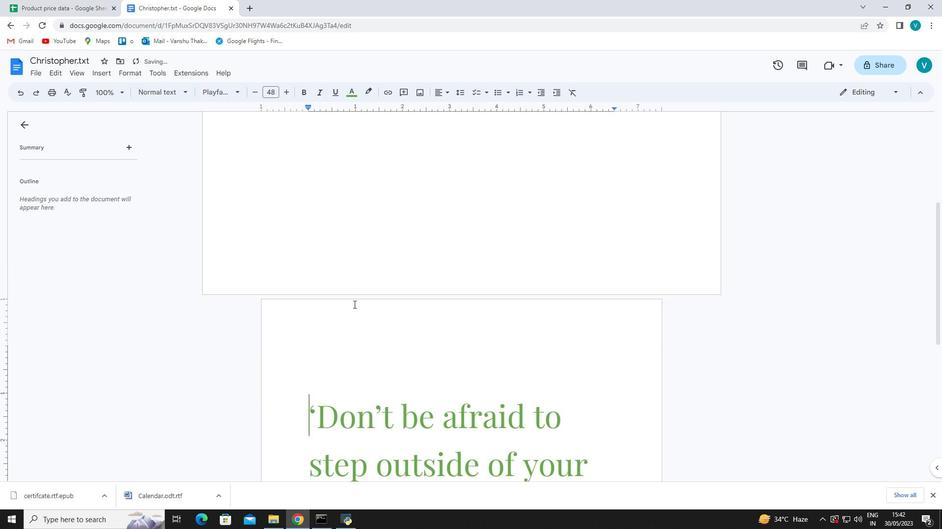 
Action: Key pressed <Key.backspace>
Screenshot: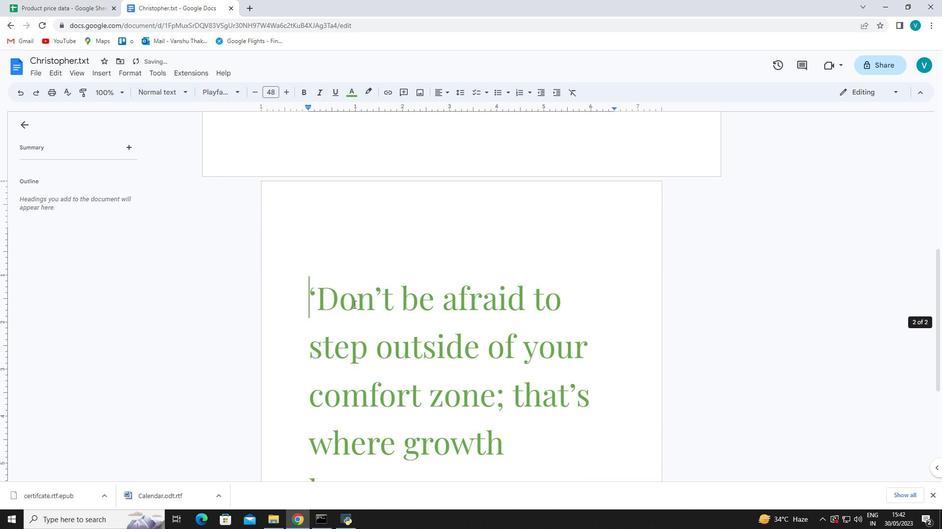 
Action: Mouse scrolled (353, 305) with delta (0, 0)
Screenshot: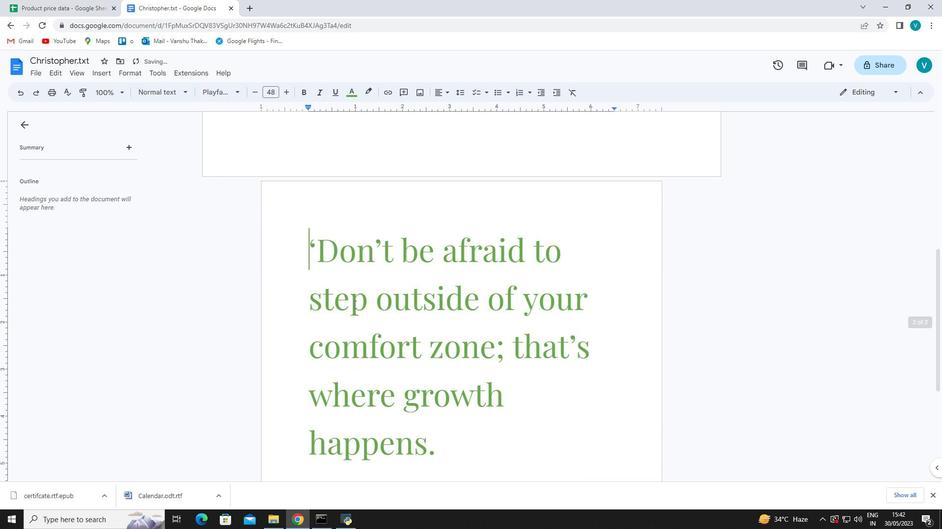 
Action: Mouse scrolled (353, 305) with delta (0, 0)
Screenshot: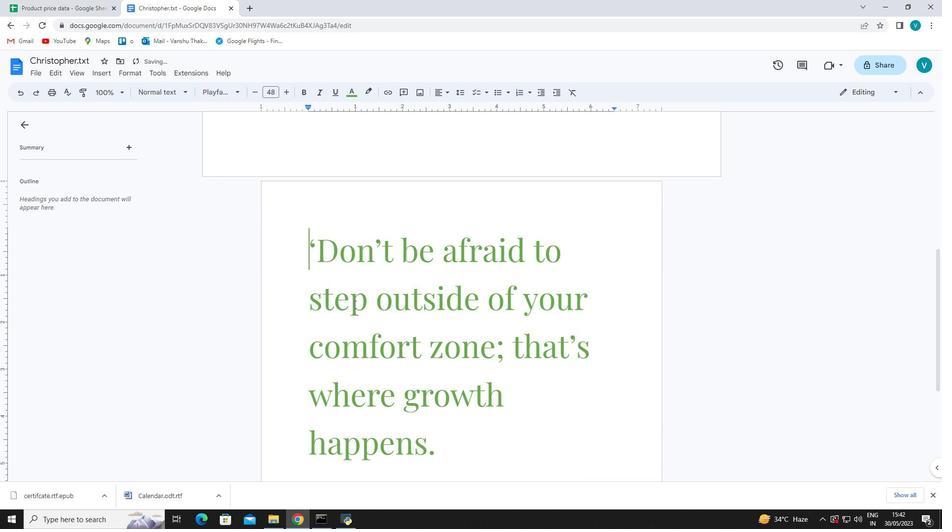 
Action: Mouse scrolled (353, 305) with delta (0, 0)
Screenshot: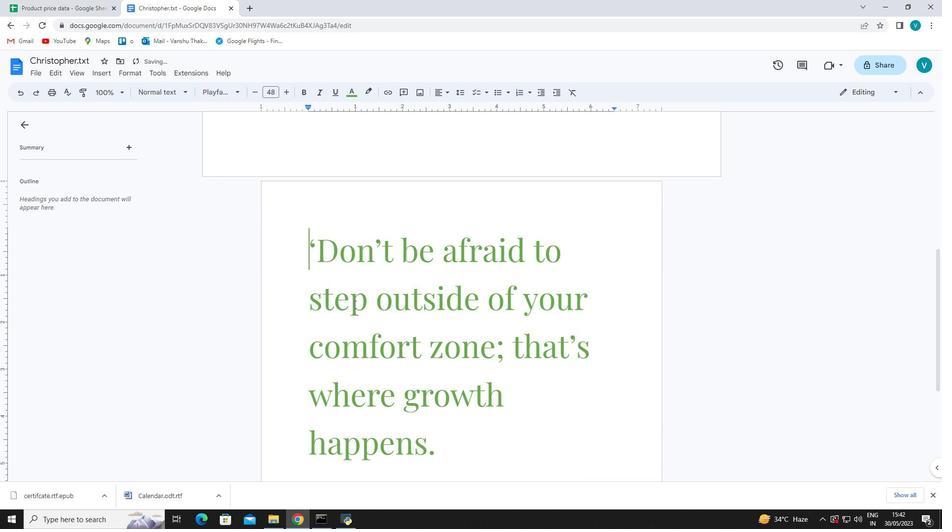 
Action: Mouse scrolled (353, 305) with delta (0, 0)
Screenshot: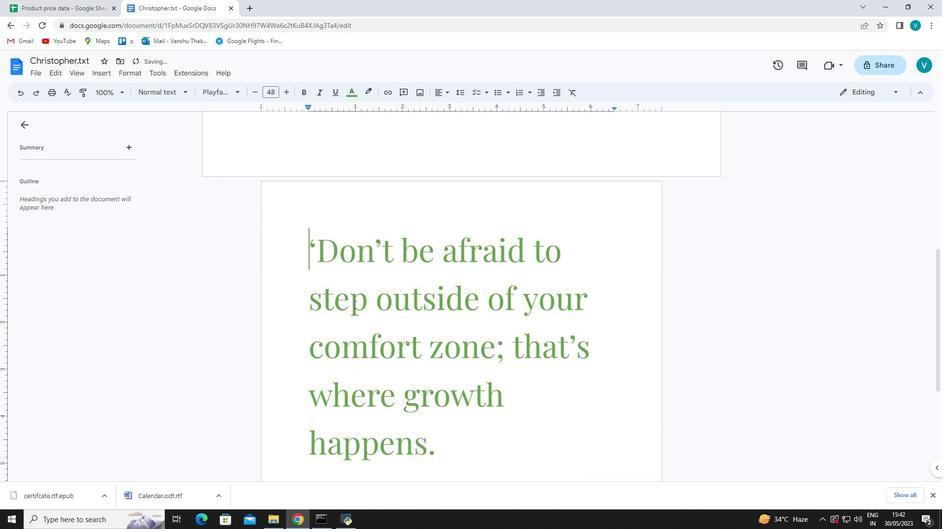 
Action: Mouse scrolled (353, 305) with delta (0, 0)
Screenshot: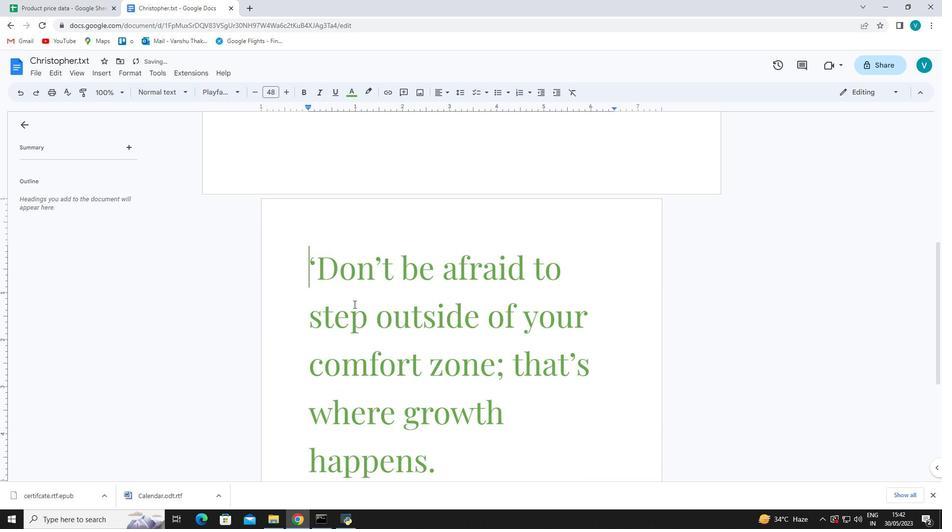 
Action: Mouse scrolled (353, 305) with delta (0, 0)
Screenshot: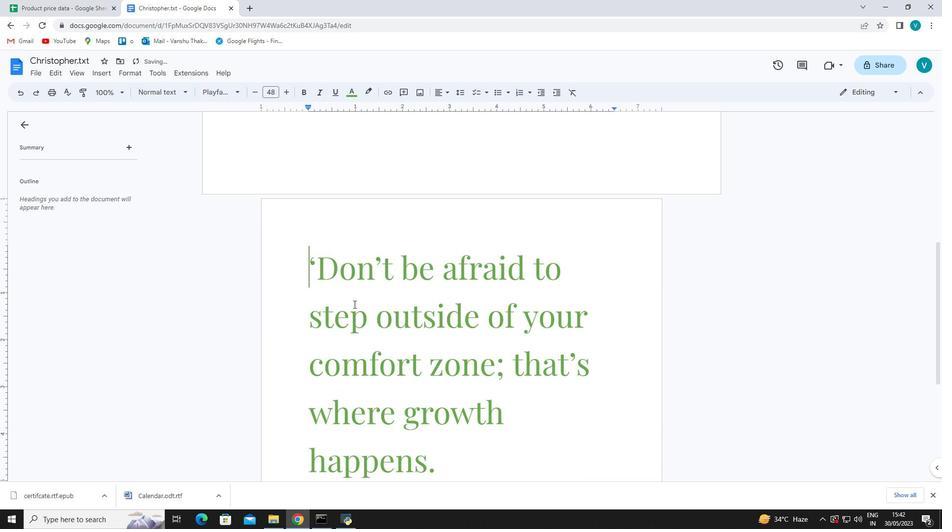 
Action: Mouse scrolled (353, 305) with delta (0, 0)
Screenshot: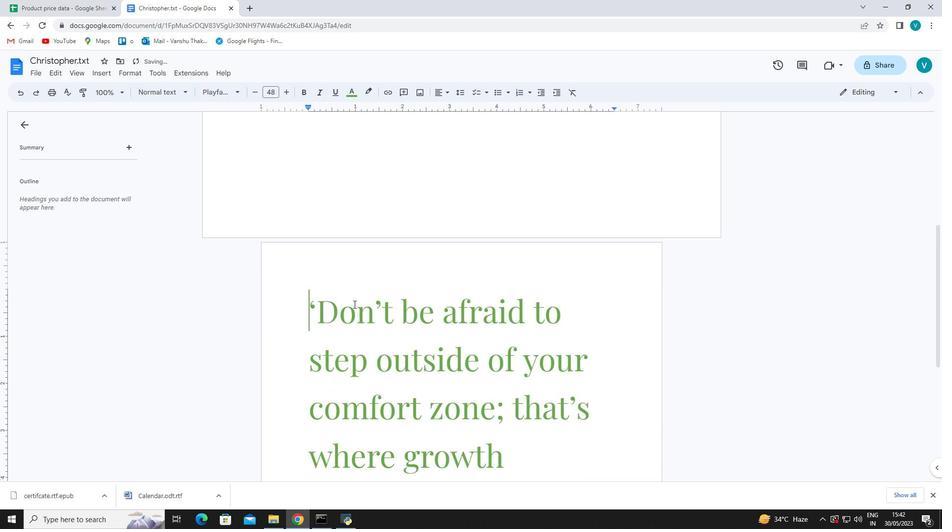 
Action: Mouse scrolled (353, 304) with delta (0, 0)
Screenshot: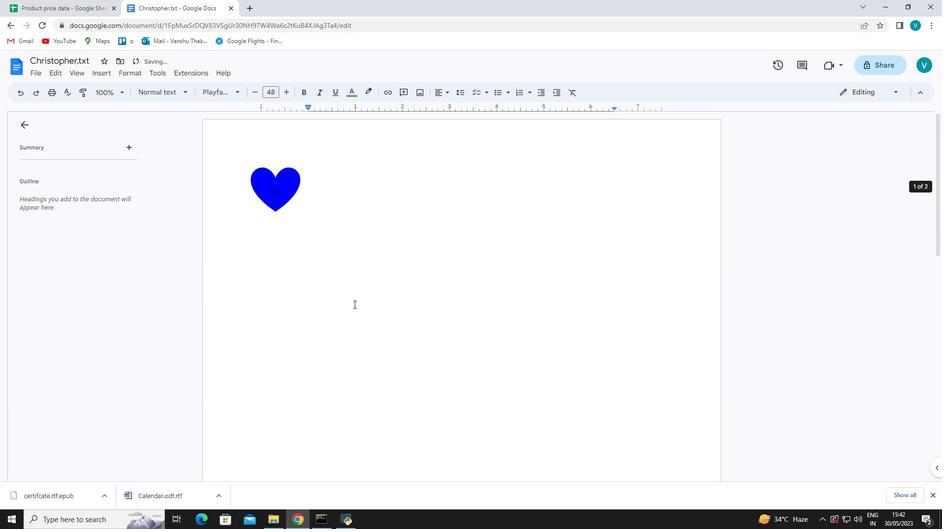 
Action: Mouse scrolled (353, 304) with delta (0, 0)
Screenshot: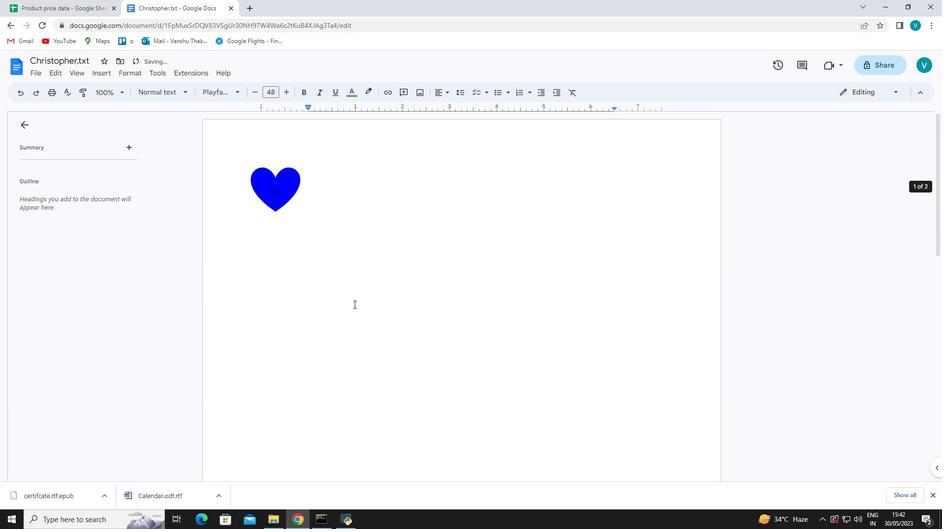 
Action: Mouse scrolled (353, 304) with delta (0, 0)
Screenshot: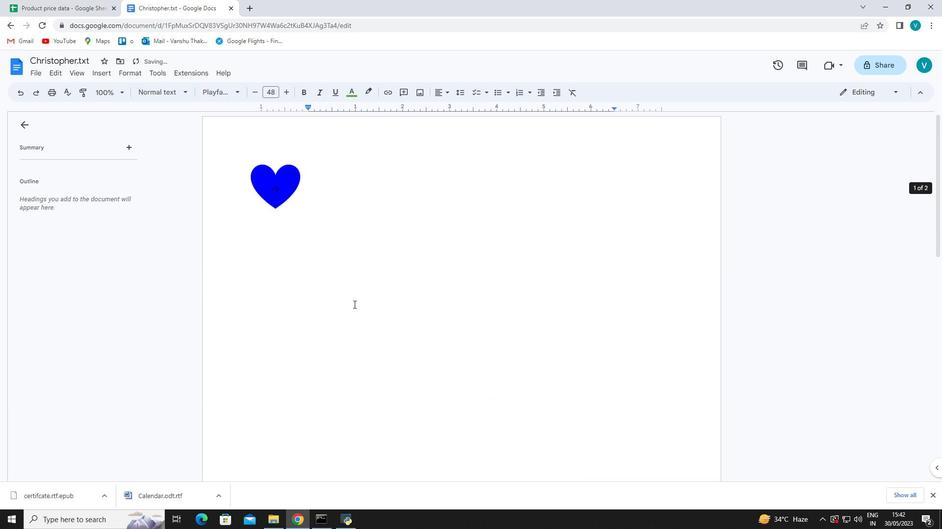 
Action: Key pressed <Key.backspace>
Screenshot: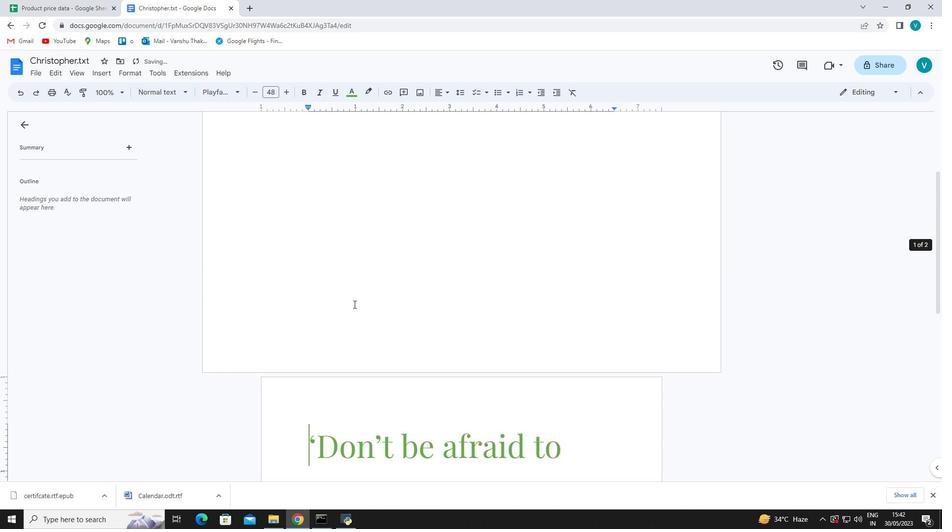 
Action: Mouse scrolled (353, 305) with delta (0, 0)
Screenshot: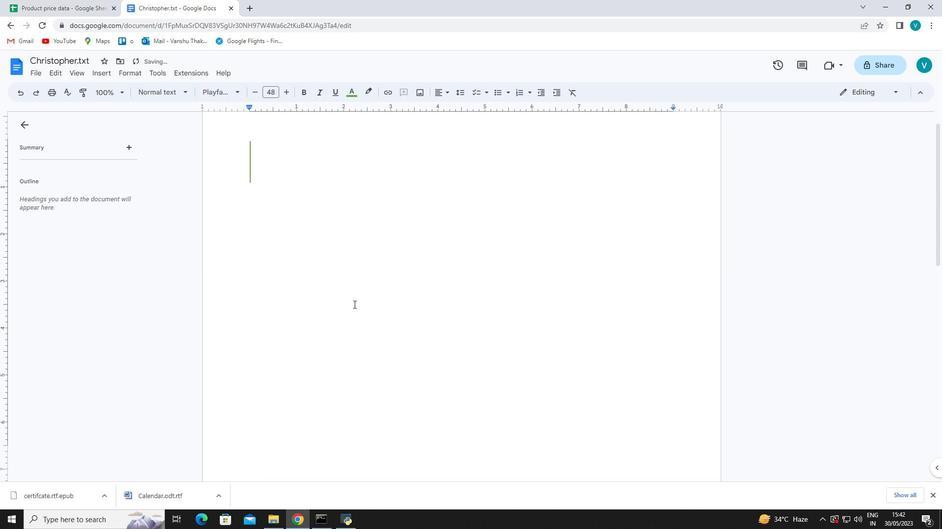 
Action: Mouse scrolled (353, 305) with delta (0, 0)
Screenshot: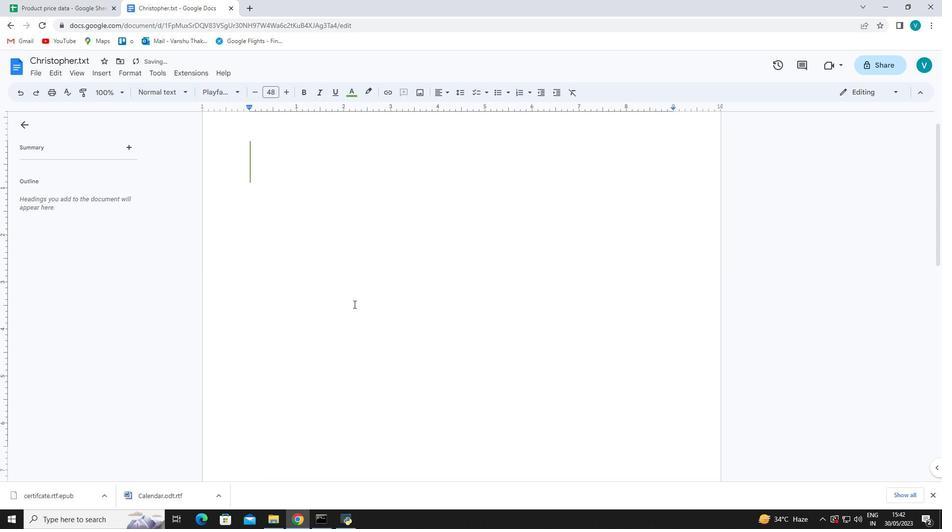 
Action: Mouse scrolled (353, 305) with delta (0, 0)
Screenshot: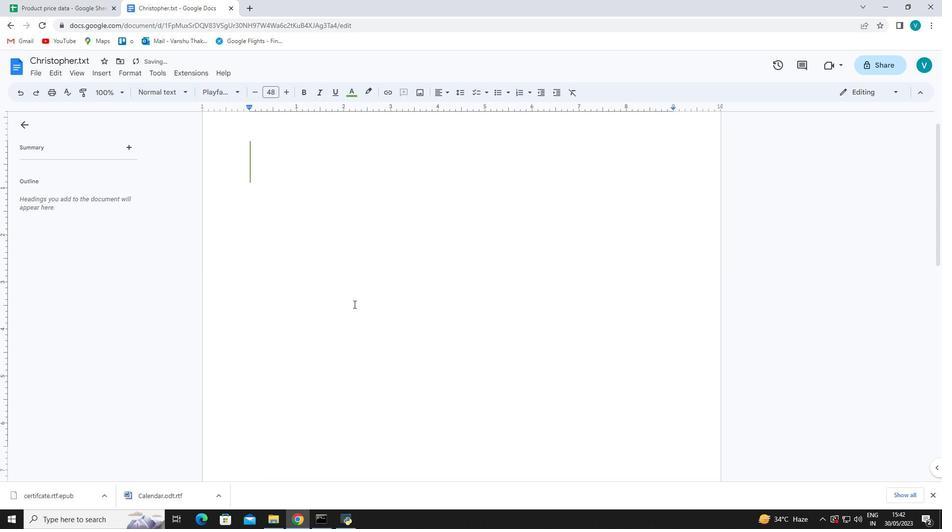 
Action: Mouse scrolled (353, 304) with delta (0, 0)
Screenshot: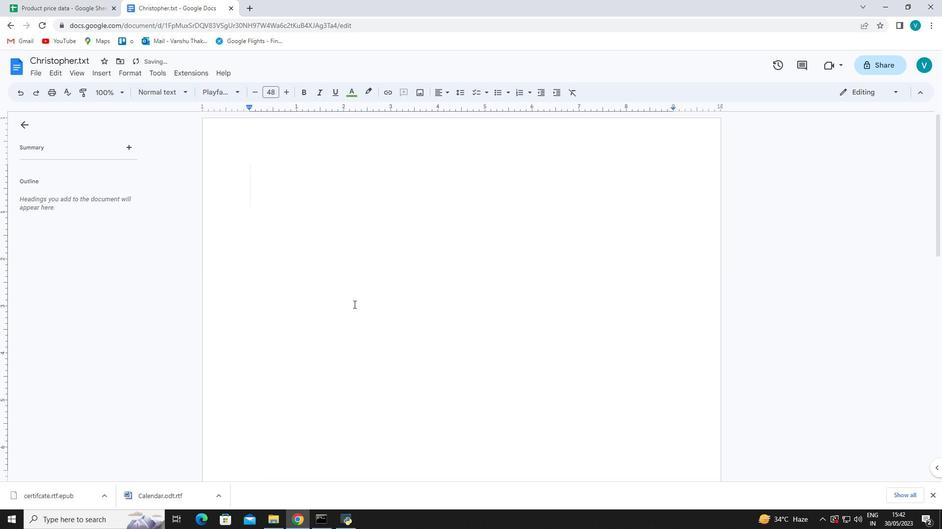 
Action: Mouse scrolled (353, 304) with delta (0, 0)
Screenshot: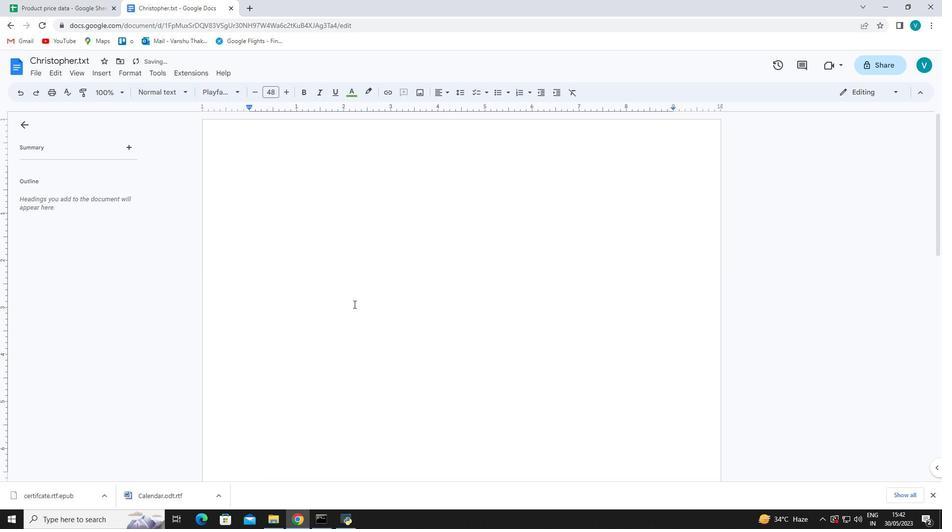 
Action: Mouse scrolled (353, 304) with delta (0, 0)
Screenshot: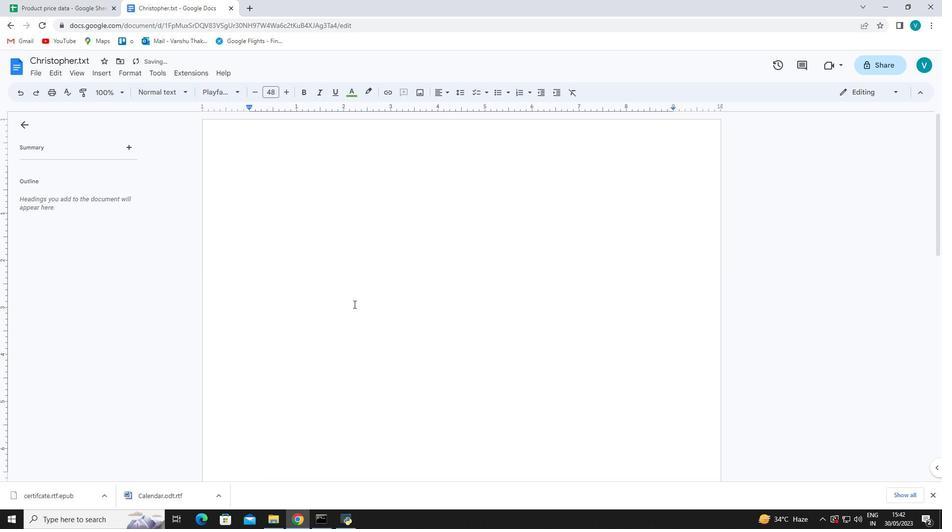 
Action: Mouse scrolled (353, 304) with delta (0, 0)
Screenshot: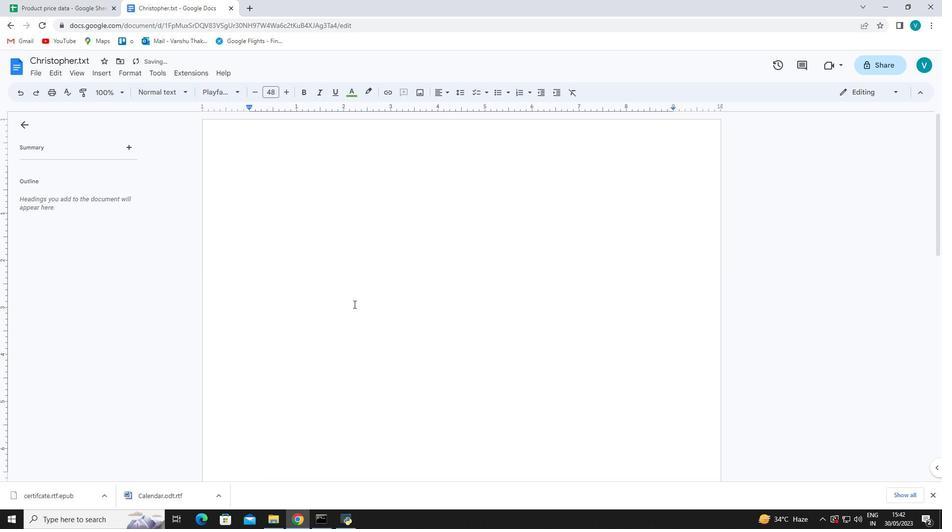 
Action: Mouse moved to (30, 108)
Screenshot: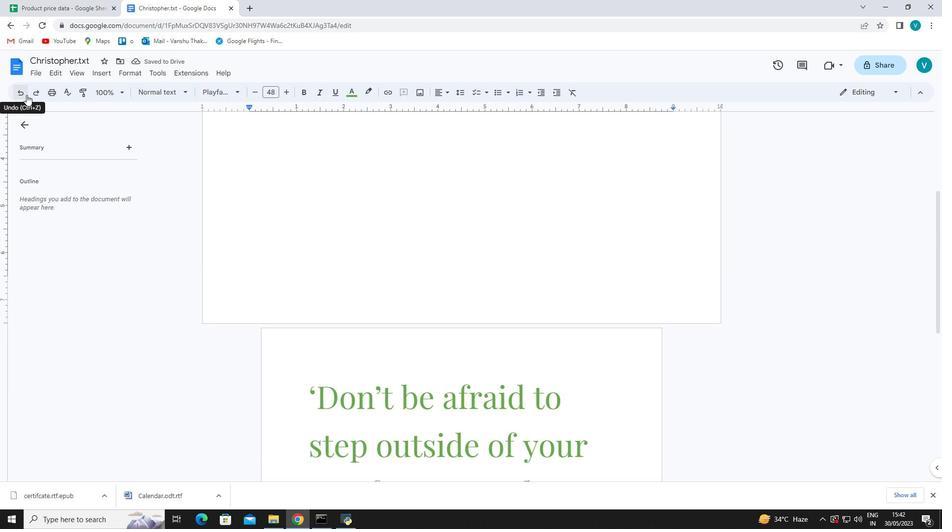 
Action: Mouse pressed left at (21, 92)
Screenshot: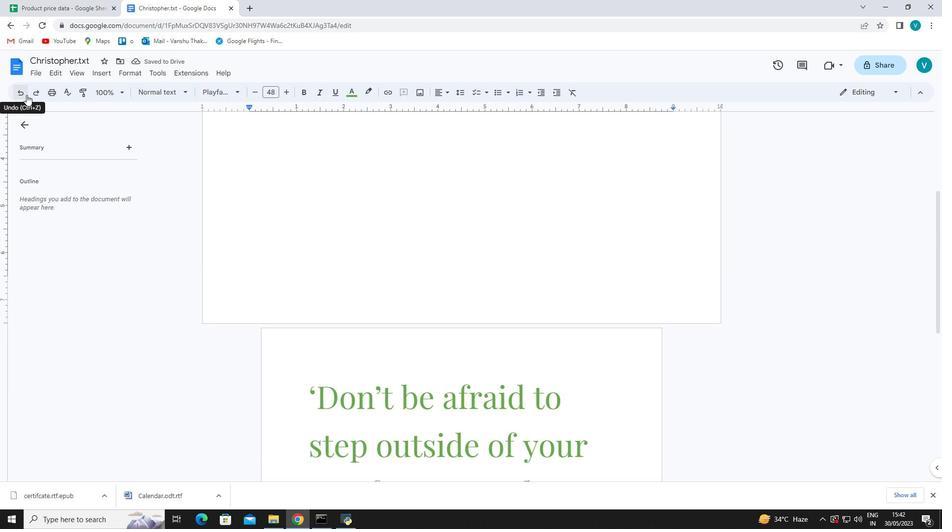 
Action: Mouse moved to (399, 272)
Screenshot: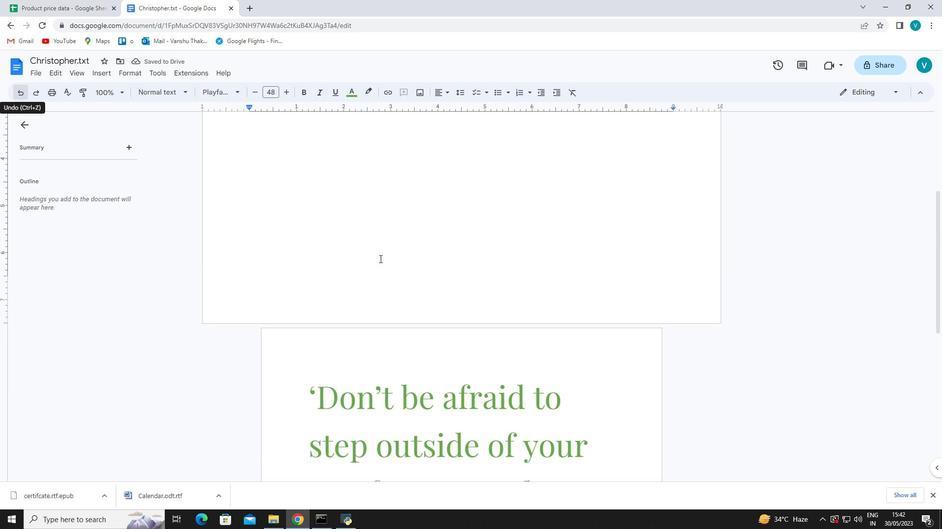 
Action: Mouse scrolled (399, 273) with delta (0, 0)
Screenshot: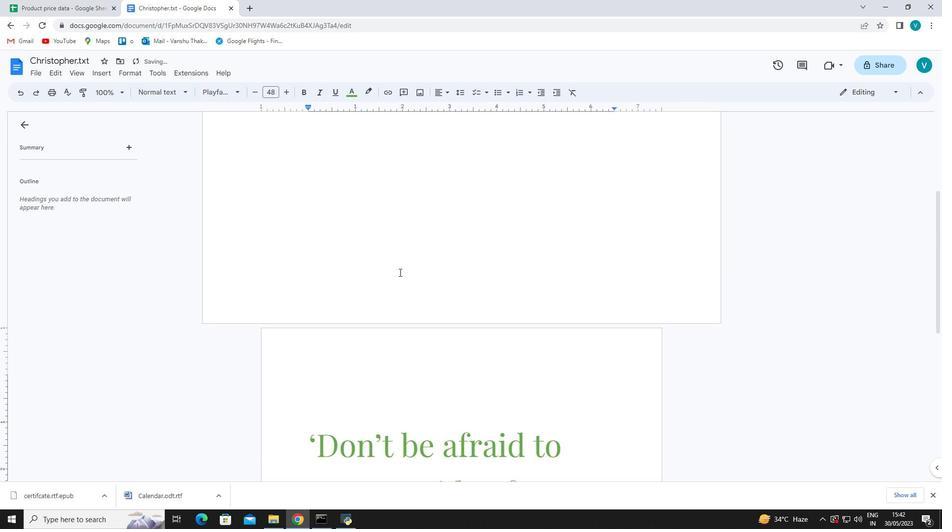 
Action: Mouse scrolled (399, 273) with delta (0, 0)
Screenshot: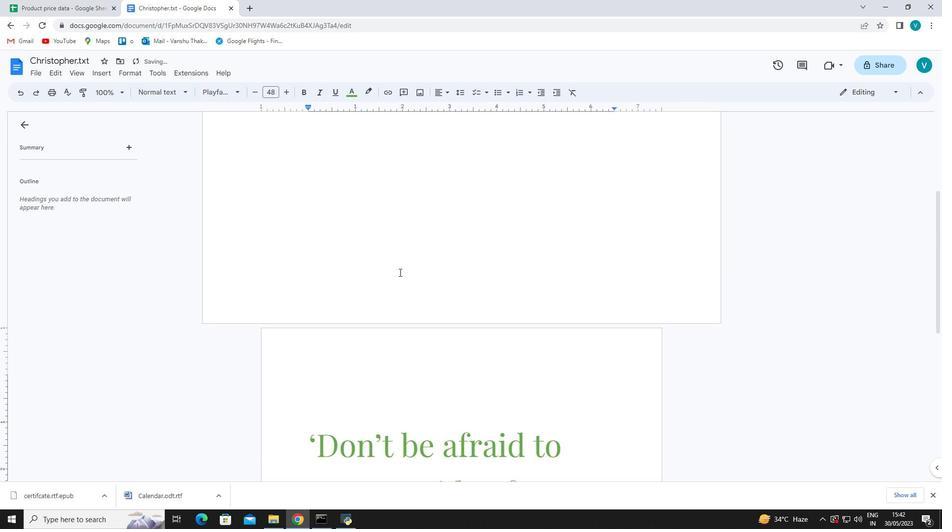 
Action: Mouse scrolled (399, 273) with delta (0, 0)
Screenshot: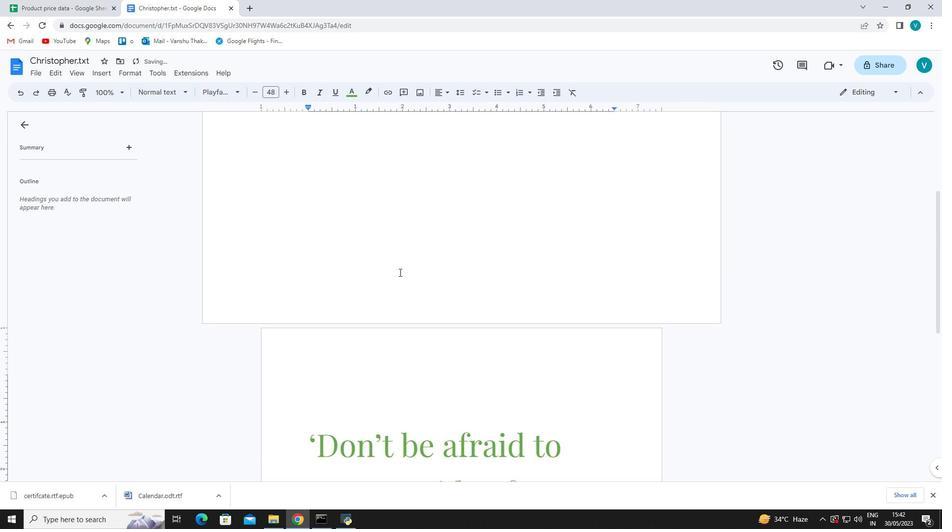 
Action: Mouse scrolled (399, 273) with delta (0, 0)
Screenshot: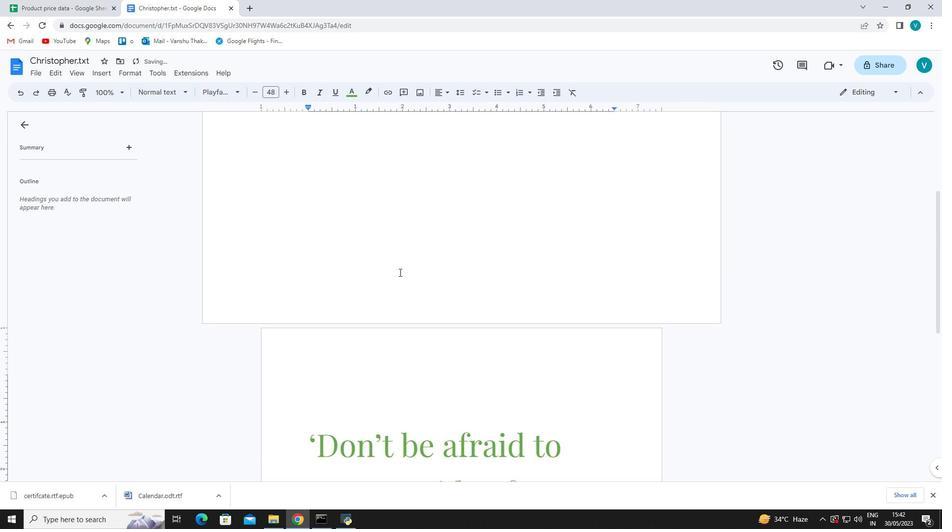 
Action: Mouse scrolled (399, 273) with delta (0, 0)
Screenshot: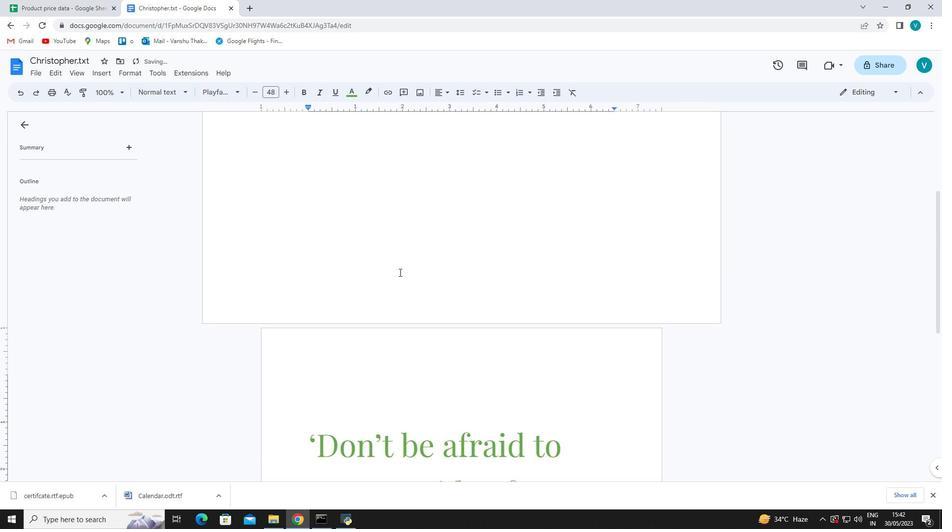 
Action: Mouse scrolled (399, 273) with delta (0, 0)
Screenshot: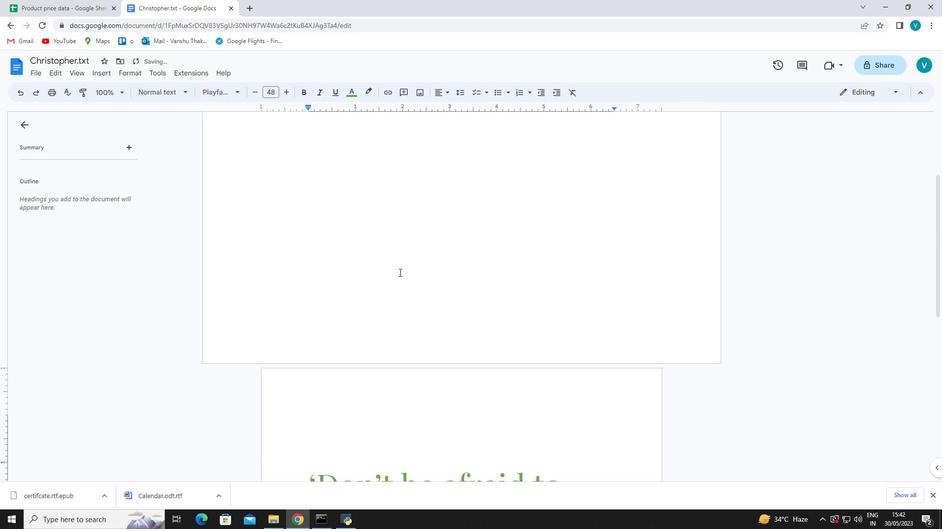 
Action: Mouse scrolled (399, 272) with delta (0, 0)
Screenshot: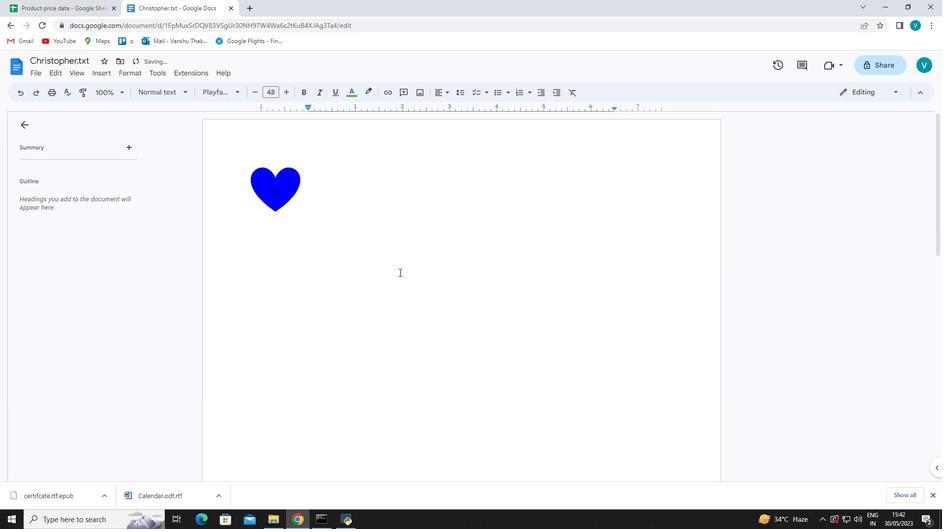 
Action: Mouse scrolled (399, 272) with delta (0, 0)
Screenshot: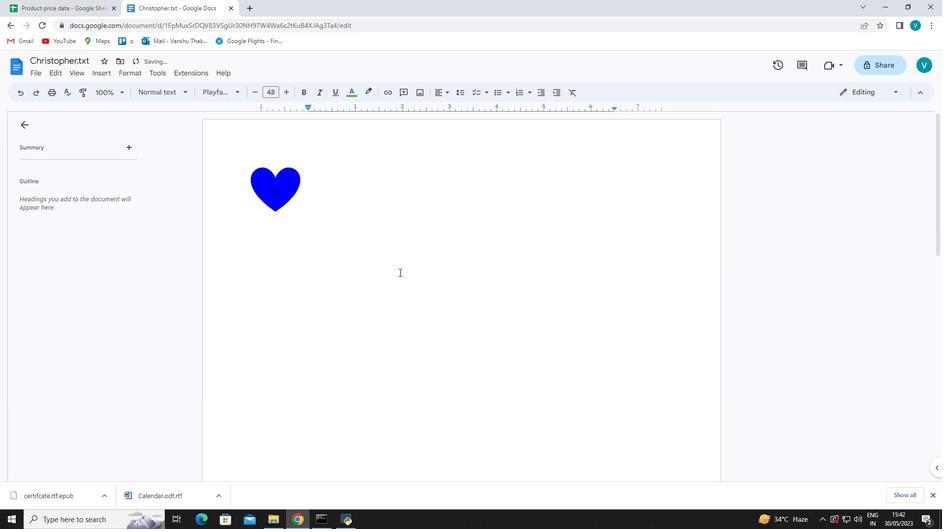
Action: Mouse scrolled (399, 272) with delta (0, 0)
Screenshot: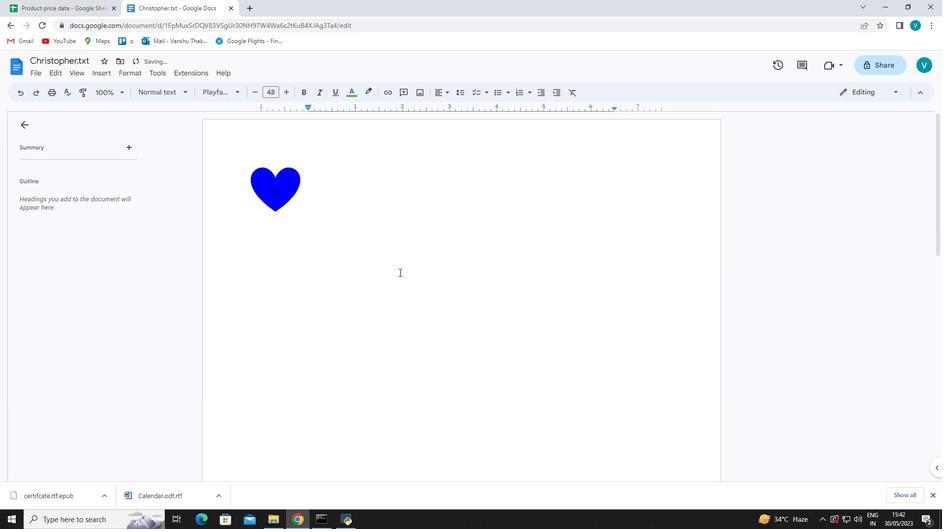 
Action: Mouse scrolled (399, 272) with delta (0, 0)
Screenshot: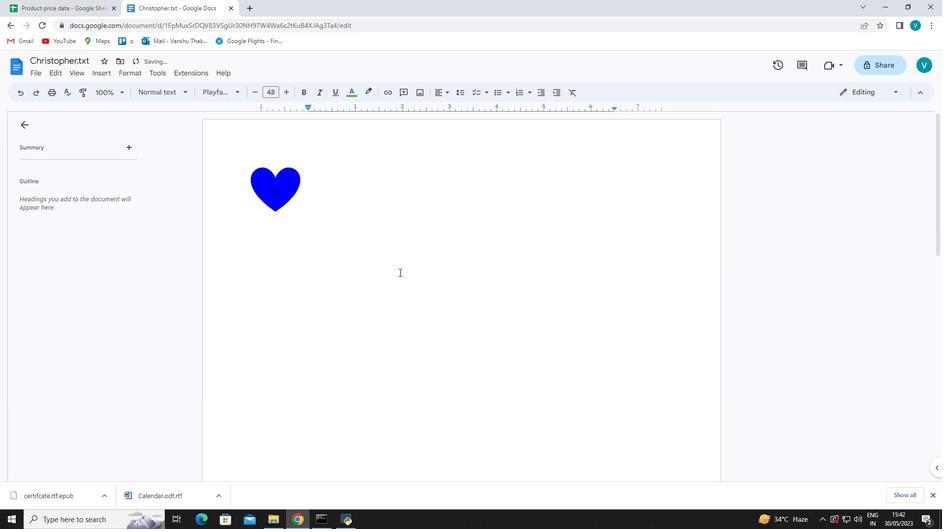 
Action: Mouse scrolled (399, 272) with delta (0, 0)
Screenshot: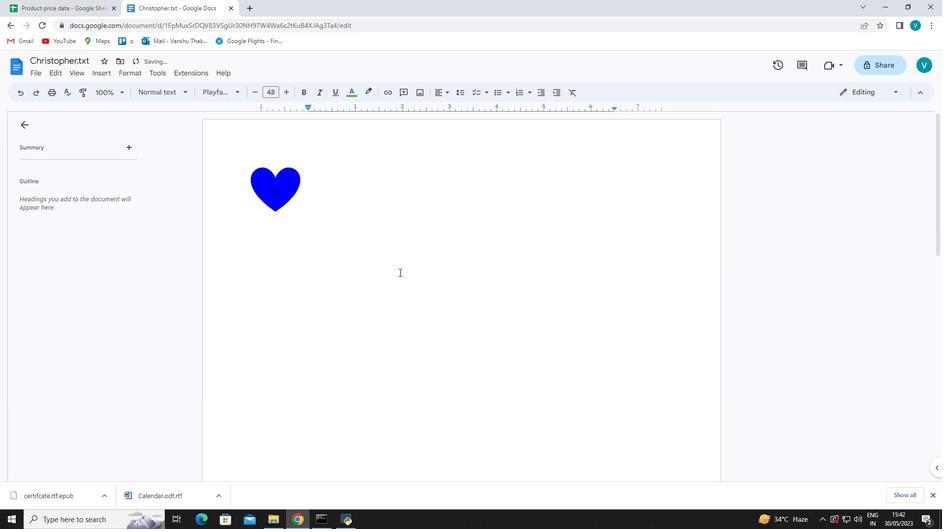 
Action: Mouse scrolled (399, 272) with delta (0, 0)
Screenshot: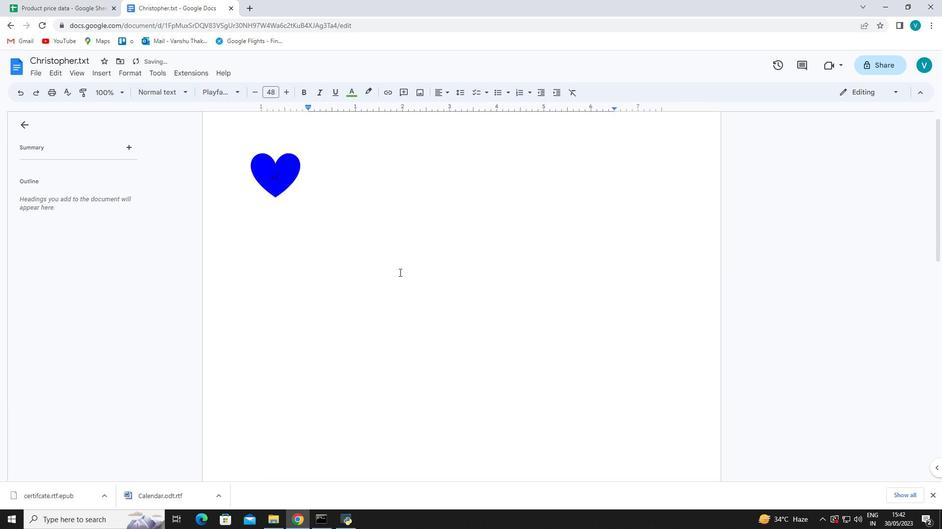 
Action: Mouse moved to (329, 329)
Screenshot: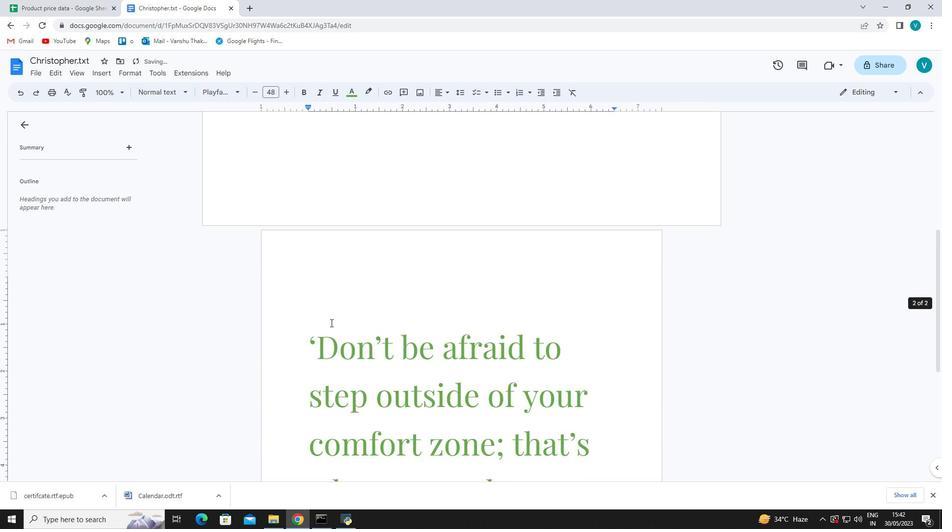 
Action: Mouse scrolled (329, 329) with delta (0, 0)
Screenshot: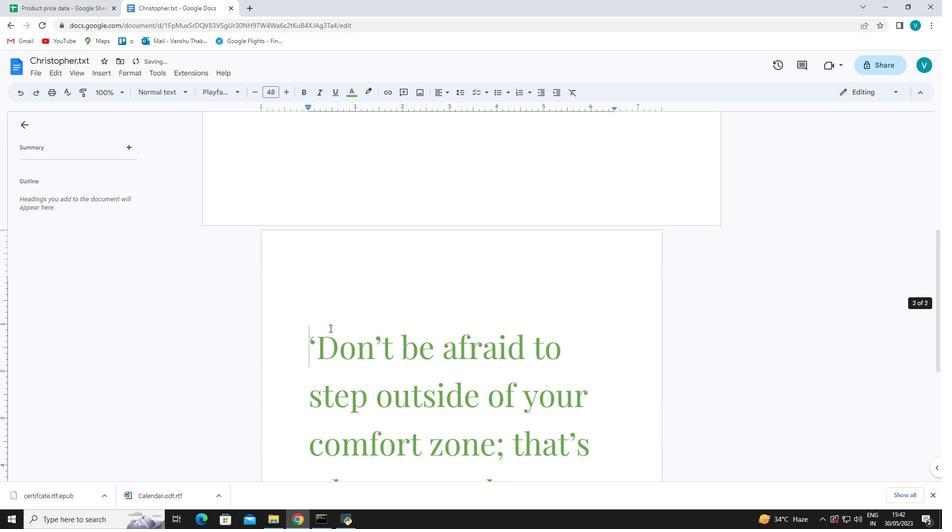 
Action: Mouse scrolled (329, 329) with delta (0, 0)
Screenshot: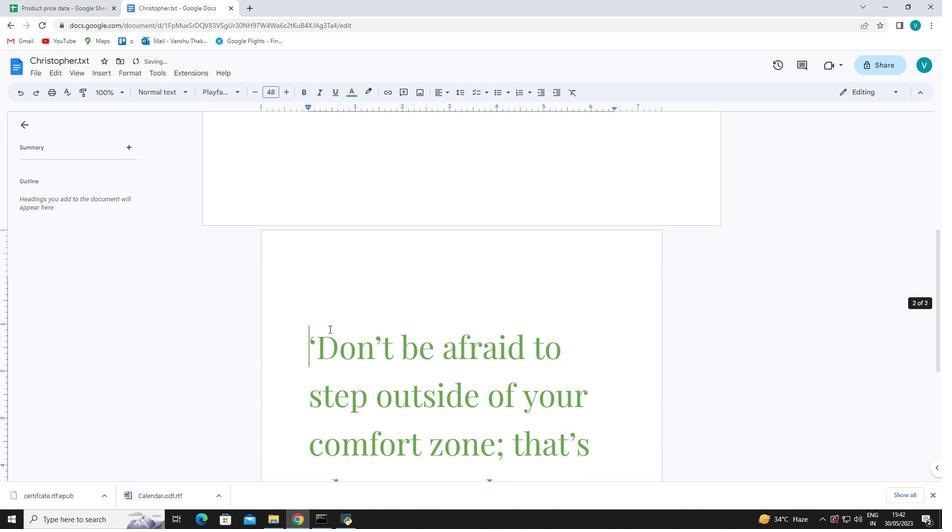
Action: Mouse moved to (306, 245)
Screenshot: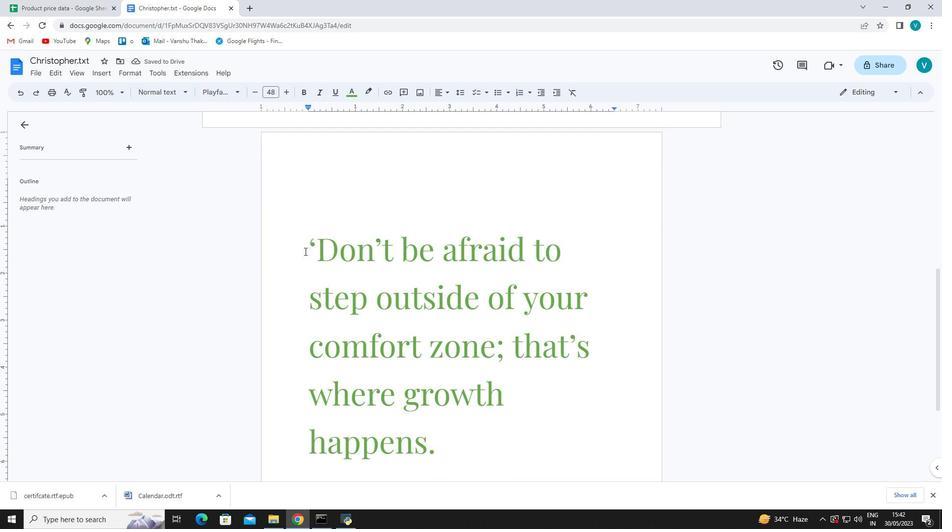 
Action: Mouse pressed left at (306, 245)
Screenshot: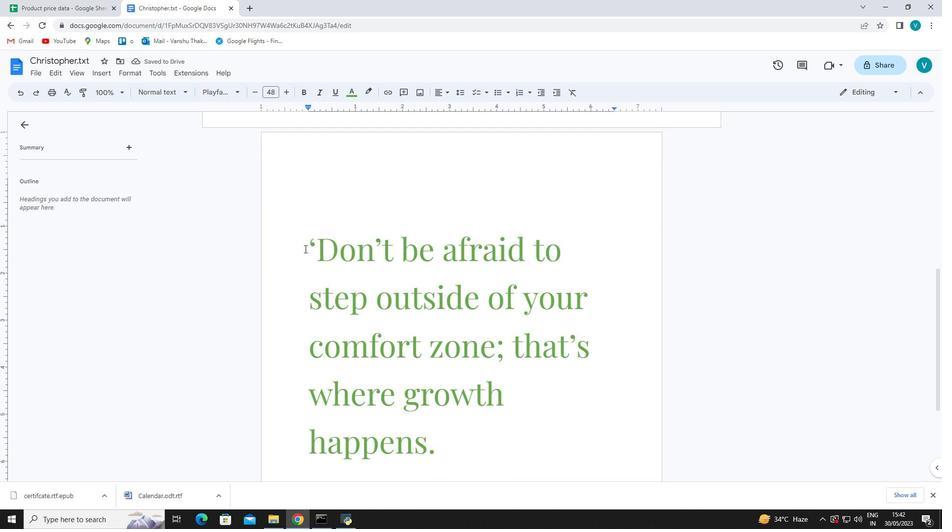 
Action: Mouse moved to (449, 461)
Screenshot: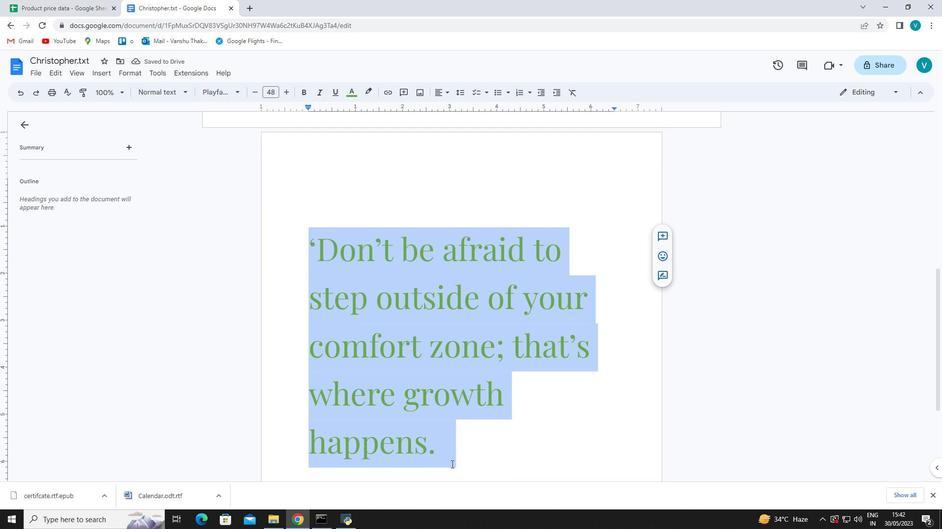 
Action: Key pressed ctrl+X
Screenshot: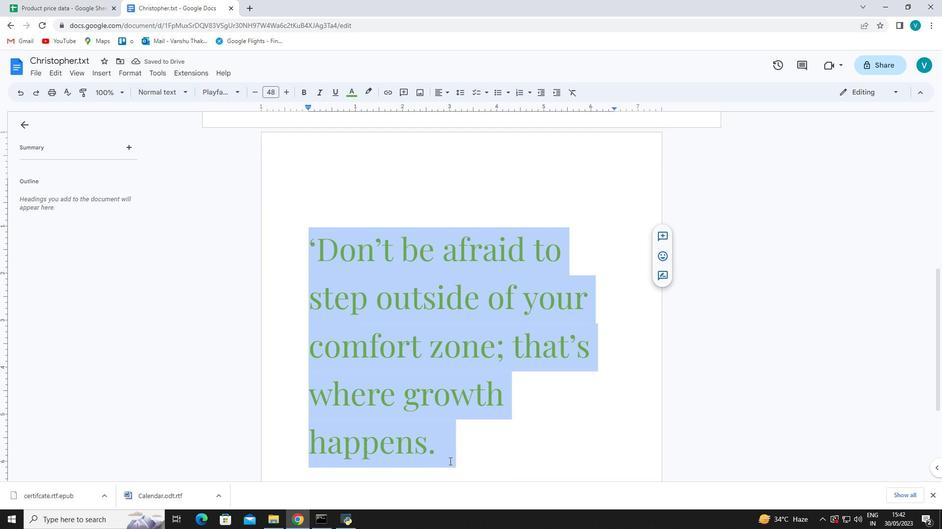
Action: Mouse moved to (438, 393)
Screenshot: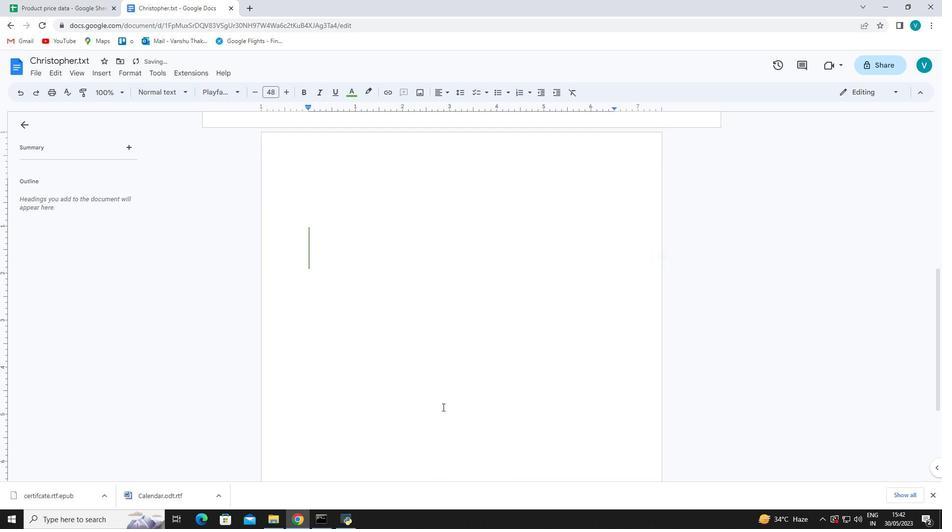
Action: Mouse scrolled (438, 394) with delta (0, 0)
Screenshot: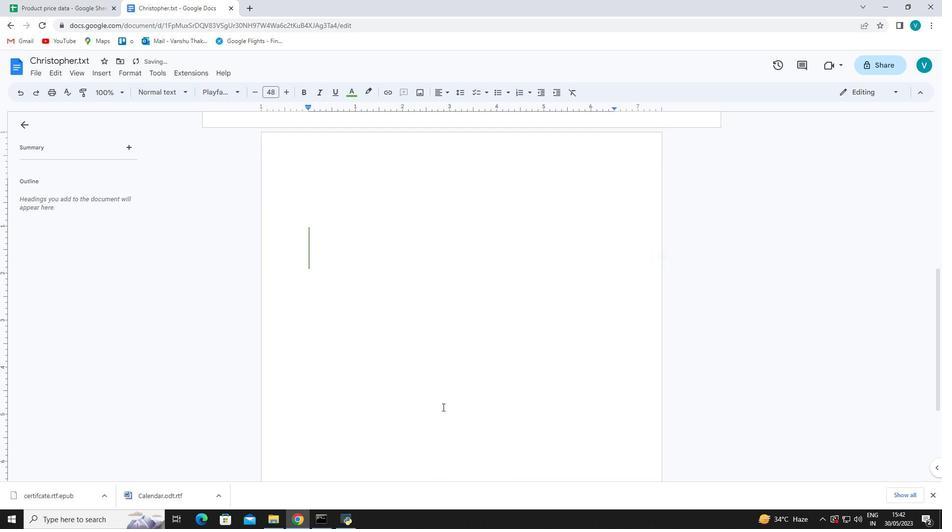 
Action: Mouse moved to (438, 393)
Screenshot: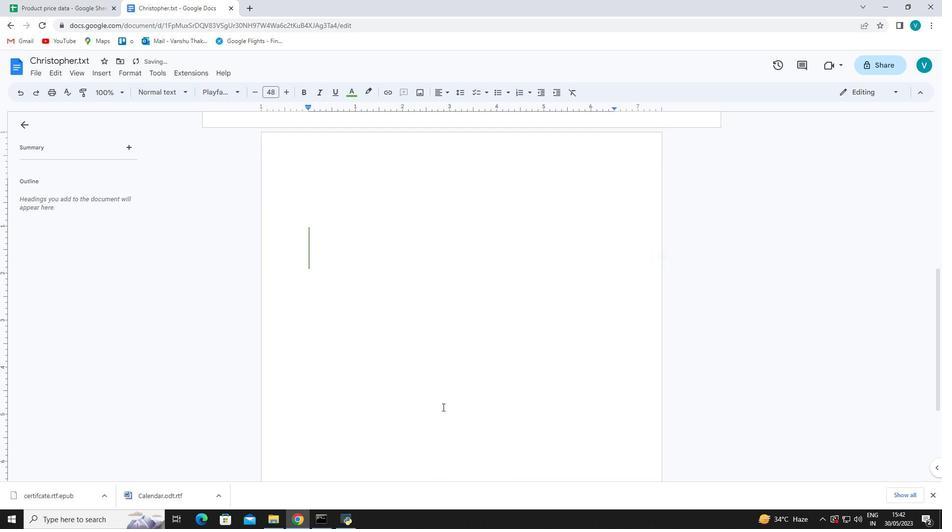 
Action: Mouse scrolled (438, 393) with delta (0, 0)
Screenshot: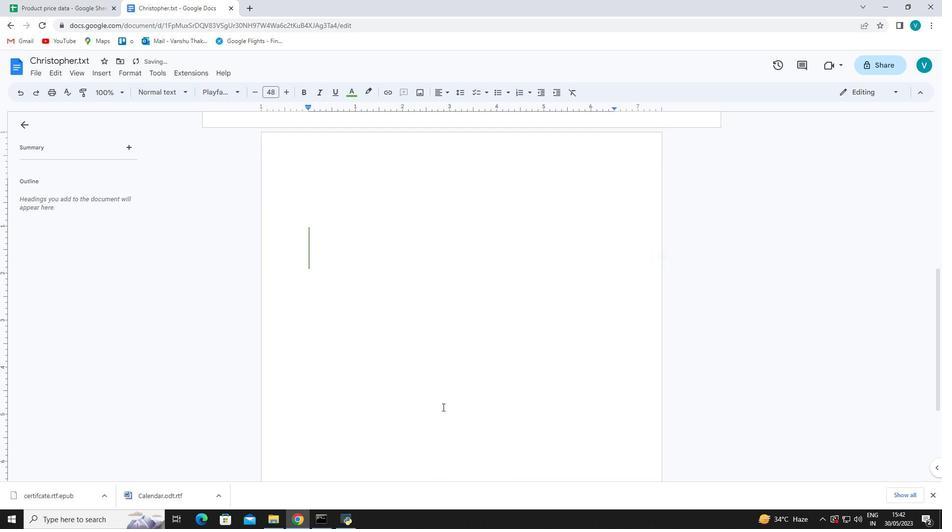 
Action: Mouse moved to (438, 392)
Screenshot: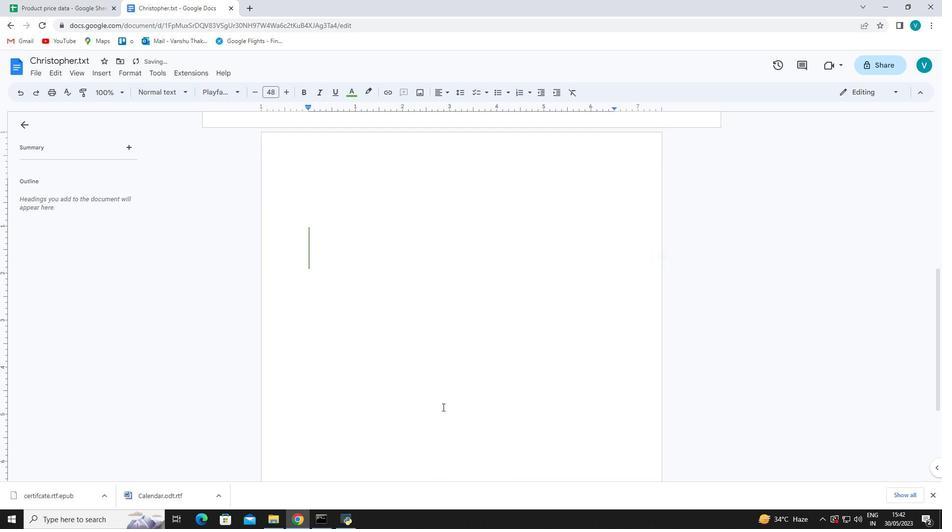 
Action: Mouse scrolled (438, 393) with delta (0, 0)
Screenshot: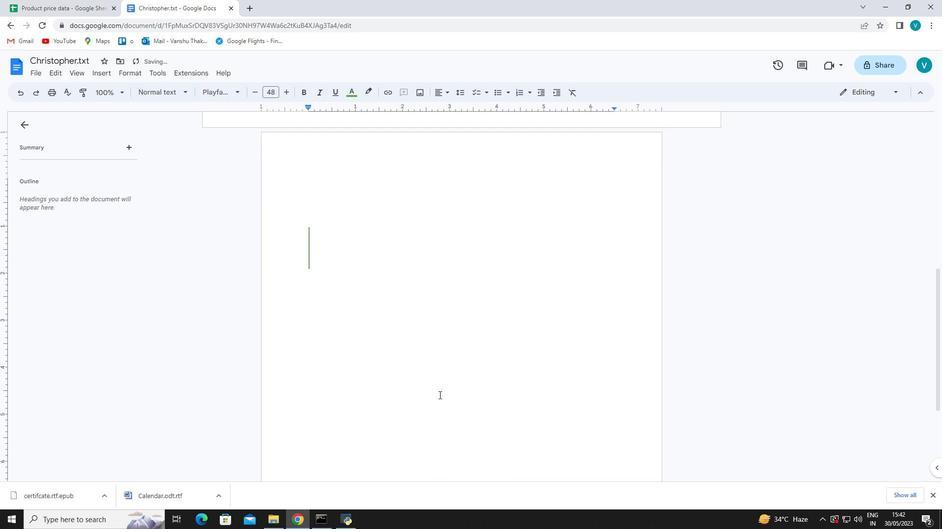 
Action: Mouse moved to (438, 391)
Screenshot: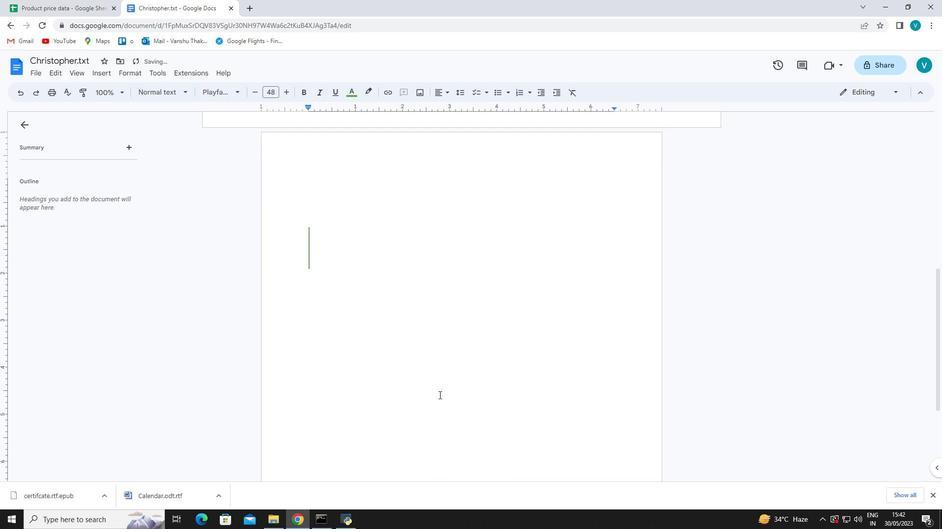 
Action: Mouse scrolled (438, 391) with delta (0, 0)
Screenshot: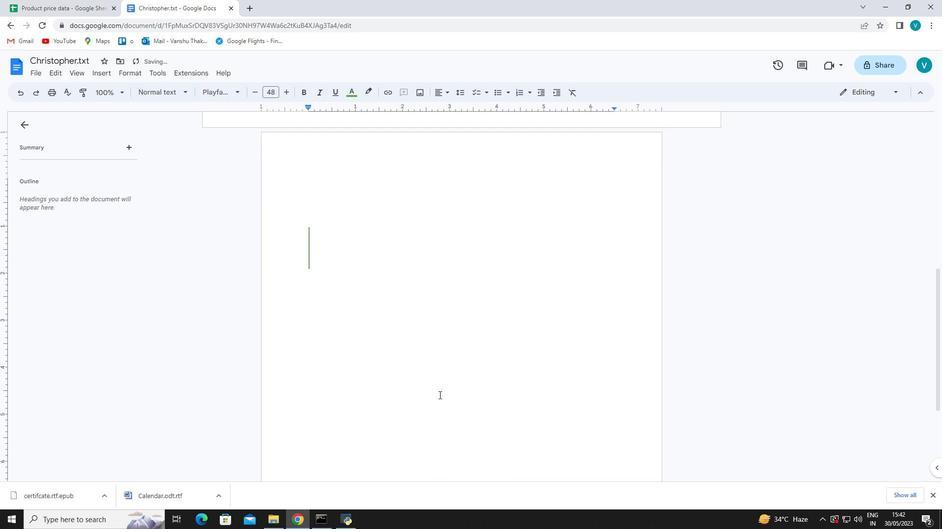 
Action: Mouse moved to (438, 383)
Screenshot: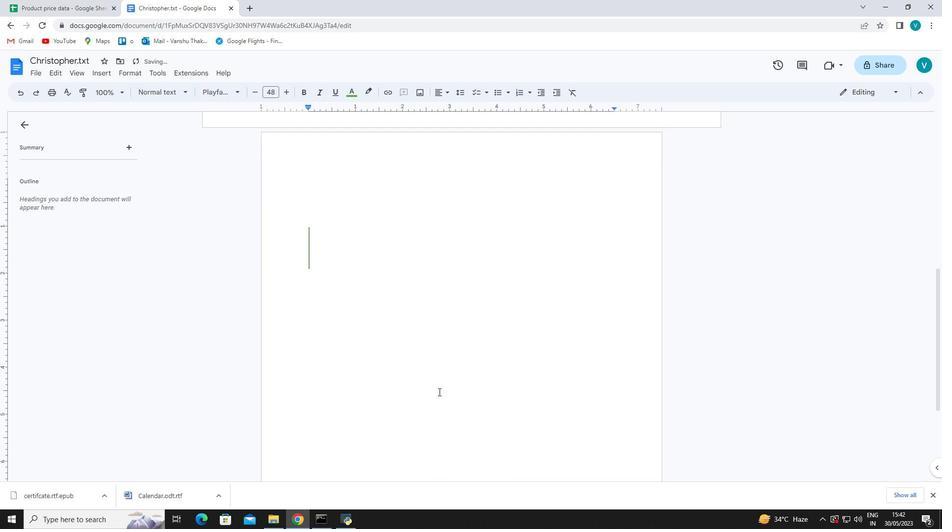 
Action: Mouse scrolled (438, 384) with delta (0, 0)
Screenshot: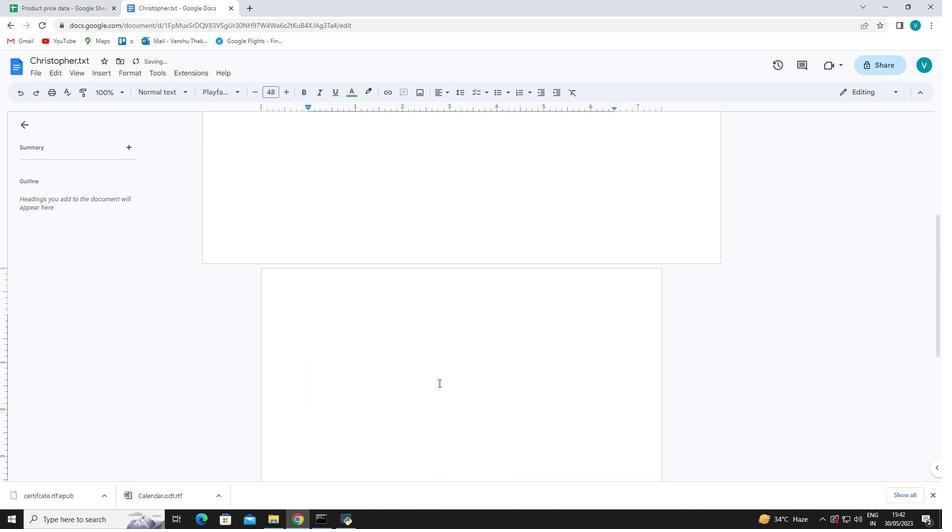 
Action: Mouse scrolled (438, 384) with delta (0, 0)
Screenshot: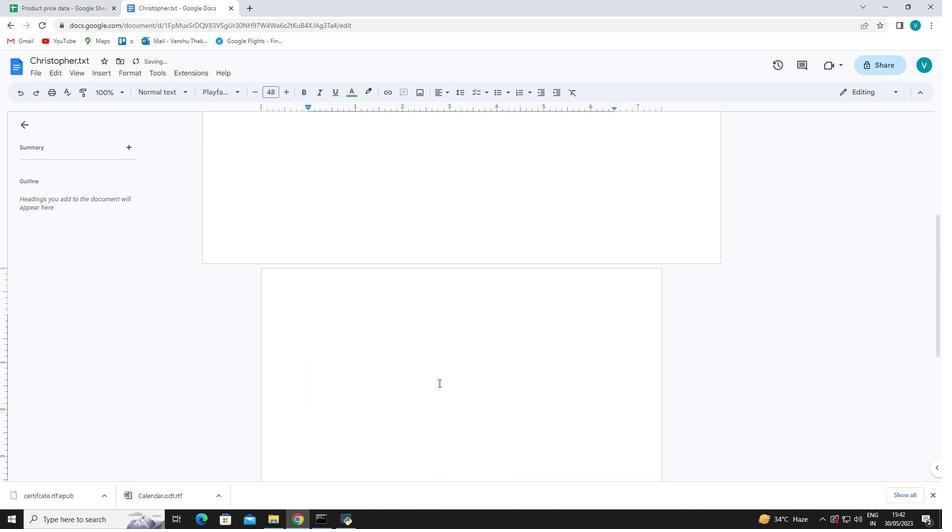 
Action: Mouse moved to (437, 383)
Screenshot: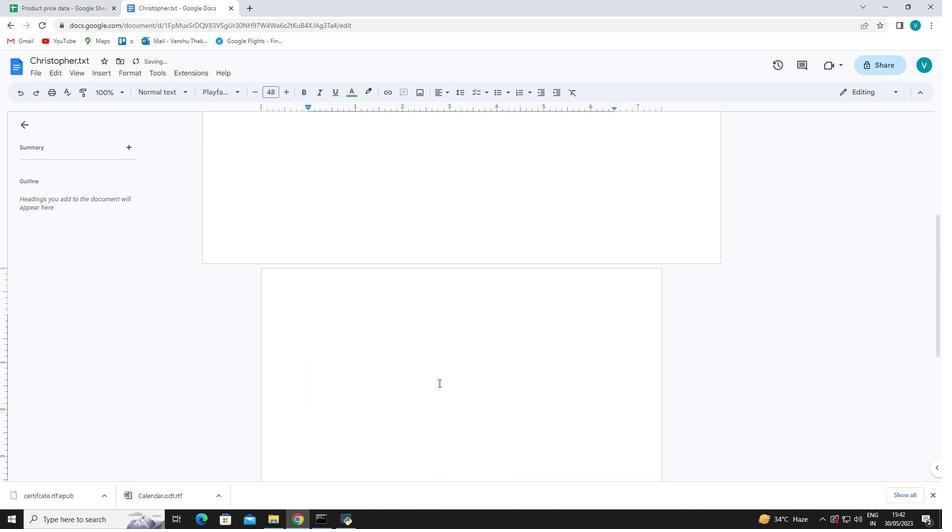 
Action: Mouse scrolled (437, 384) with delta (0, 0)
Screenshot: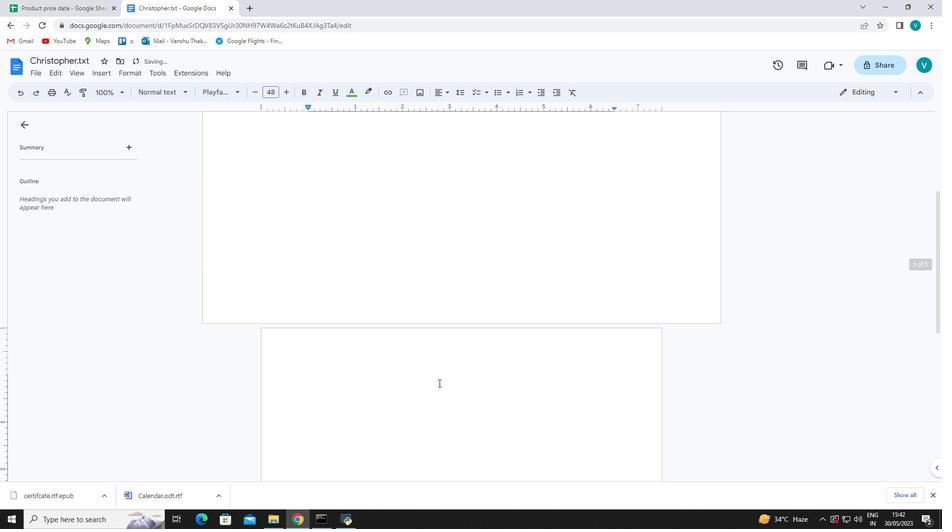 
Action: Mouse scrolled (437, 384) with delta (0, 0)
Screenshot: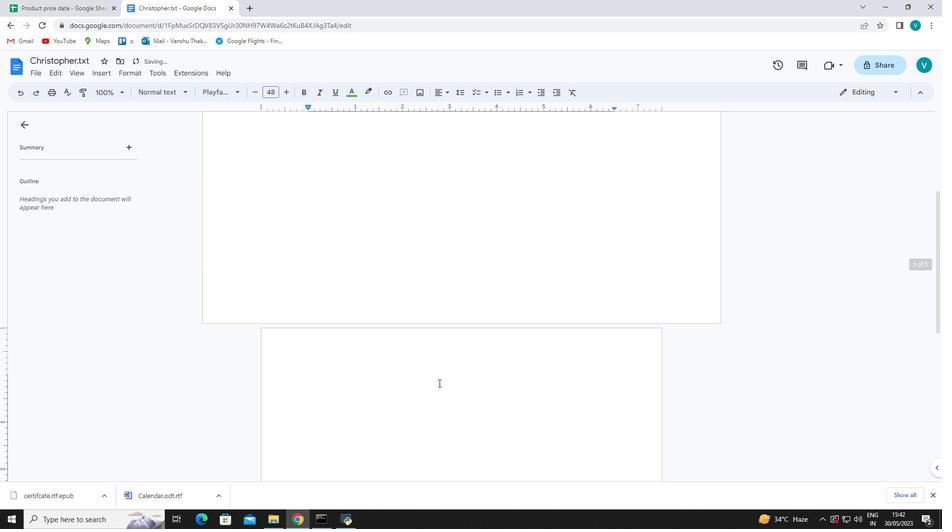 
Action: Mouse scrolled (437, 384) with delta (0, 0)
Screenshot: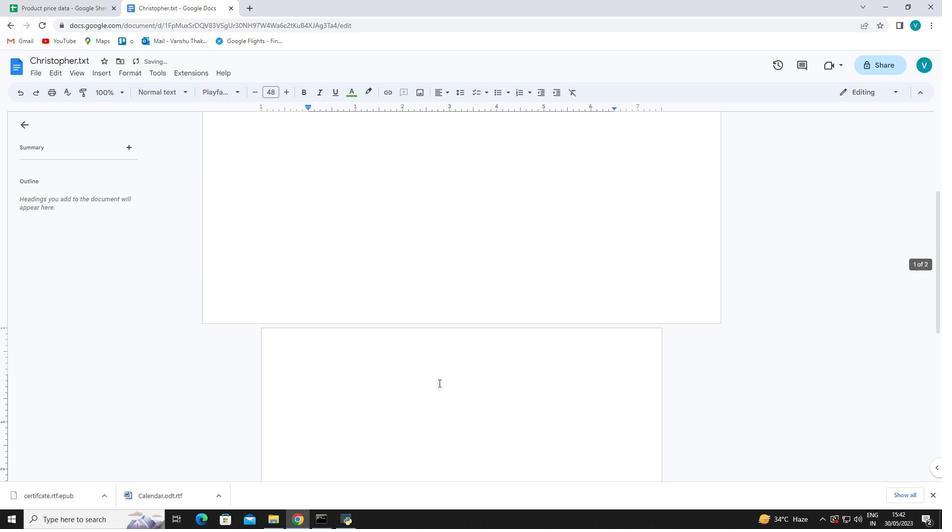 
Action: Mouse moved to (434, 383)
Screenshot: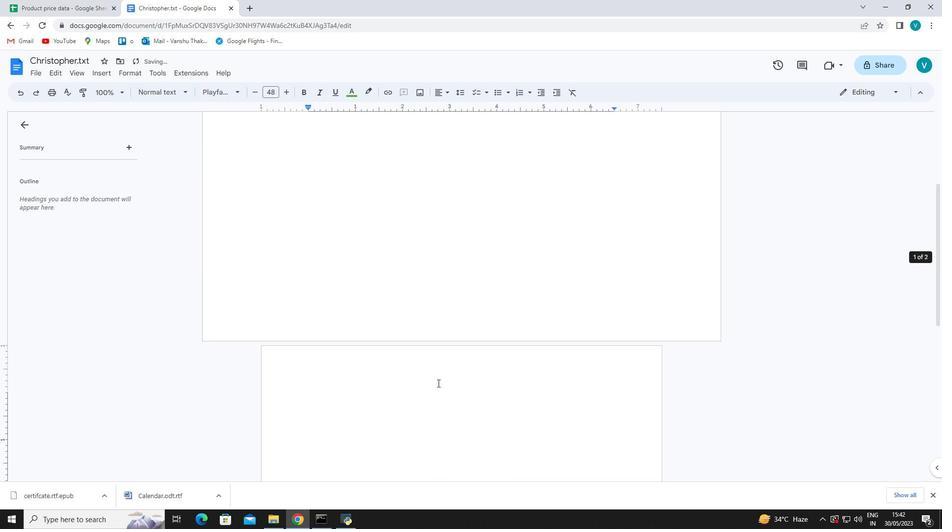 
Action: Mouse scrolled (434, 384) with delta (0, 0)
Screenshot: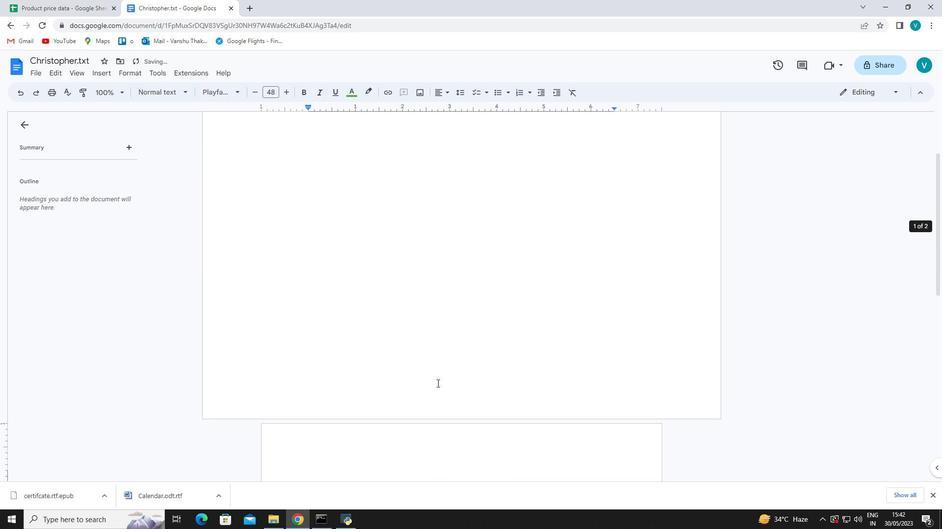 
Action: Mouse moved to (433, 383)
Screenshot: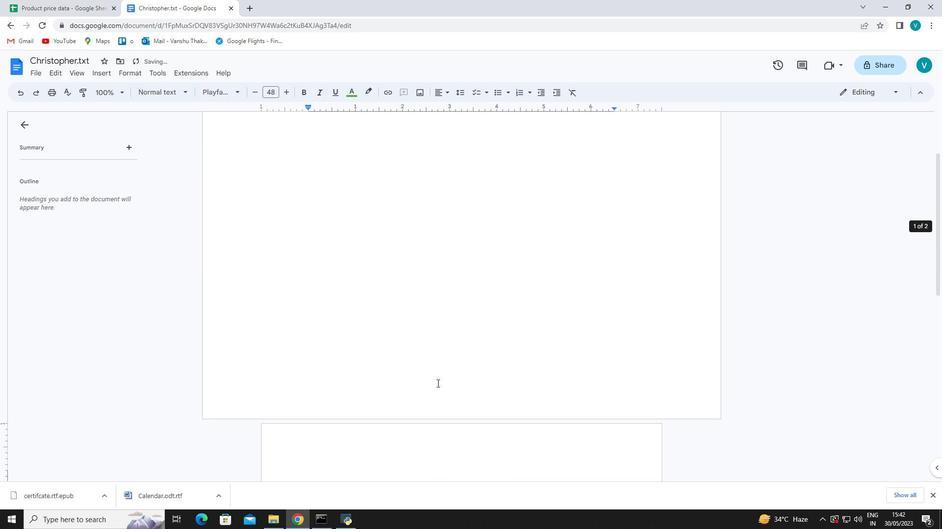 
Action: Mouse scrolled (433, 383) with delta (0, 0)
Screenshot: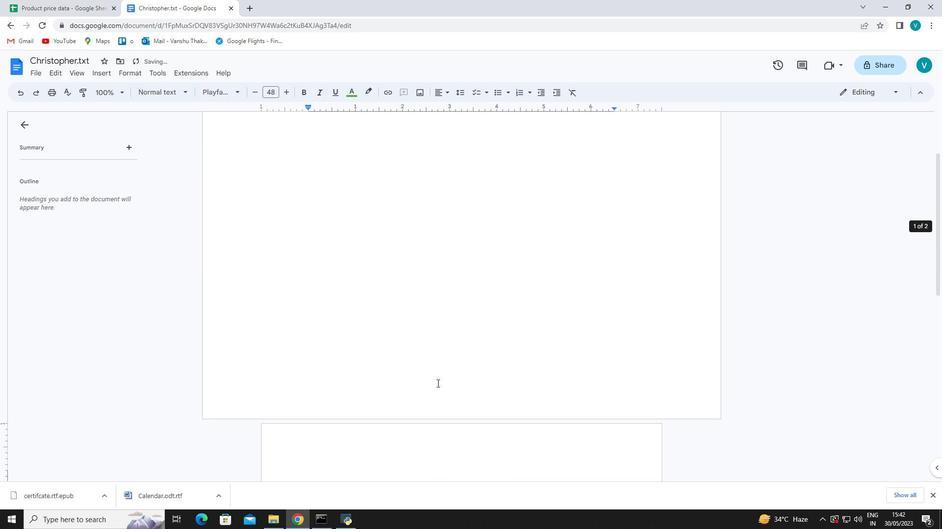 
Action: Mouse moved to (429, 379)
Screenshot: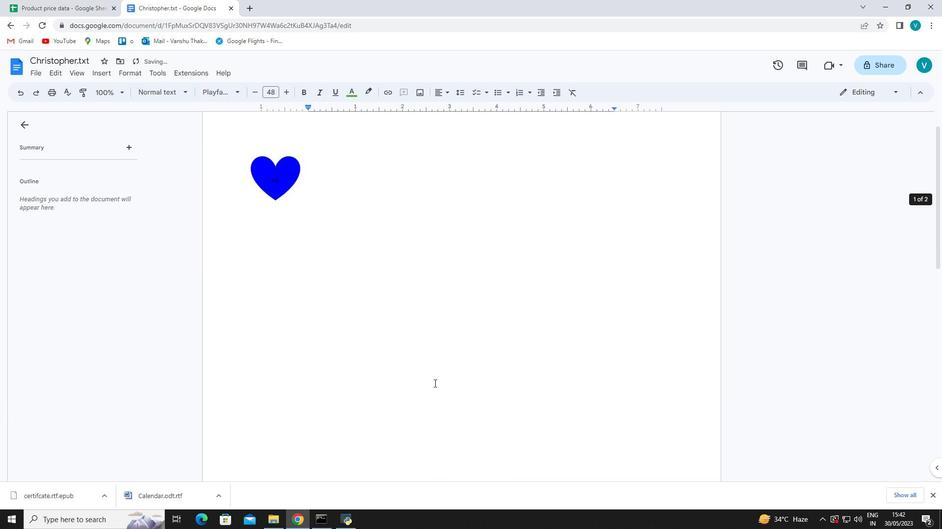 
Action: Mouse scrolled (429, 379) with delta (0, 0)
Screenshot: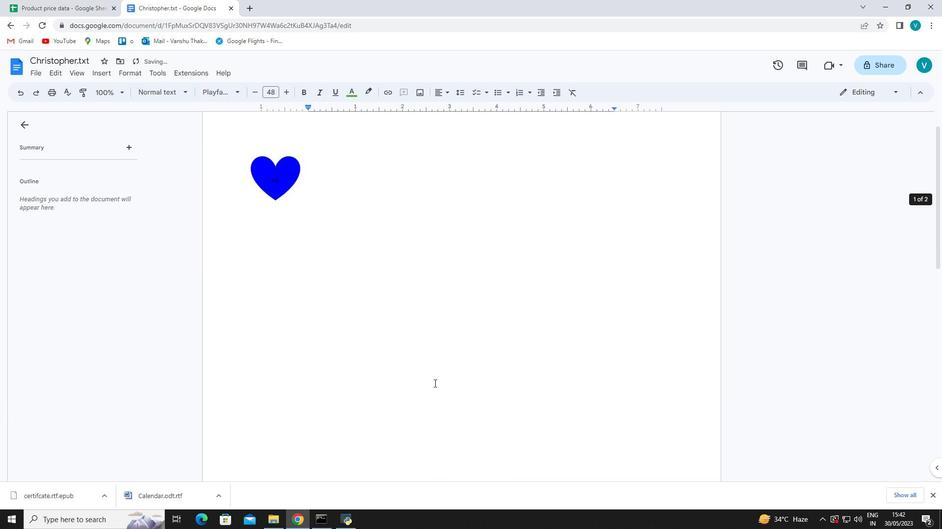 
Action: Mouse moved to (425, 372)
Screenshot: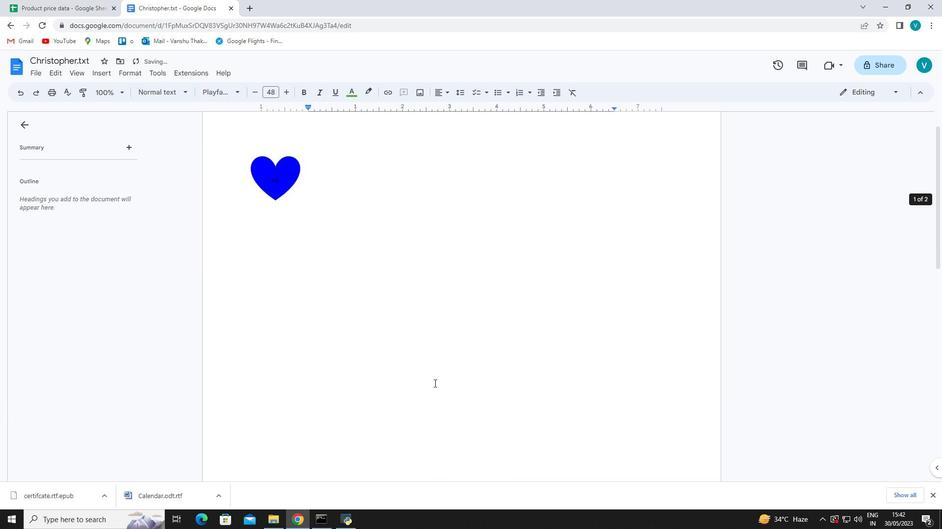 
Action: Mouse scrolled (425, 372) with delta (0, 0)
Screenshot: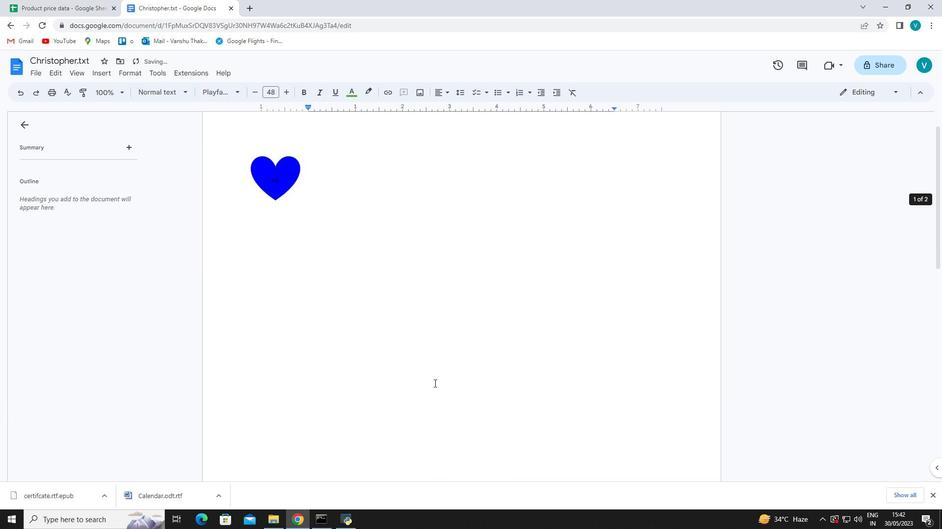 
Action: Mouse moved to (407, 339)
Screenshot: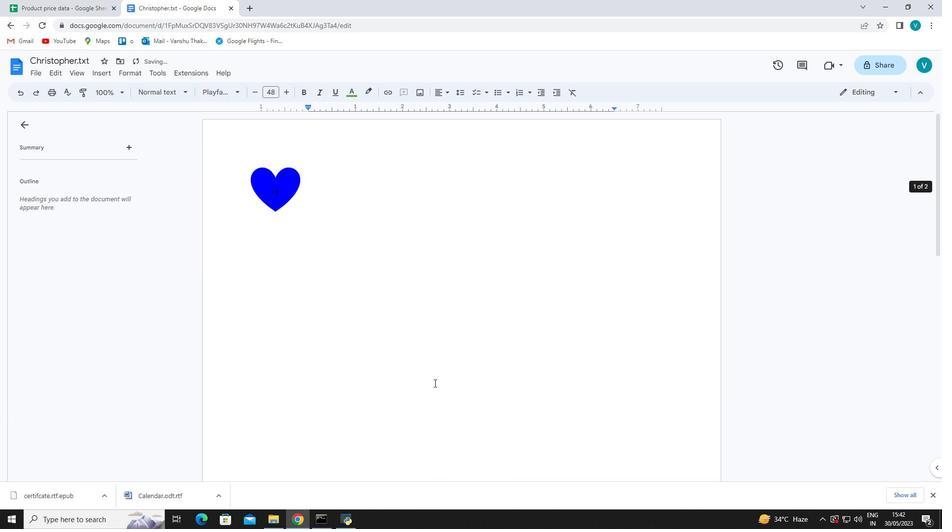 
Action: Mouse scrolled (407, 339) with delta (0, 0)
Screenshot: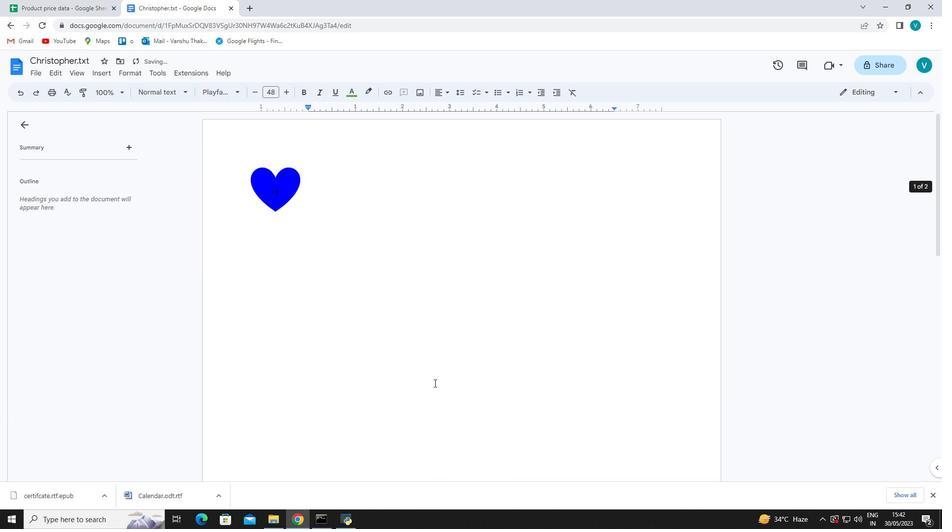 
Action: Mouse moved to (320, 194)
Screenshot: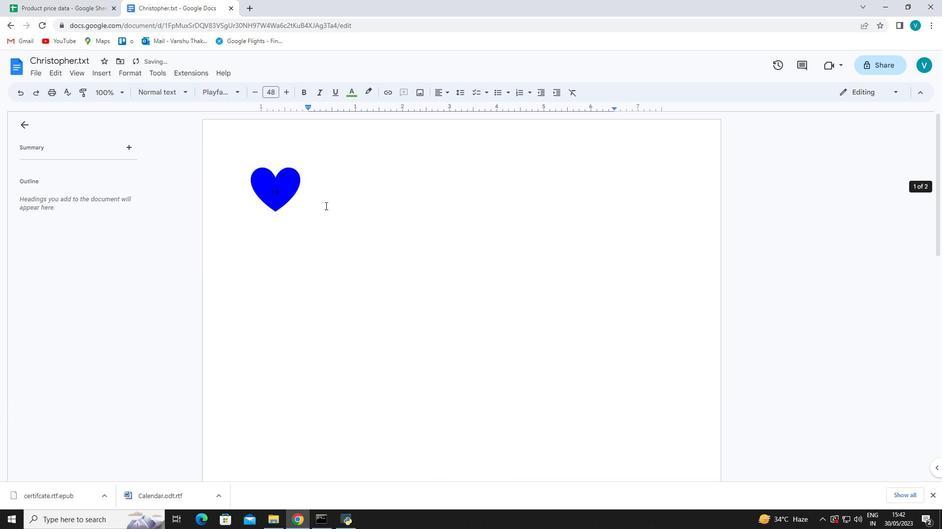 
Action: Mouse pressed left at (320, 194)
Screenshot: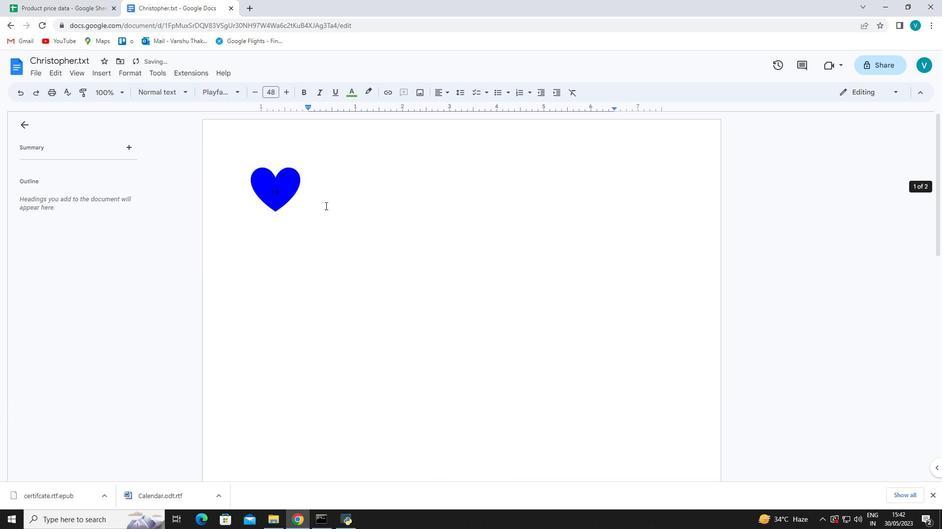 
Action: Mouse moved to (318, 194)
Screenshot: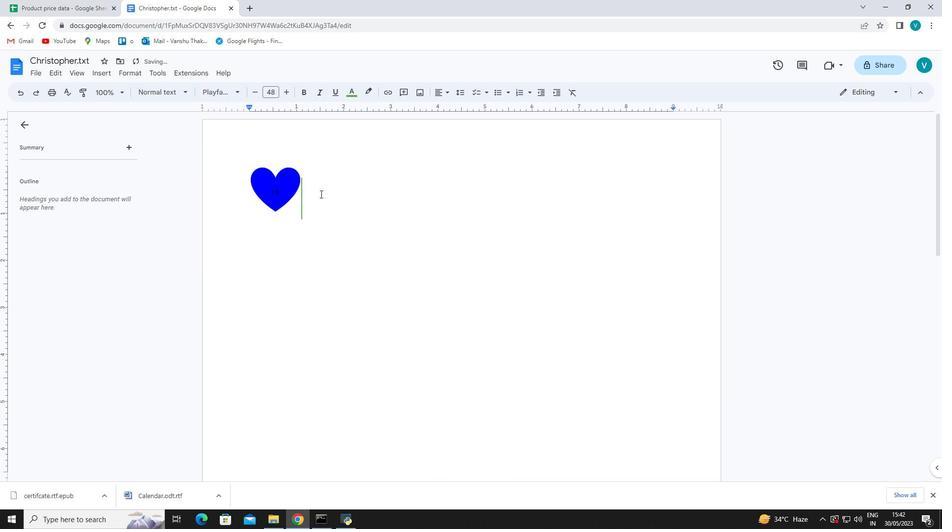 
Action: Key pressed <Key.space>
Screenshot: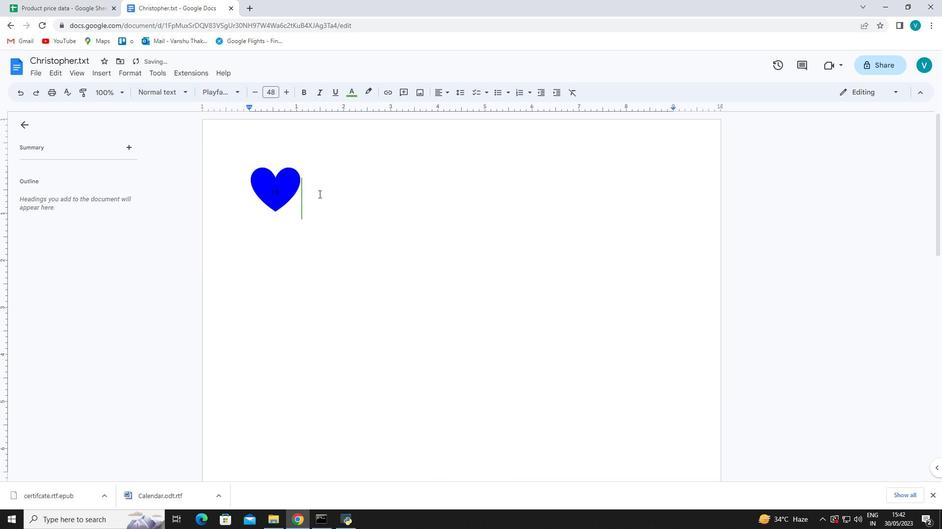 
Action: Mouse moved to (317, 194)
Screenshot: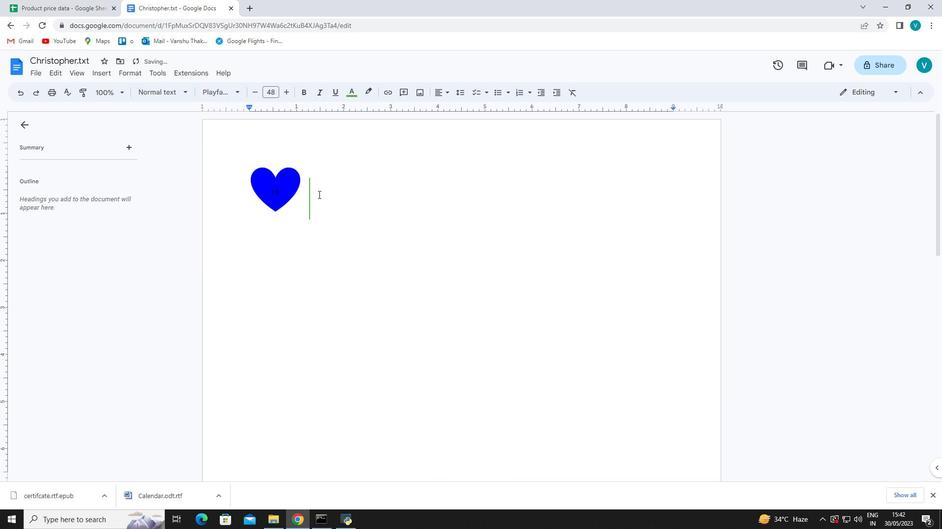 
Action: Key pressed ctrl+V
Screenshot: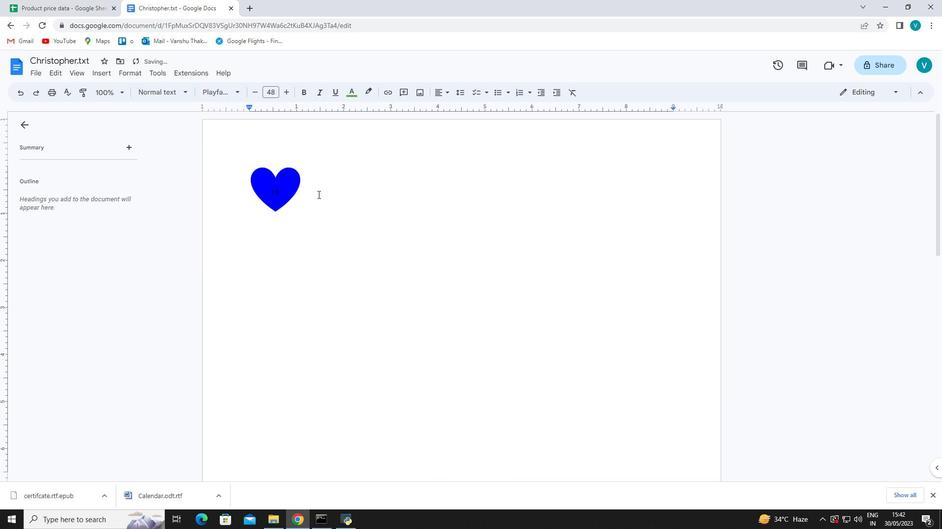 
Action: Mouse moved to (308, 186)
Screenshot: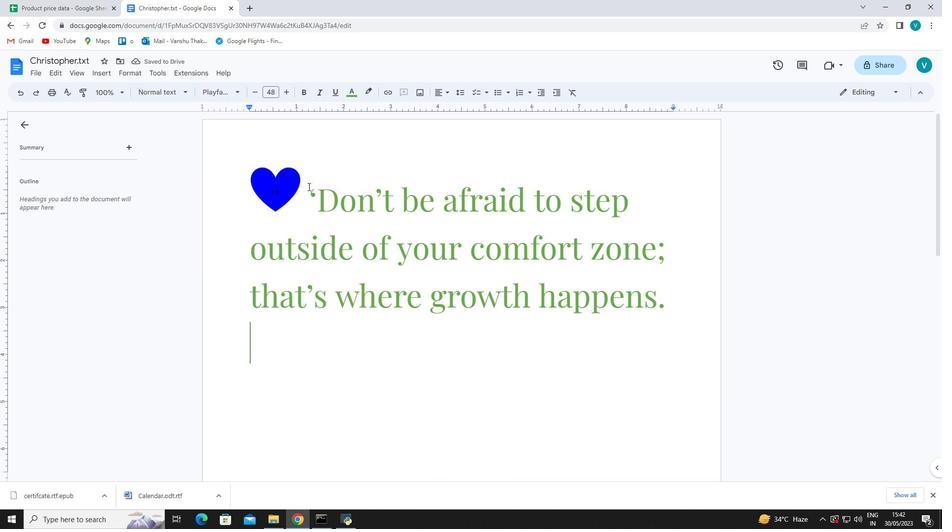 
Action: Mouse pressed left at (308, 186)
Screenshot: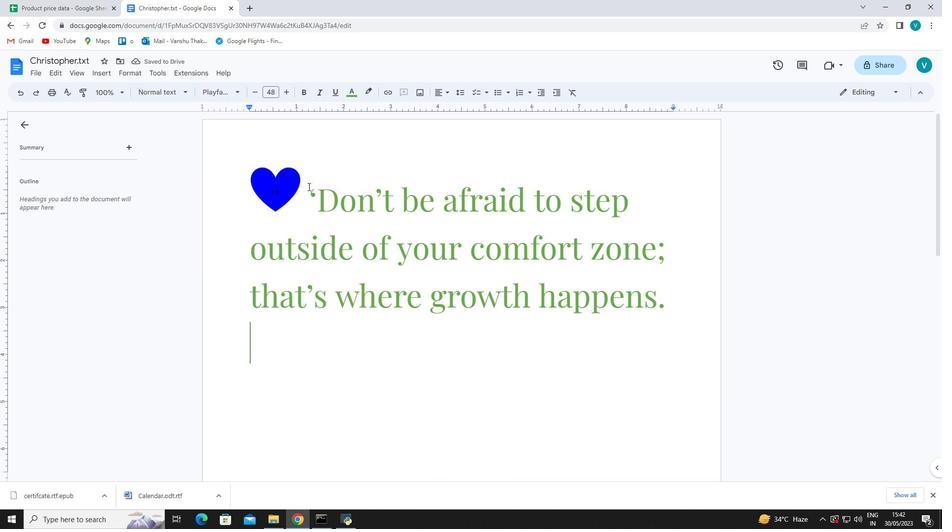 
Action: Mouse moved to (438, 91)
Screenshot: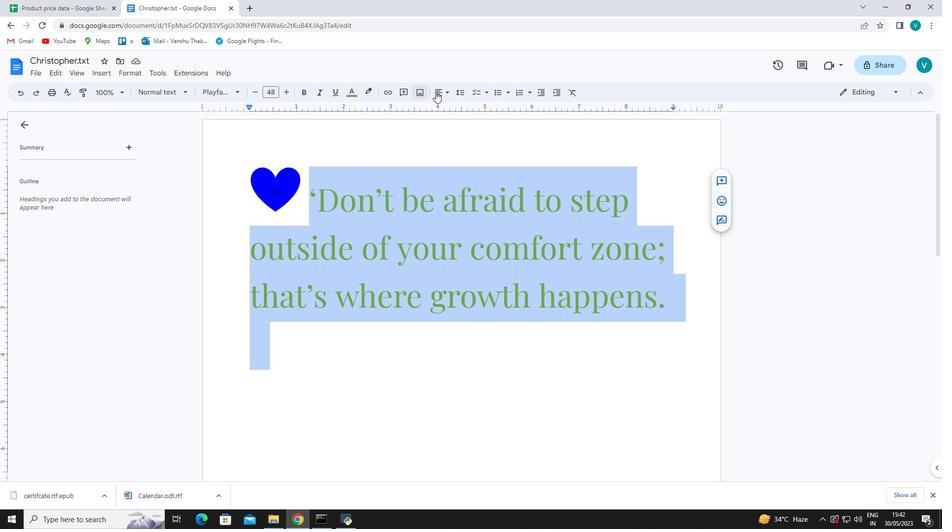 
Action: Mouse pressed left at (438, 91)
Screenshot: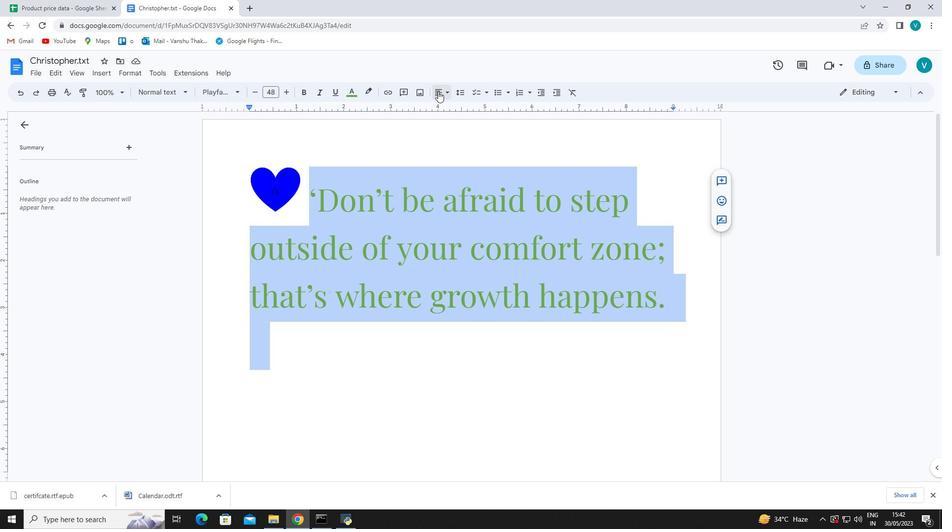 
Action: Mouse moved to (471, 112)
Screenshot: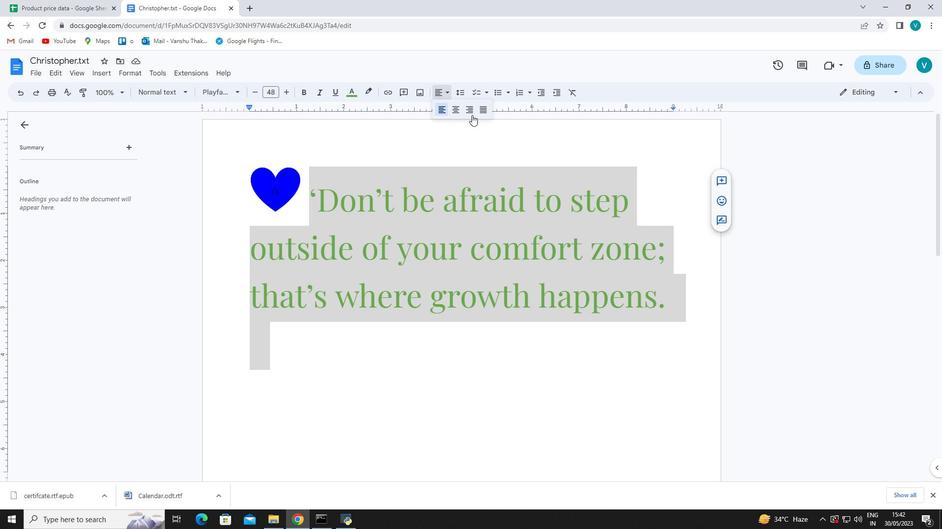 
Action: Mouse pressed left at (471, 112)
Screenshot: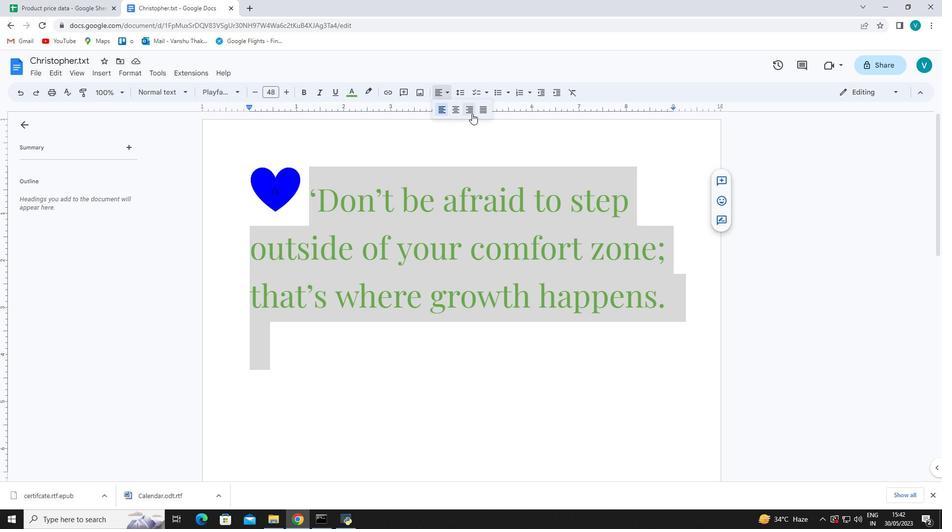 
Action: Mouse moved to (476, 342)
Screenshot: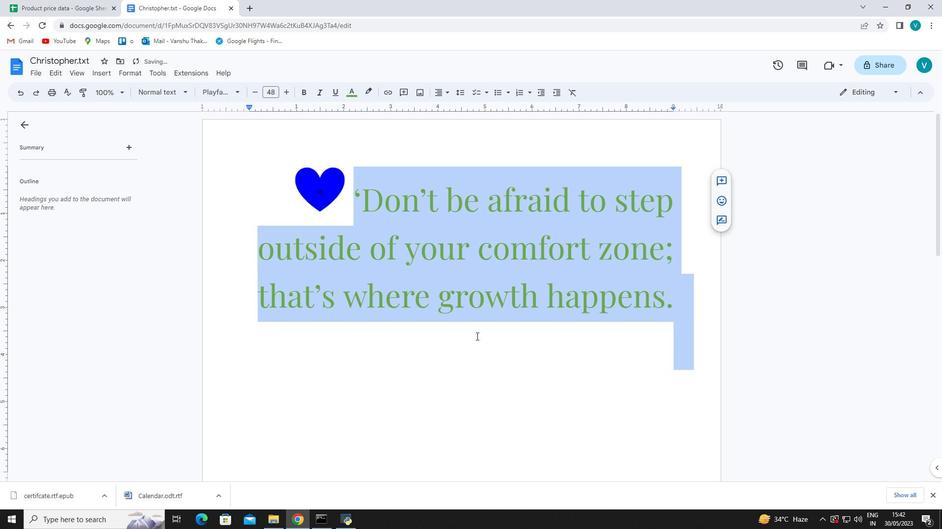 
Action: Mouse pressed left at (476, 342)
Screenshot: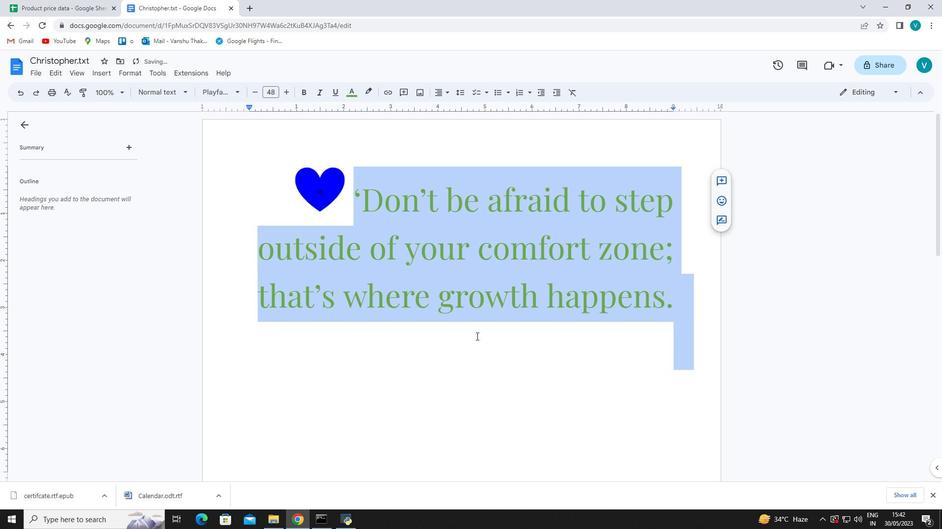
Action: Mouse moved to (572, 348)
Screenshot: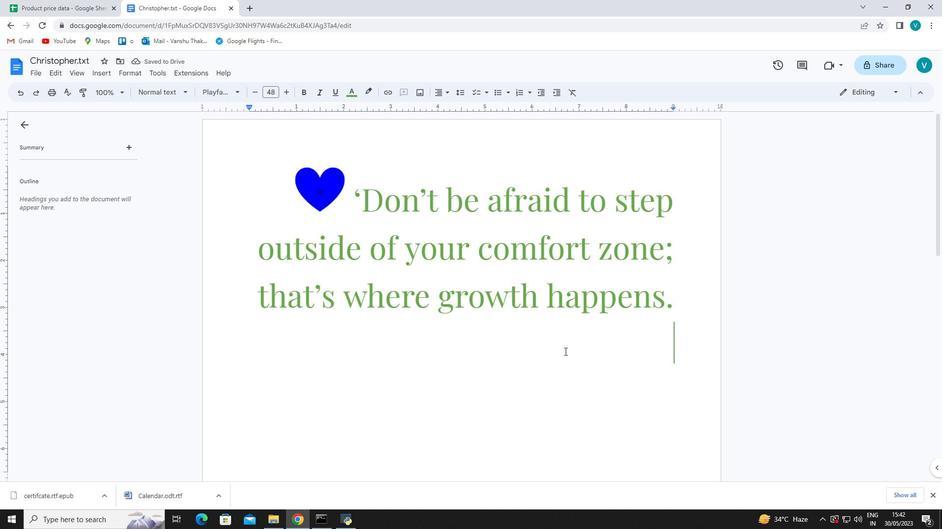 
Action: Mouse scrolled (572, 347) with delta (0, 0)
Screenshot: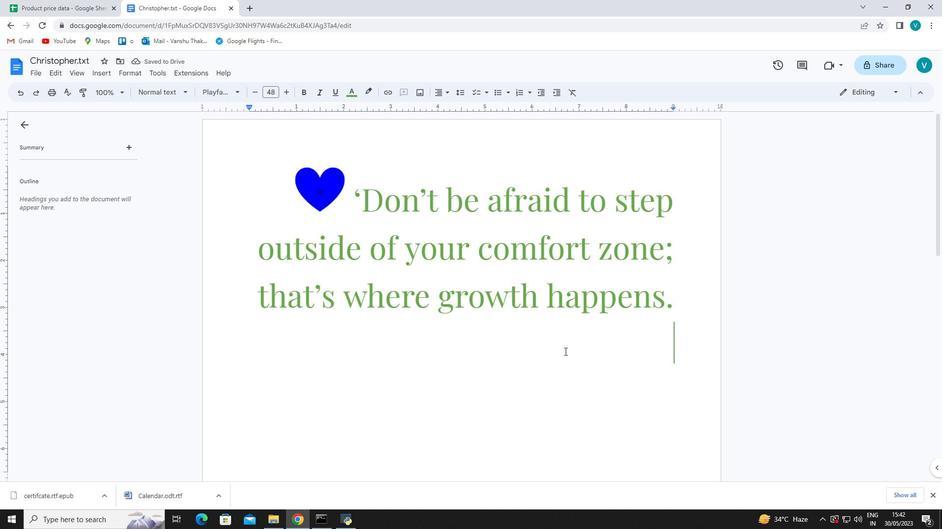 
Action: Mouse scrolled (572, 347) with delta (0, 0)
Screenshot: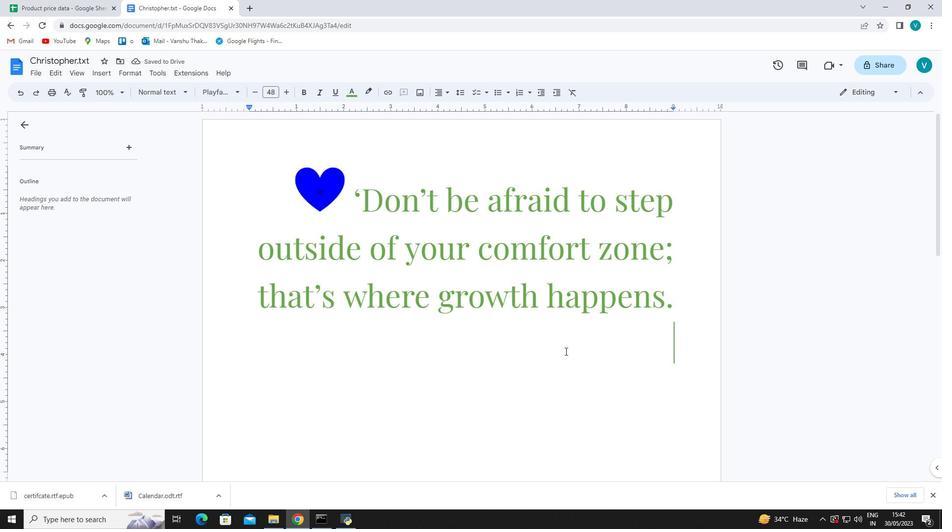 
Action: Mouse scrolled (572, 347) with delta (0, 0)
Screenshot: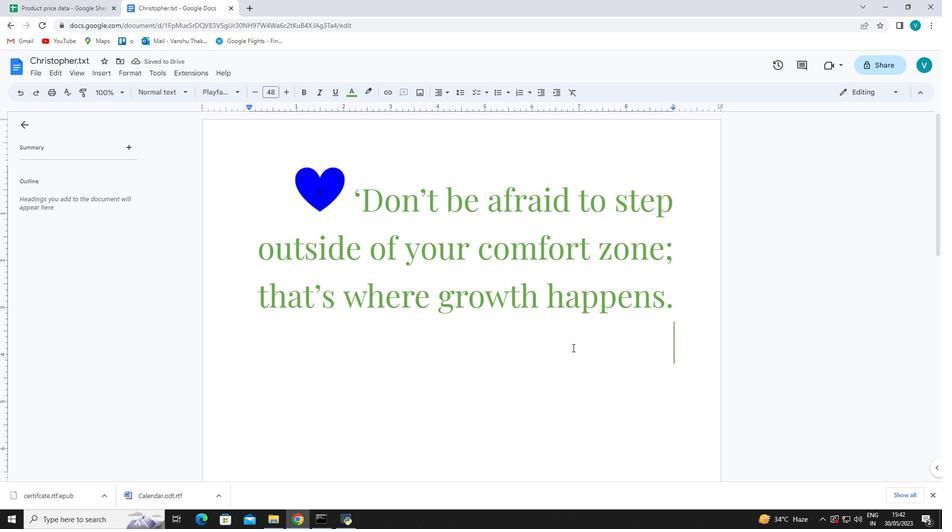 
Action: Mouse scrolled (572, 347) with delta (0, 0)
Screenshot: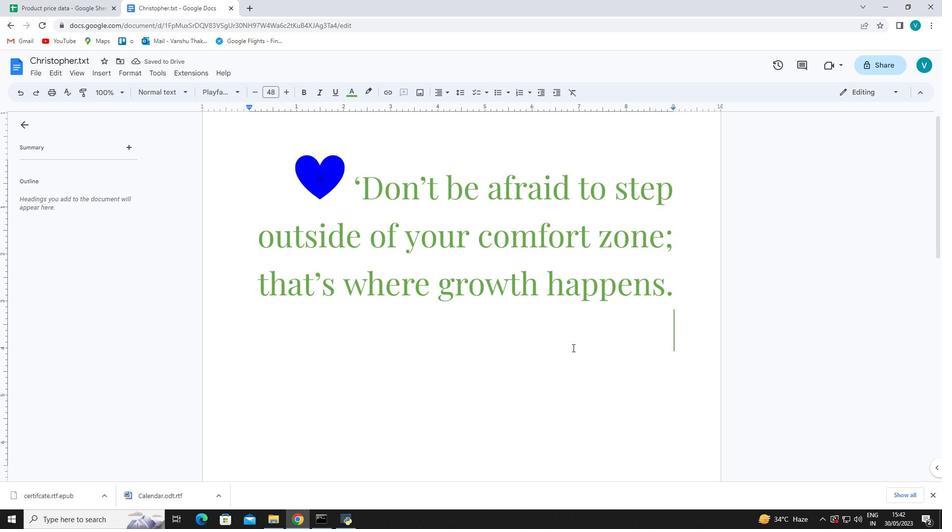 
Action: Mouse scrolled (572, 348) with delta (0, 0)
Screenshot: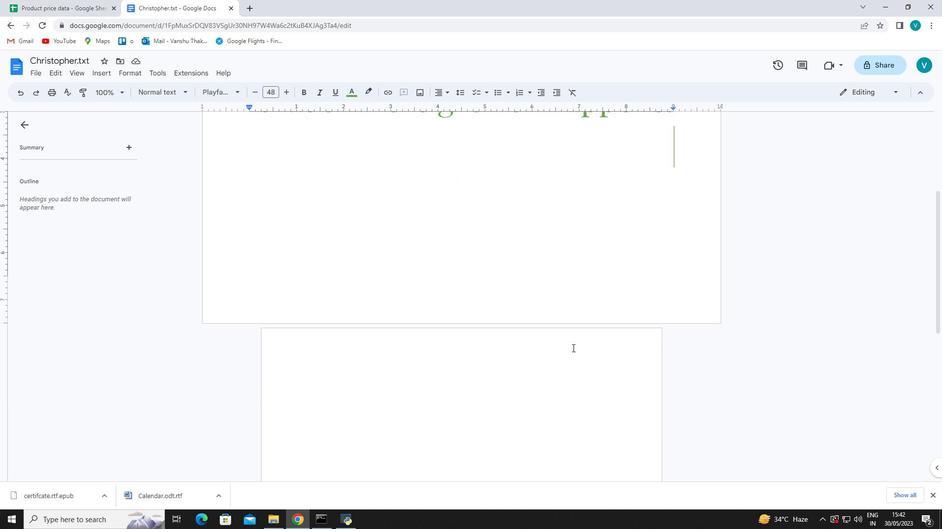 
Action: Key pressed <Key.enter><Key.enter>
Screenshot: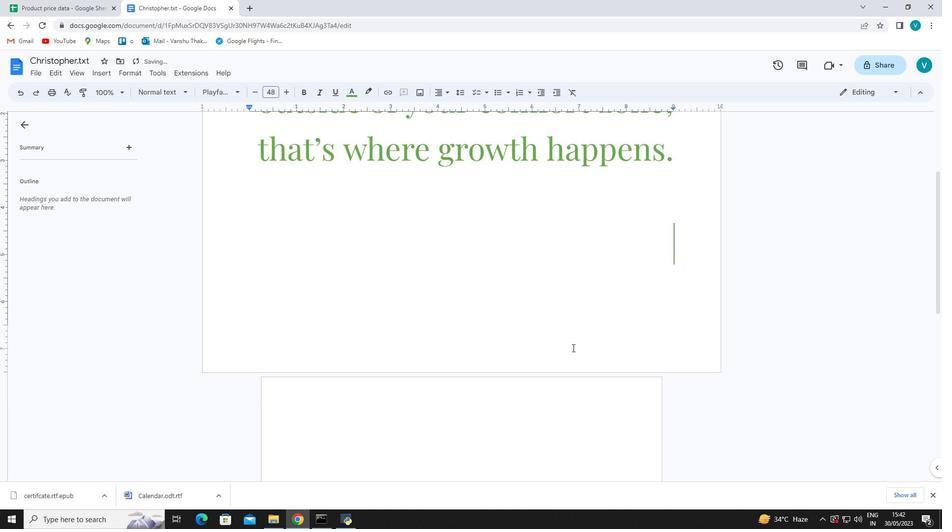 
Action: Mouse moved to (92, 72)
Screenshot: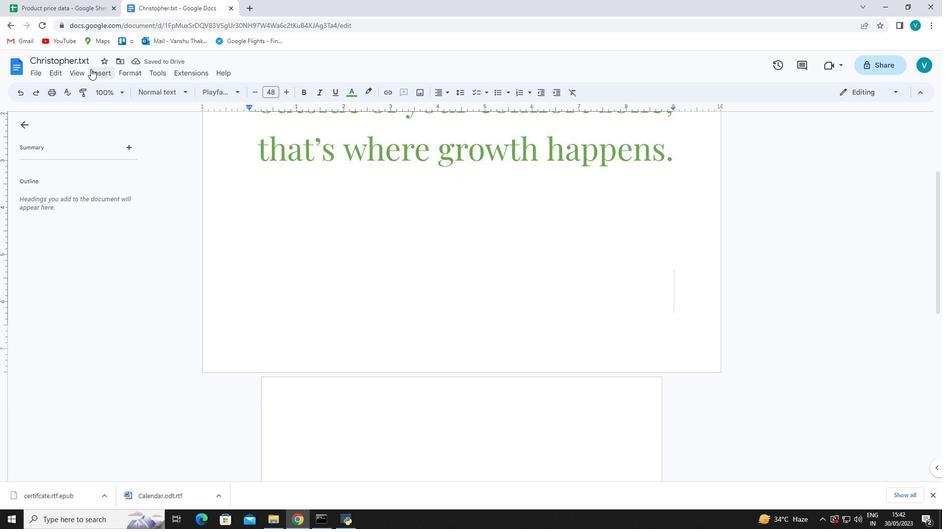
Action: Mouse pressed left at (92, 72)
Screenshot: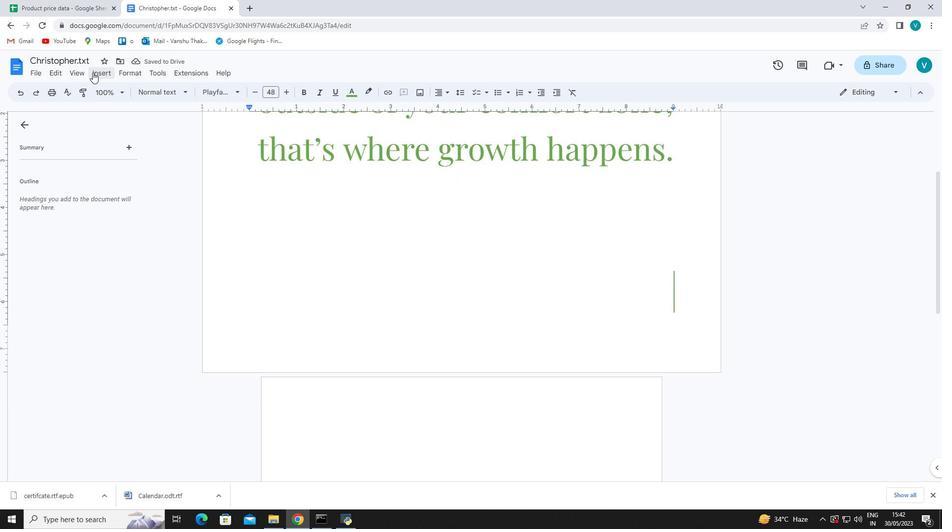 
Action: Mouse moved to (127, 170)
Screenshot: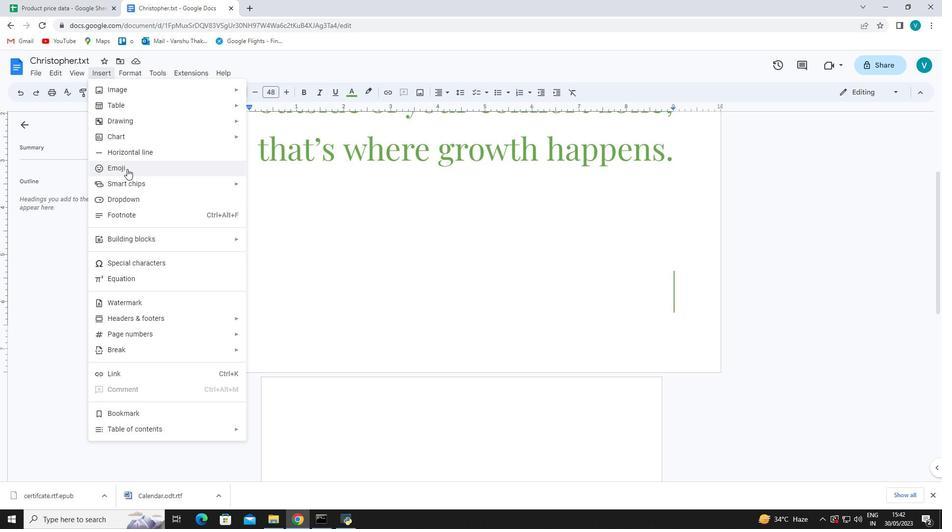 
Action: Mouse pressed left at (127, 170)
Screenshot: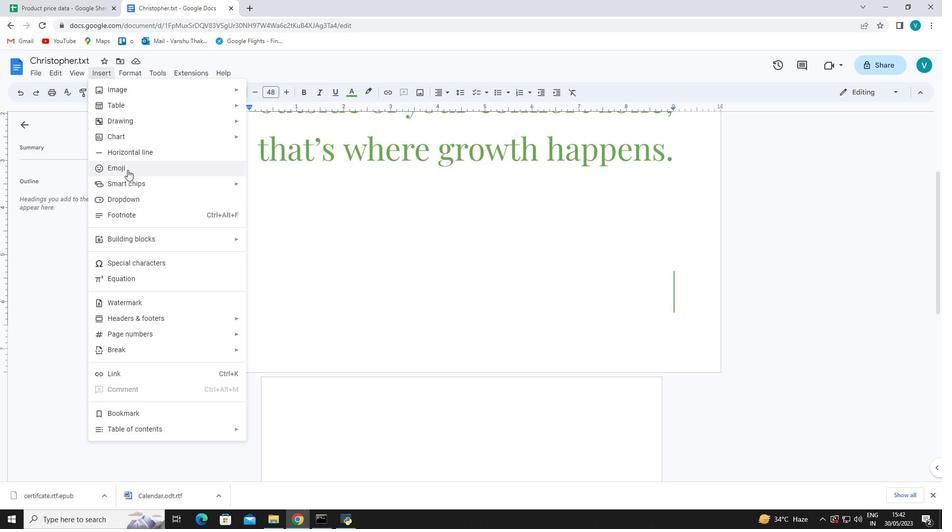 
Action: Mouse moved to (589, 408)
Screenshot: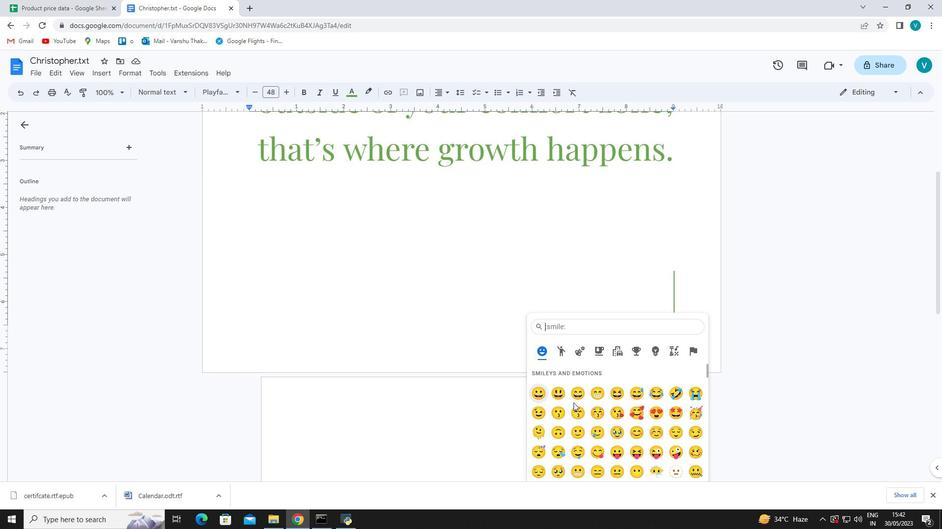 
Action: Mouse scrolled (589, 407) with delta (0, 0)
Screenshot: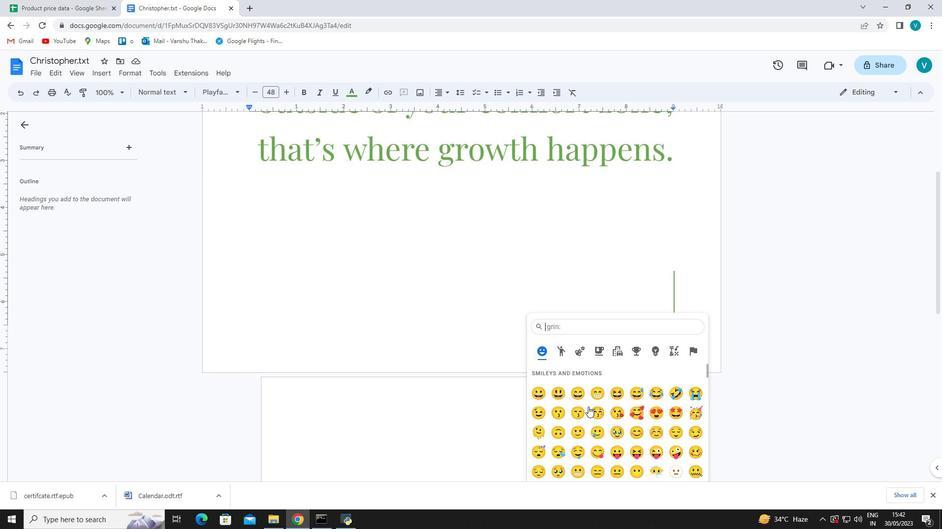 
Action: Mouse scrolled (589, 407) with delta (0, 0)
Screenshot: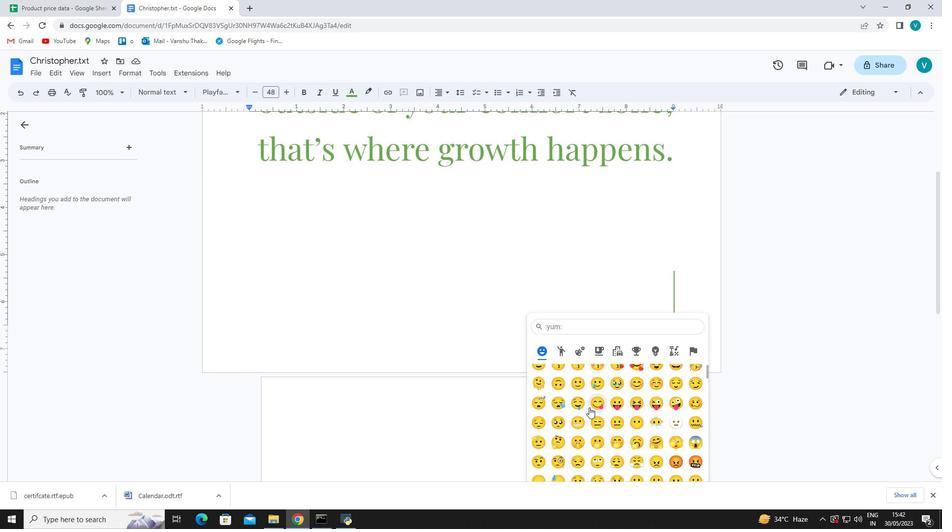 
Action: Mouse scrolled (589, 407) with delta (0, 0)
Screenshot: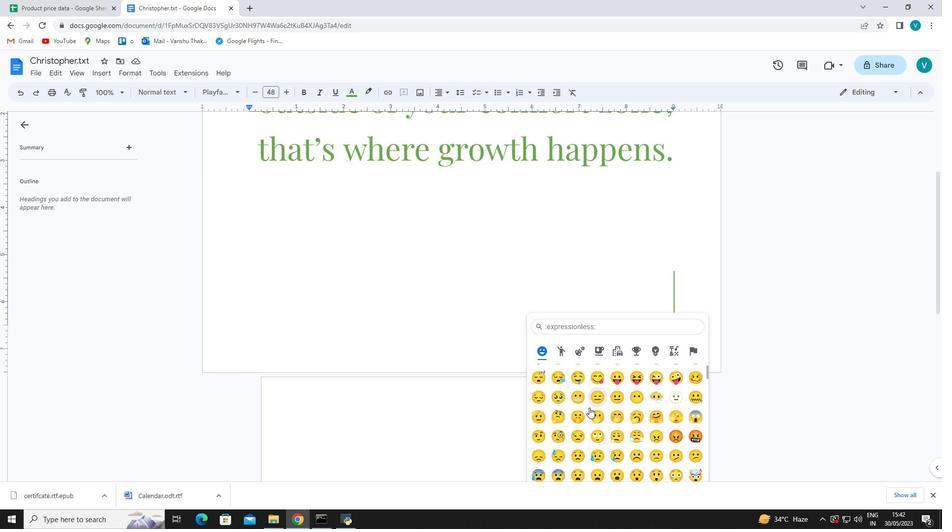 
Action: Mouse scrolled (589, 407) with delta (0, 0)
Screenshot: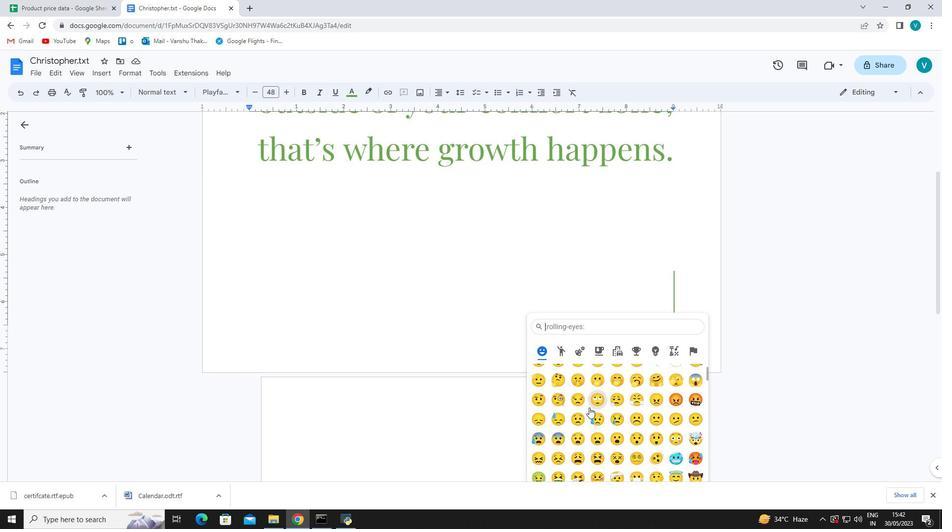 
Action: Mouse moved to (592, 408)
Screenshot: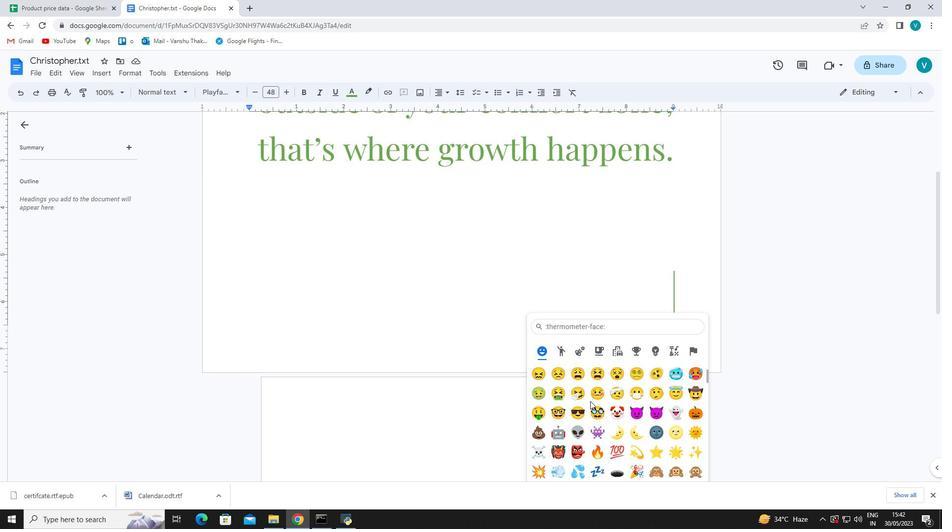 
Action: Mouse scrolled (592, 408) with delta (0, 0)
Screenshot: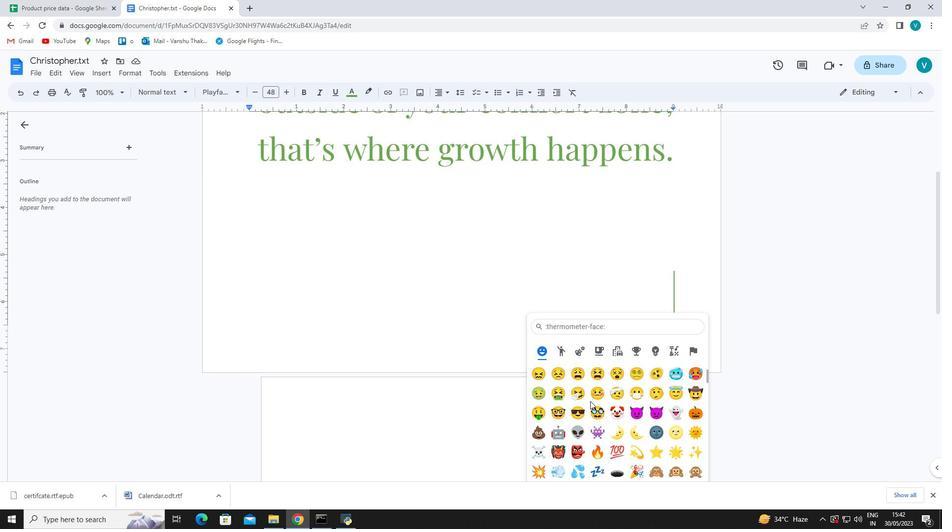 
Action: Mouse scrolled (592, 408) with delta (0, 0)
Screenshot: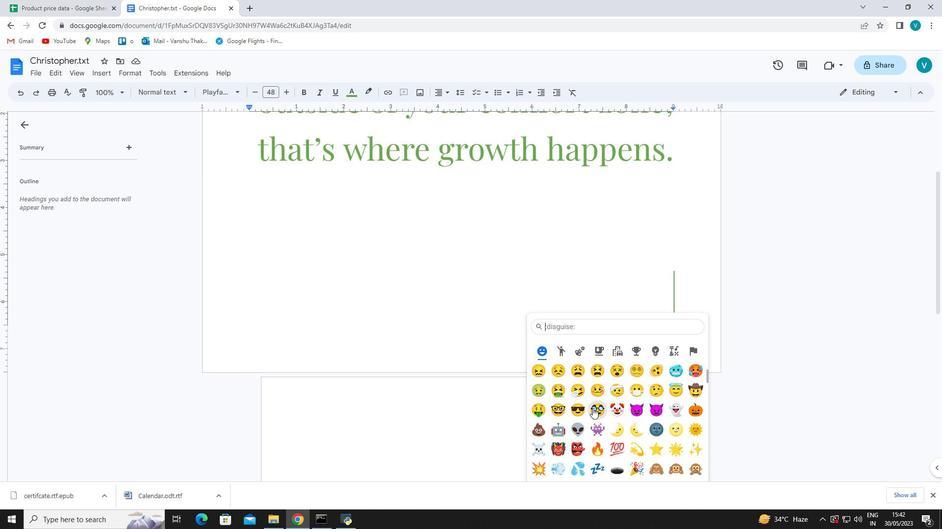 
Action: Mouse scrolled (592, 408) with delta (0, 0)
Screenshot: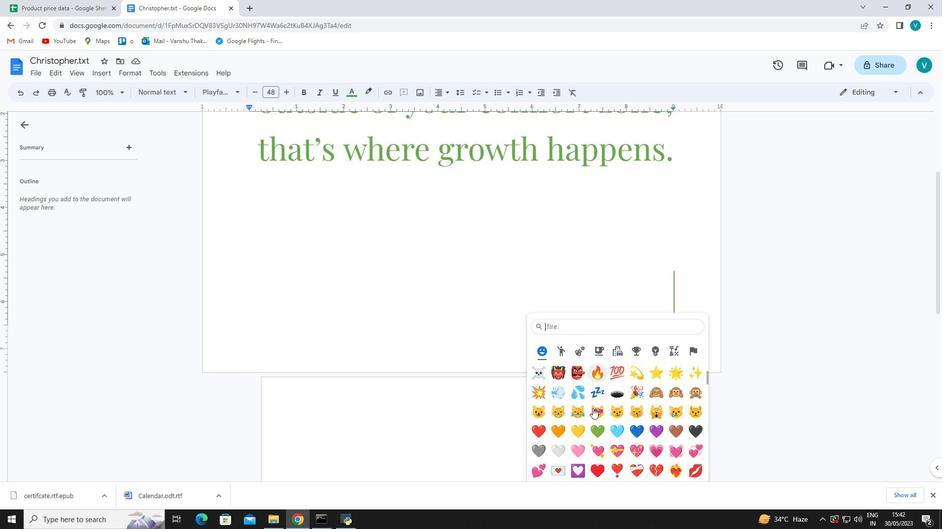 
Action: Mouse moved to (543, 393)
Screenshot: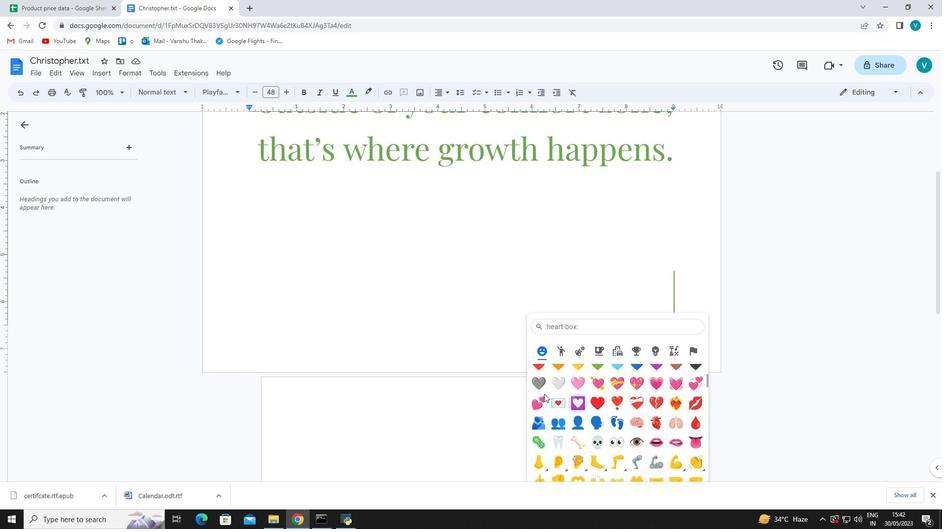 
Action: Mouse scrolled (543, 393) with delta (0, 0)
Screenshot: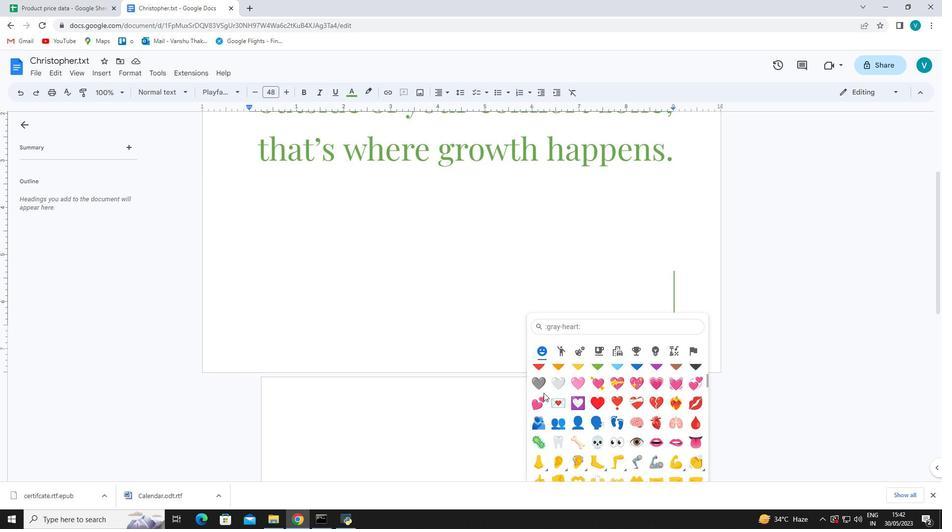 
Action: Mouse moved to (538, 407)
Screenshot: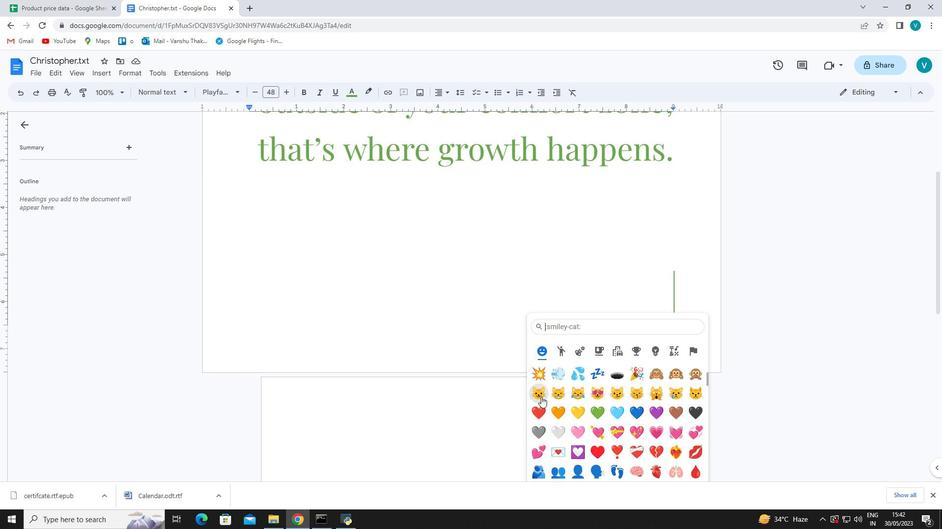 
Action: Mouse pressed left at (538, 407)
Screenshot: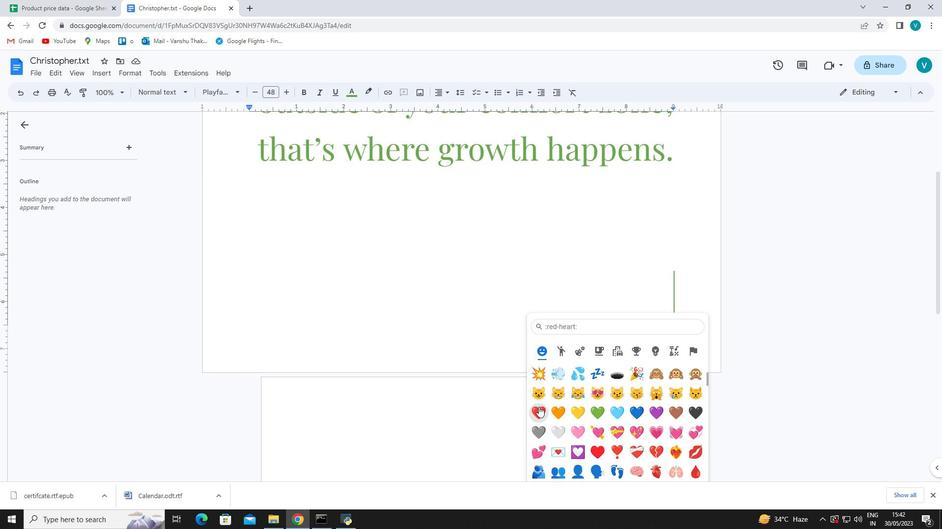 
Action: Mouse moved to (552, 318)
Screenshot: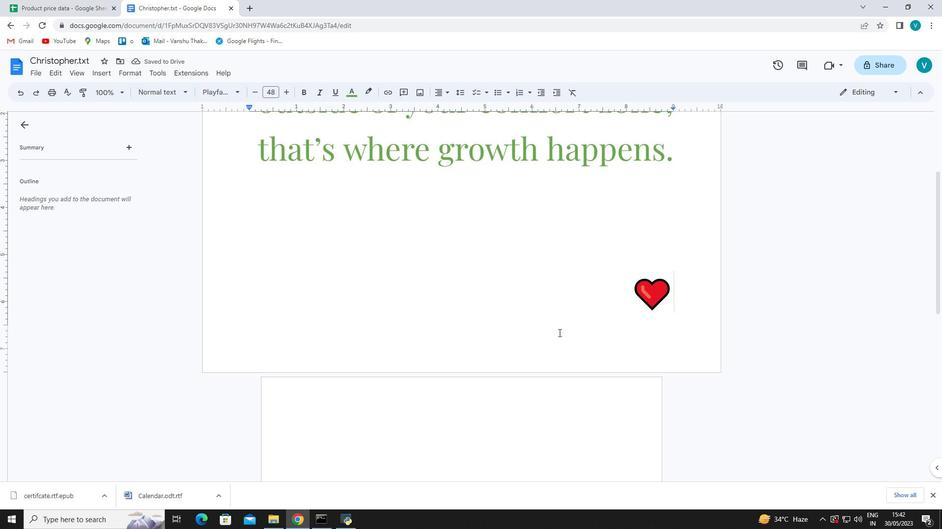 
Action: Mouse scrolled (552, 319) with delta (0, 0)
Screenshot: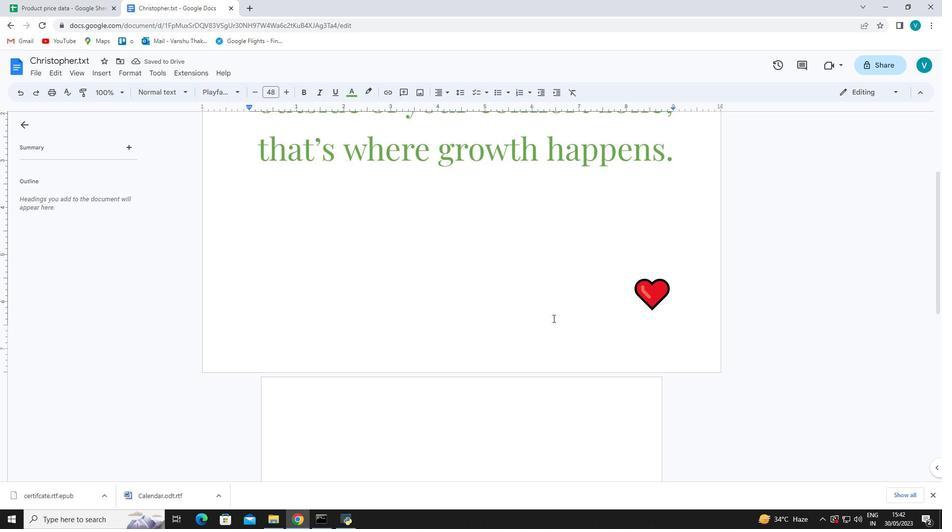 
Action: Mouse scrolled (552, 319) with delta (0, 0)
Screenshot: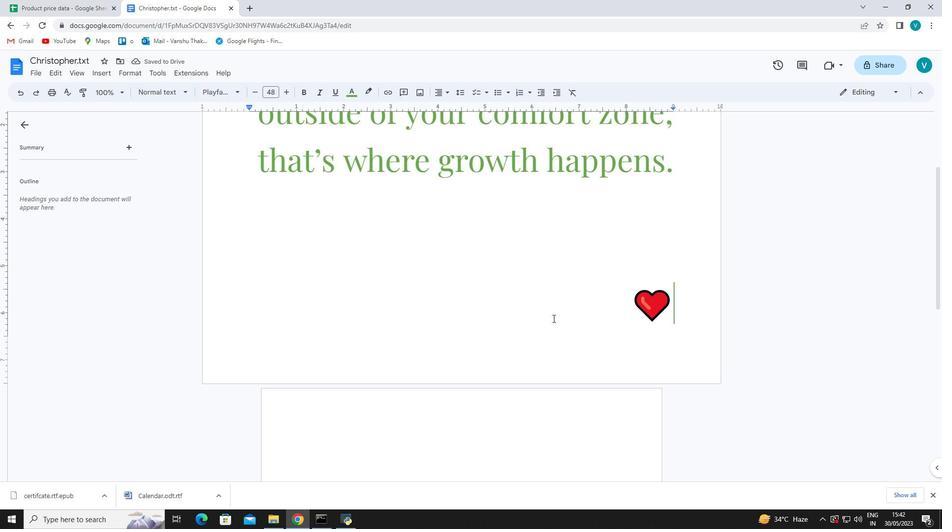 
Action: Mouse scrolled (552, 319) with delta (0, 0)
Screenshot: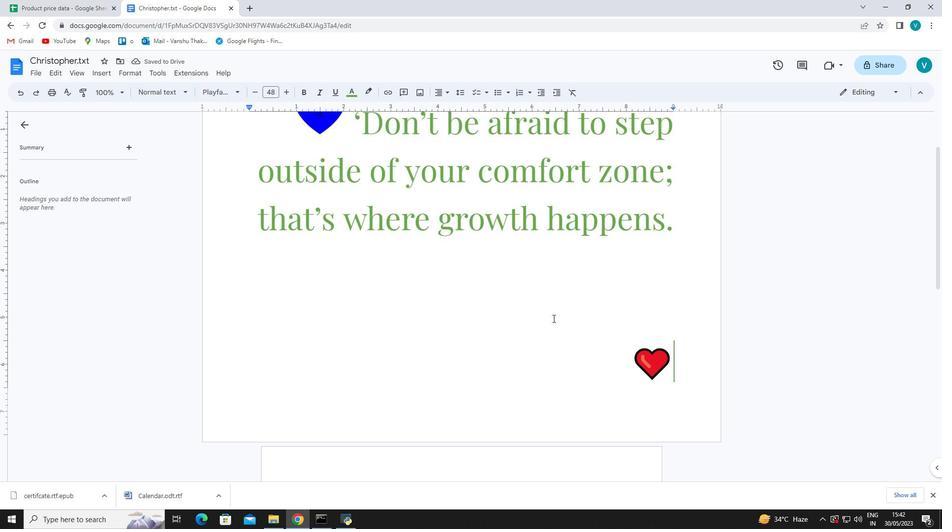 
Action: Mouse scrolled (552, 319) with delta (0, 0)
Screenshot: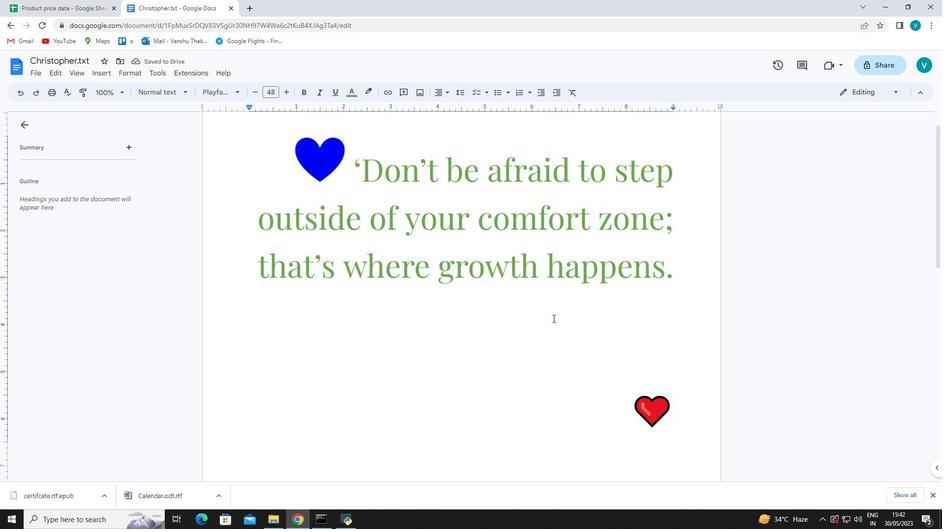 
Action: Mouse scrolled (552, 319) with delta (0, 0)
Screenshot: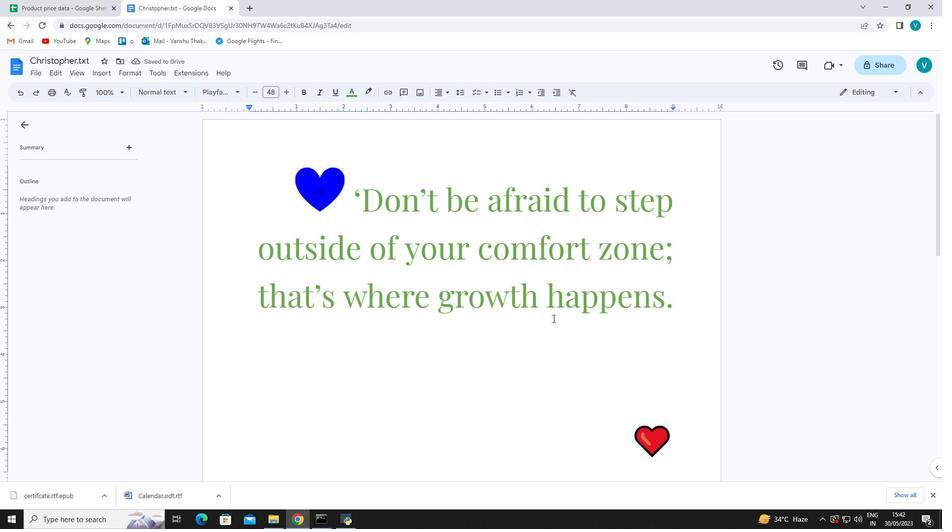 
Action: Mouse moved to (552, 314)
Screenshot: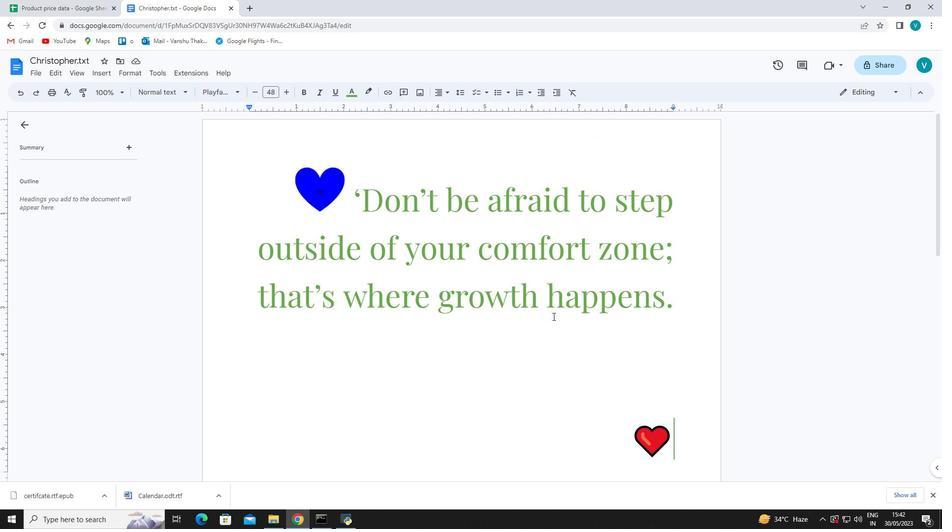 
